 Task: Find connections with filter location Le Moule with filter topic #wellness with filter profile language French with filter current company Assembly Global with filter school Vivekanand Education Society's Institute Of Technology with filter industry Physicians with filter service category Immigration Law with filter keywords title Professor
Action: Mouse pressed left at (305, 231)
Screenshot: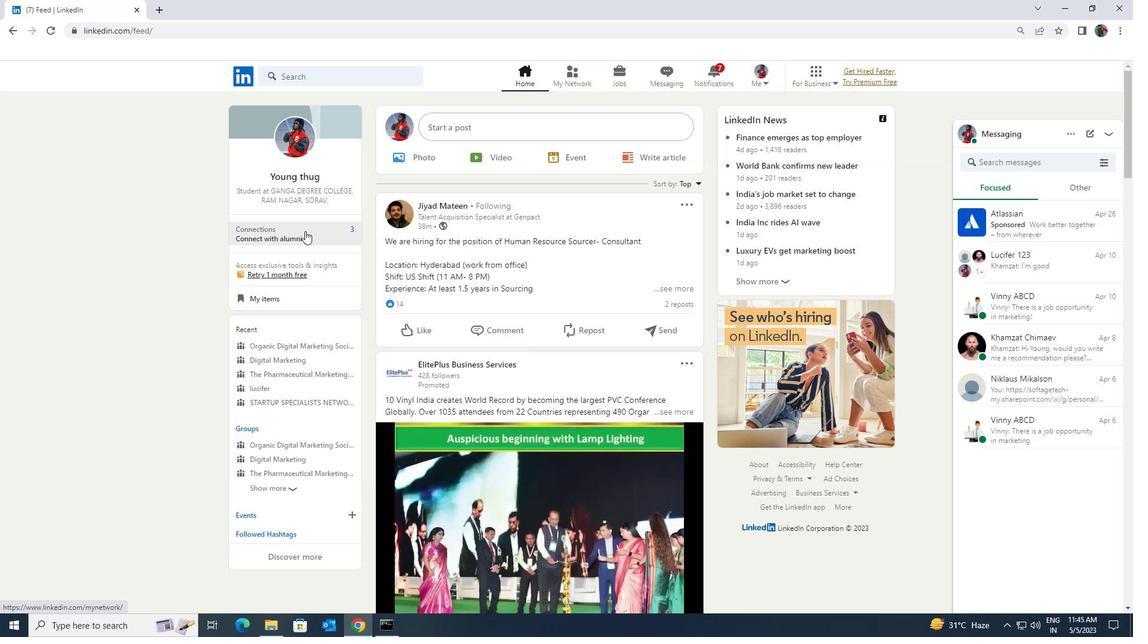 
Action: Mouse moved to (315, 133)
Screenshot: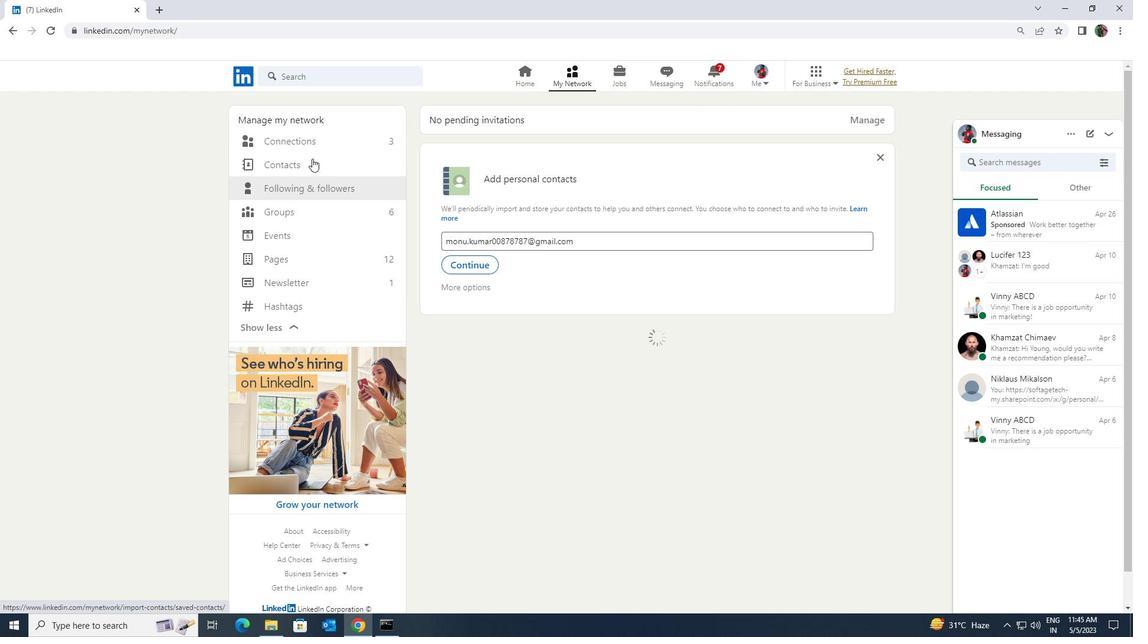 
Action: Mouse pressed left at (315, 133)
Screenshot: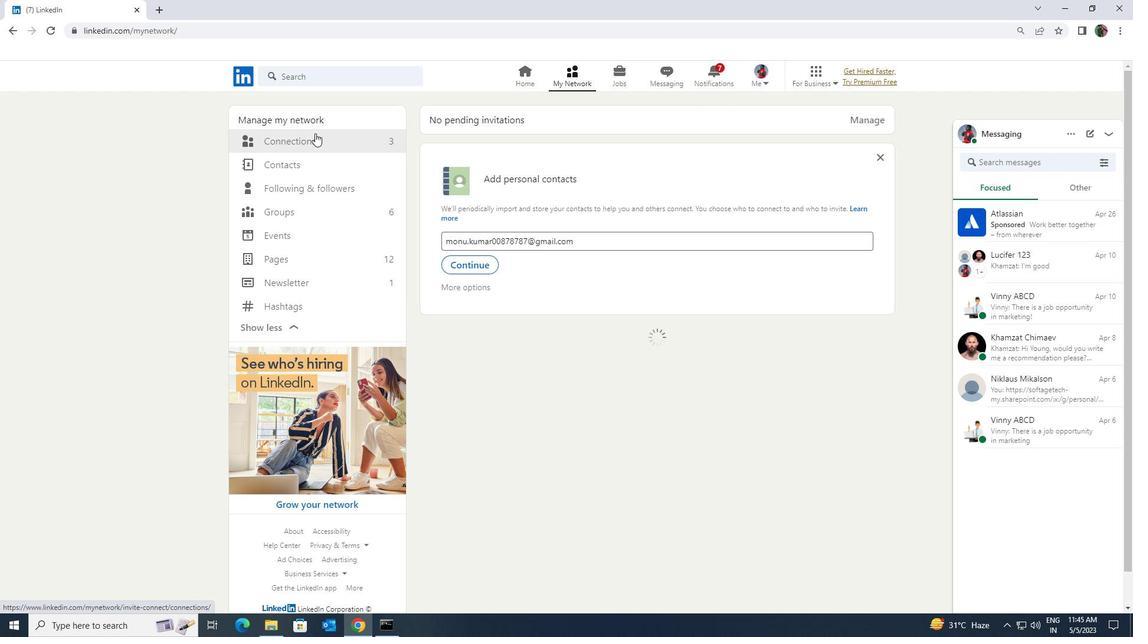 
Action: Mouse moved to (317, 139)
Screenshot: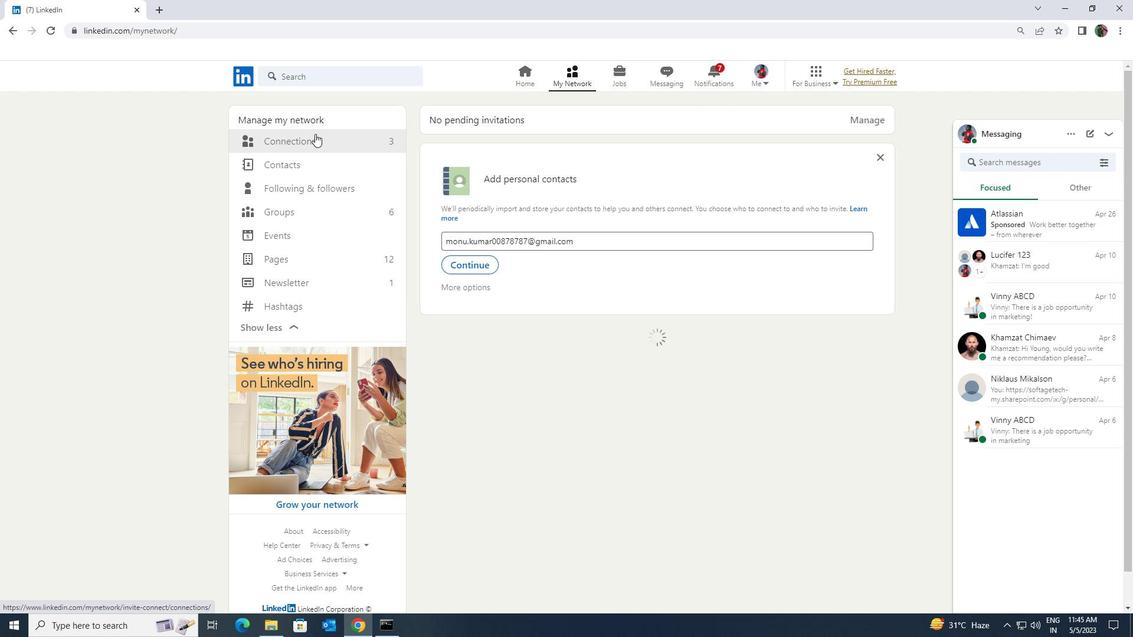 
Action: Mouse pressed left at (317, 139)
Screenshot: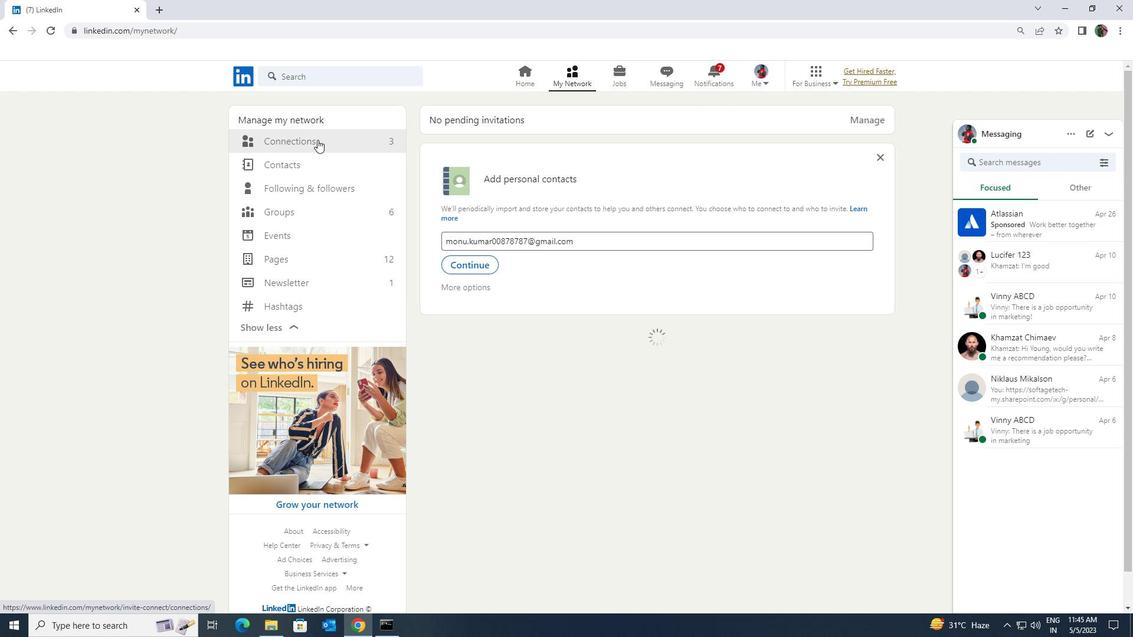 
Action: Mouse pressed left at (317, 139)
Screenshot: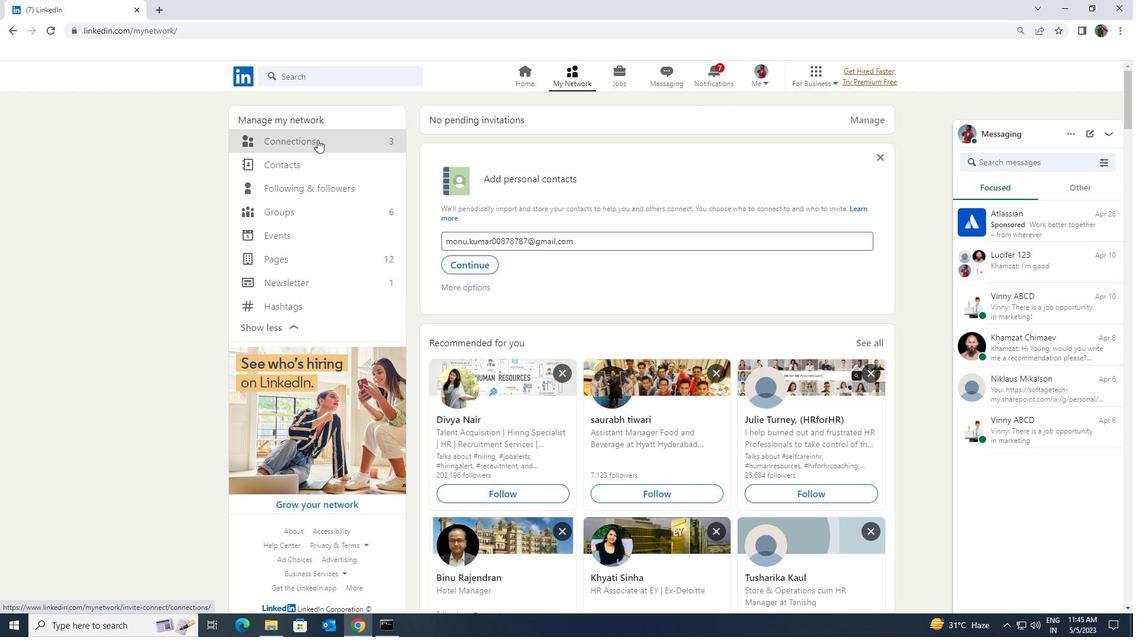 
Action: Mouse moved to (641, 144)
Screenshot: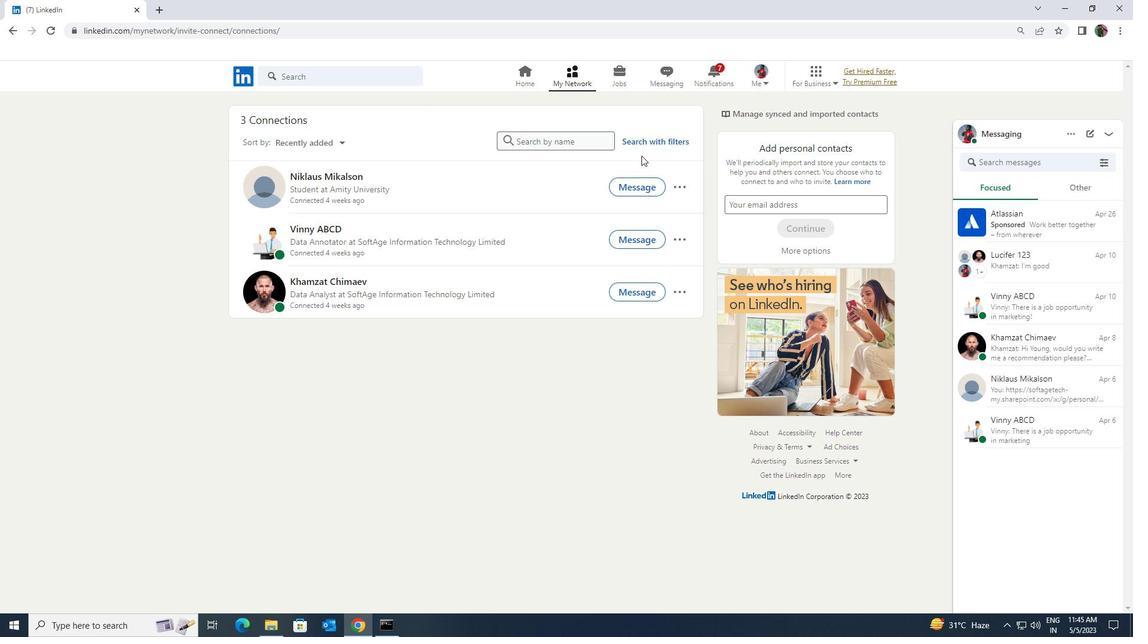 
Action: Mouse pressed left at (641, 144)
Screenshot: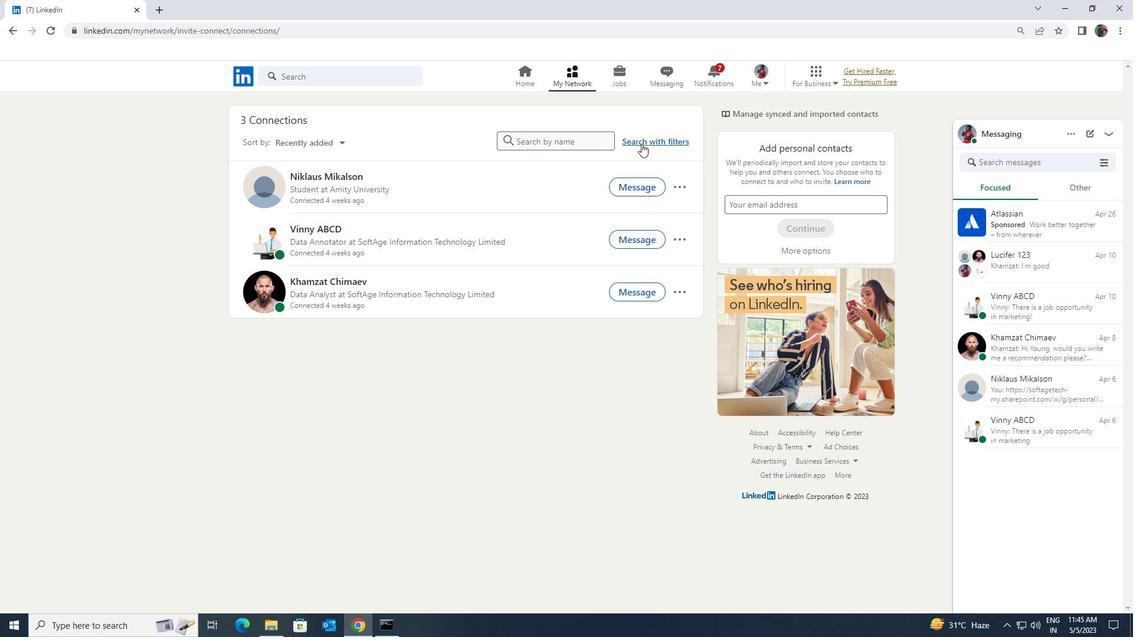 
Action: Mouse moved to (595, 114)
Screenshot: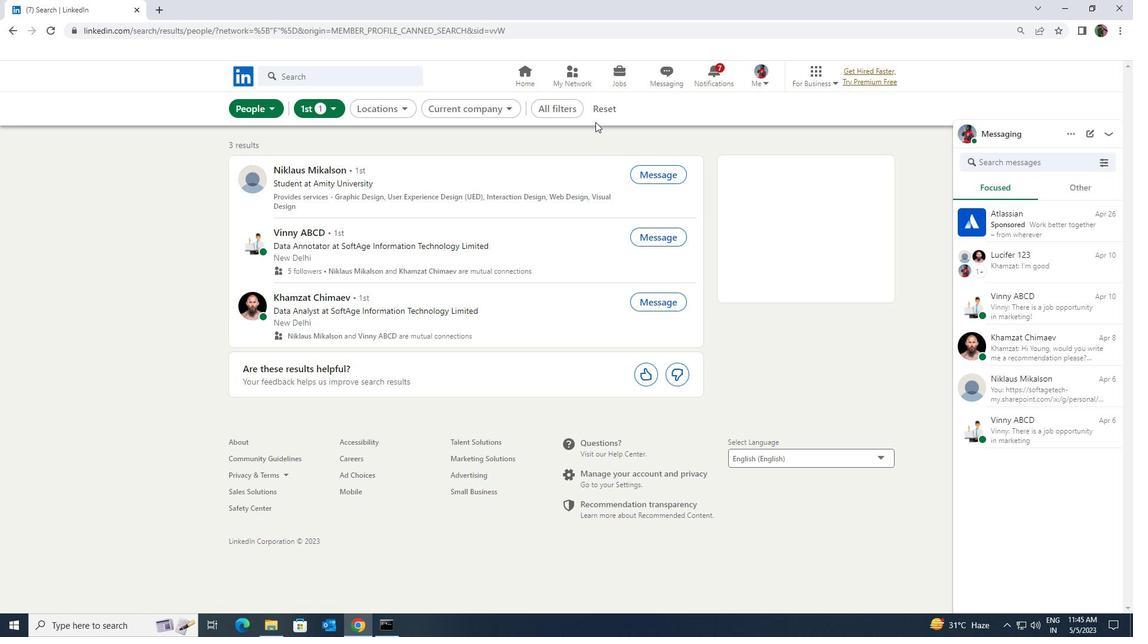 
Action: Mouse pressed left at (595, 114)
Screenshot: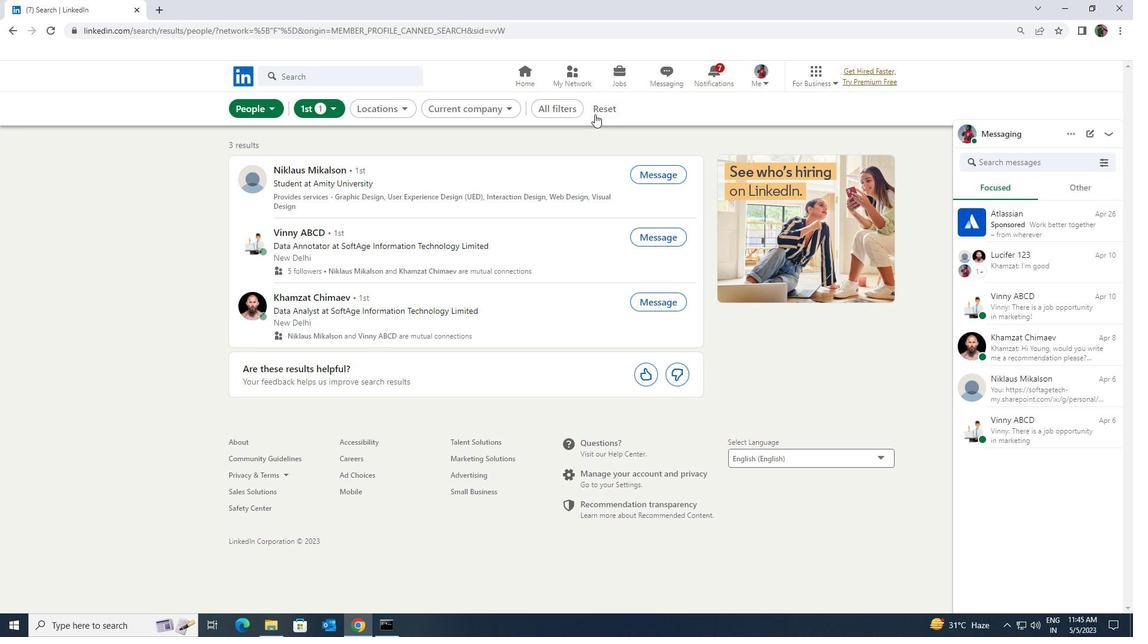 
Action: Mouse moved to (585, 112)
Screenshot: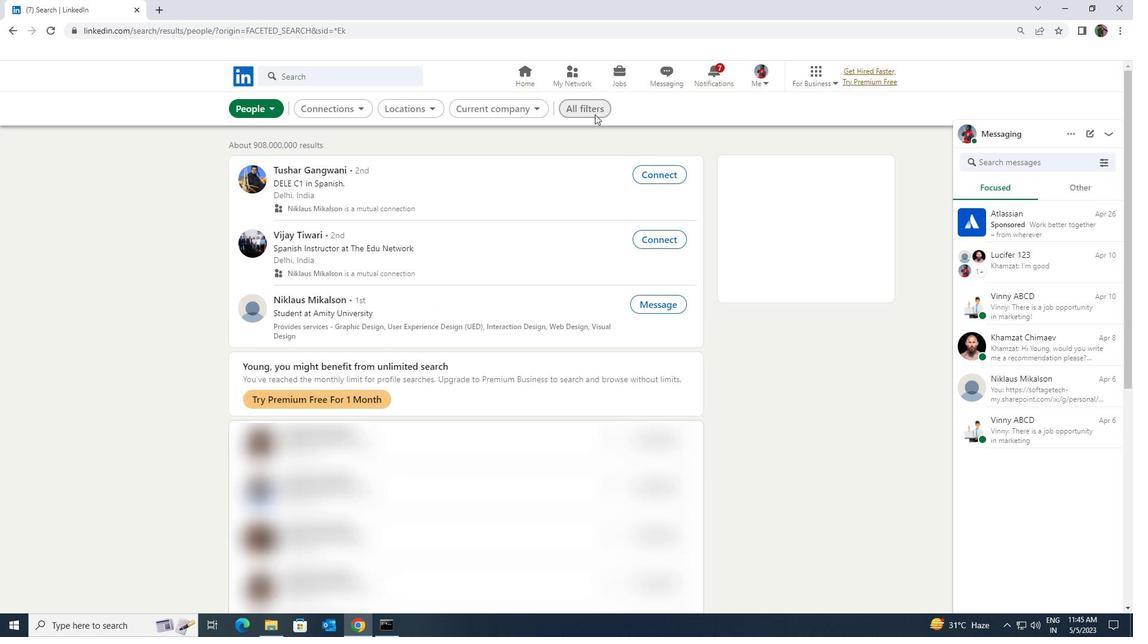 
Action: Mouse pressed left at (585, 112)
Screenshot: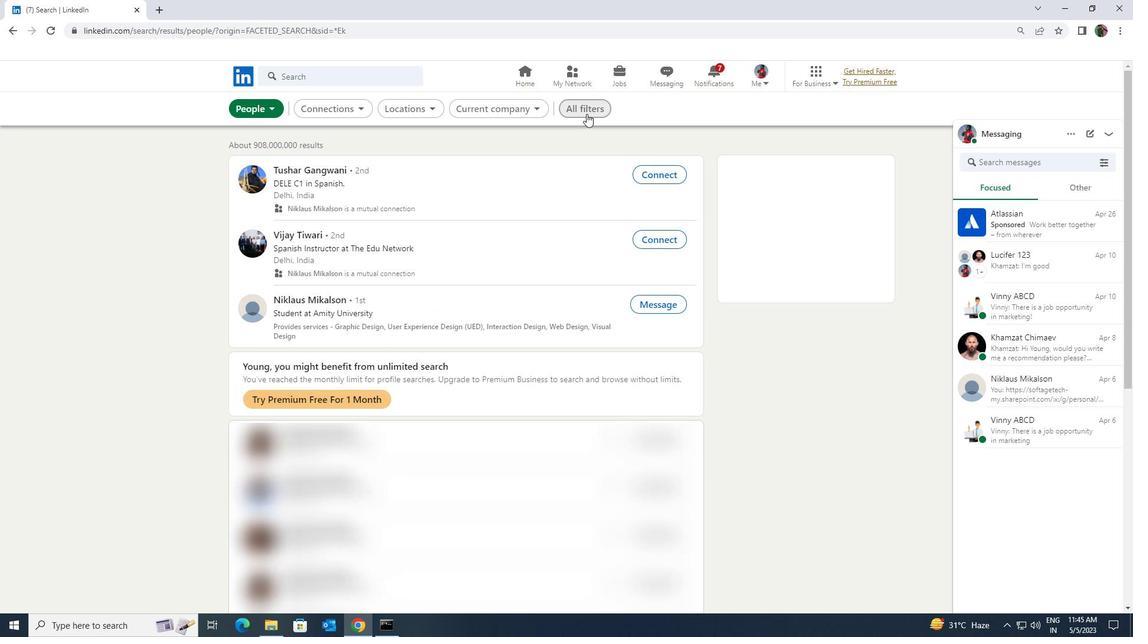 
Action: Mouse moved to (1022, 455)
Screenshot: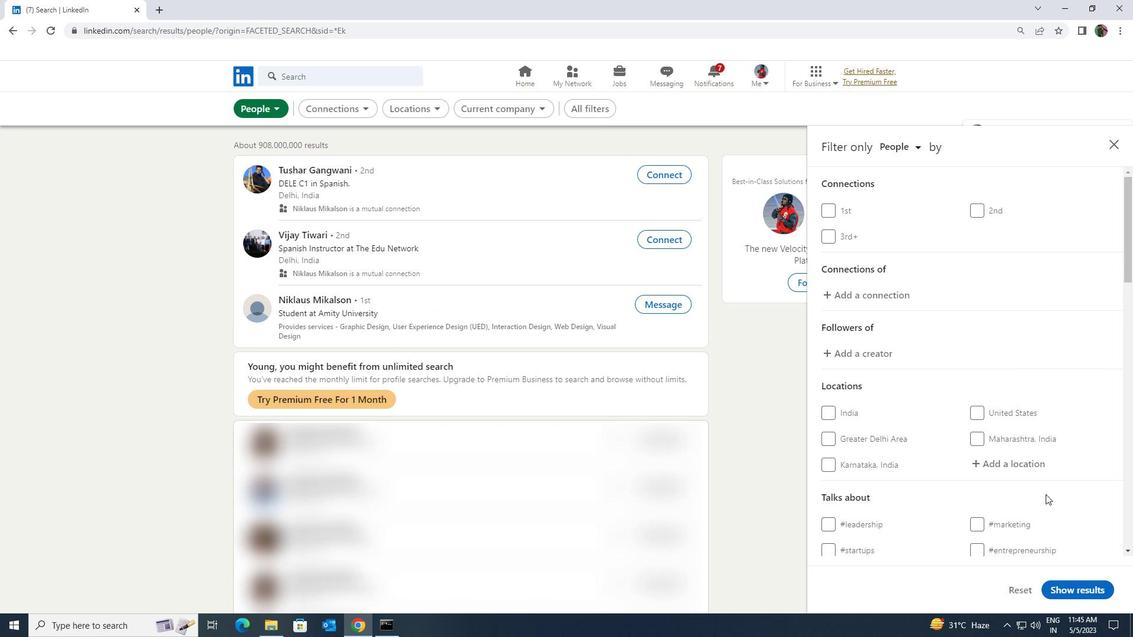 
Action: Mouse pressed left at (1022, 455)
Screenshot: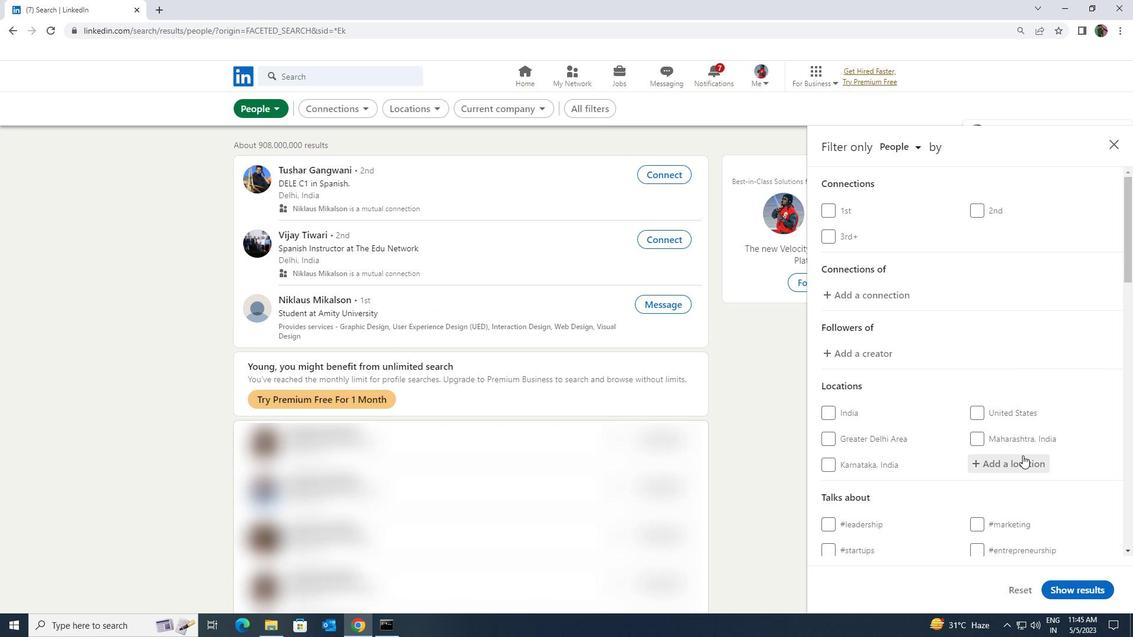 
Action: Mouse moved to (1021, 456)
Screenshot: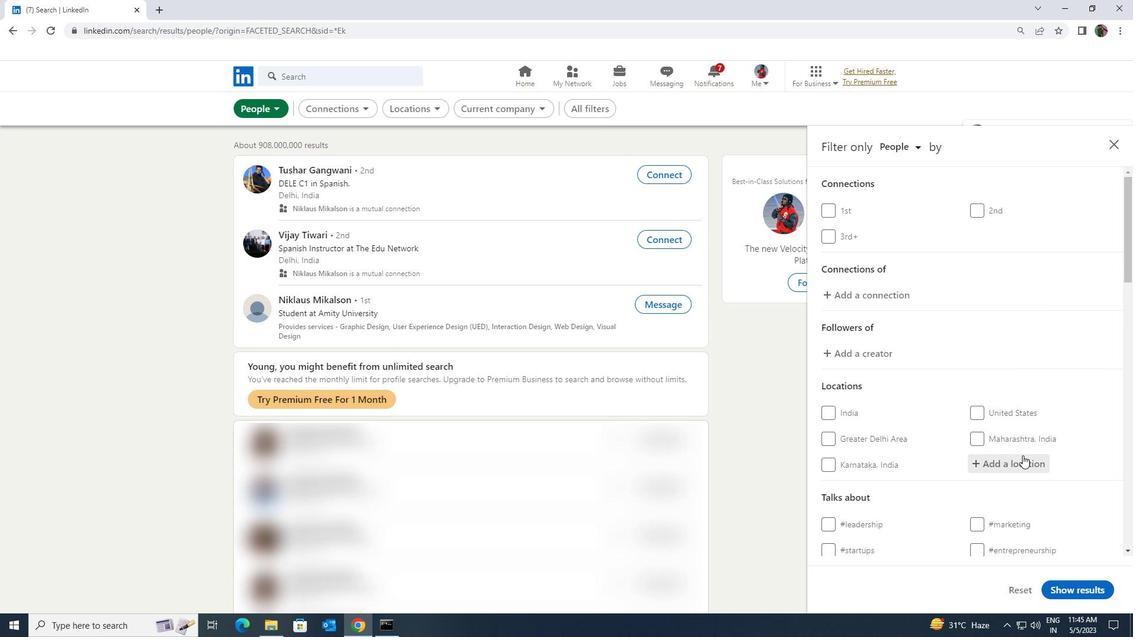 
Action: Key pressed <Key.shift>LR<Key.backspace>E<Key.space><Key.shift>MOUL
Screenshot: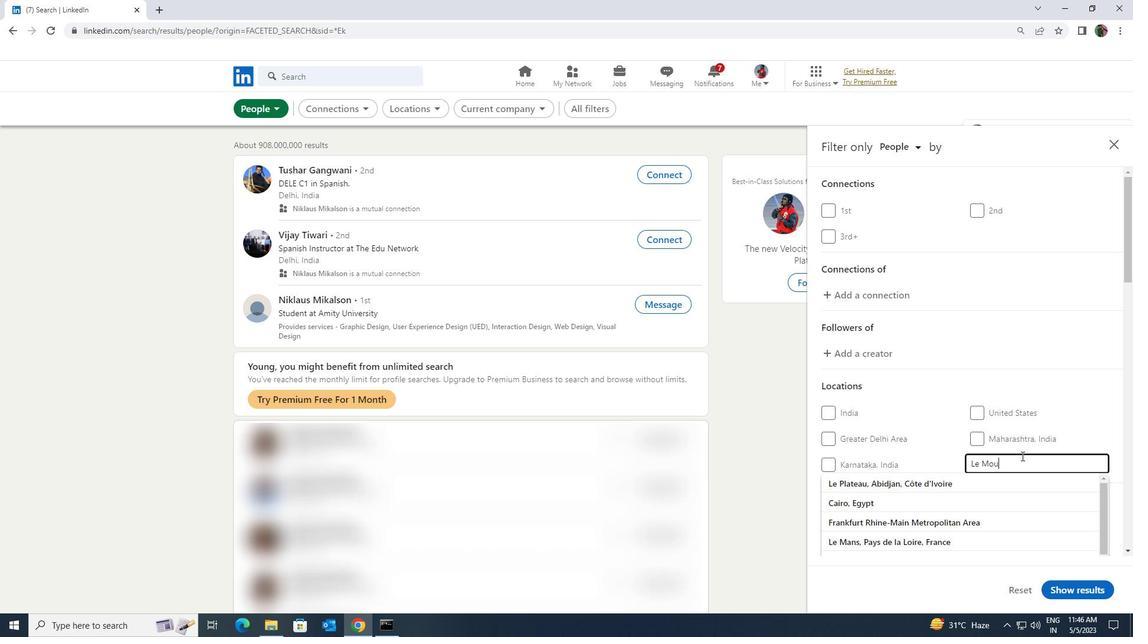 
Action: Mouse moved to (1008, 476)
Screenshot: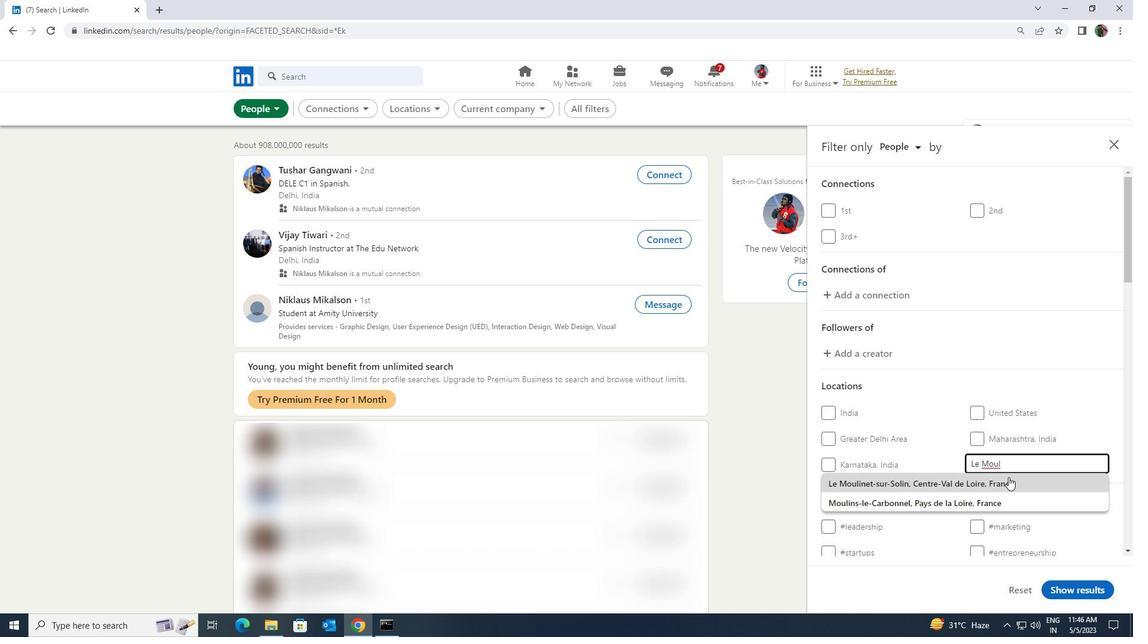 
Action: Key pressed E
Screenshot: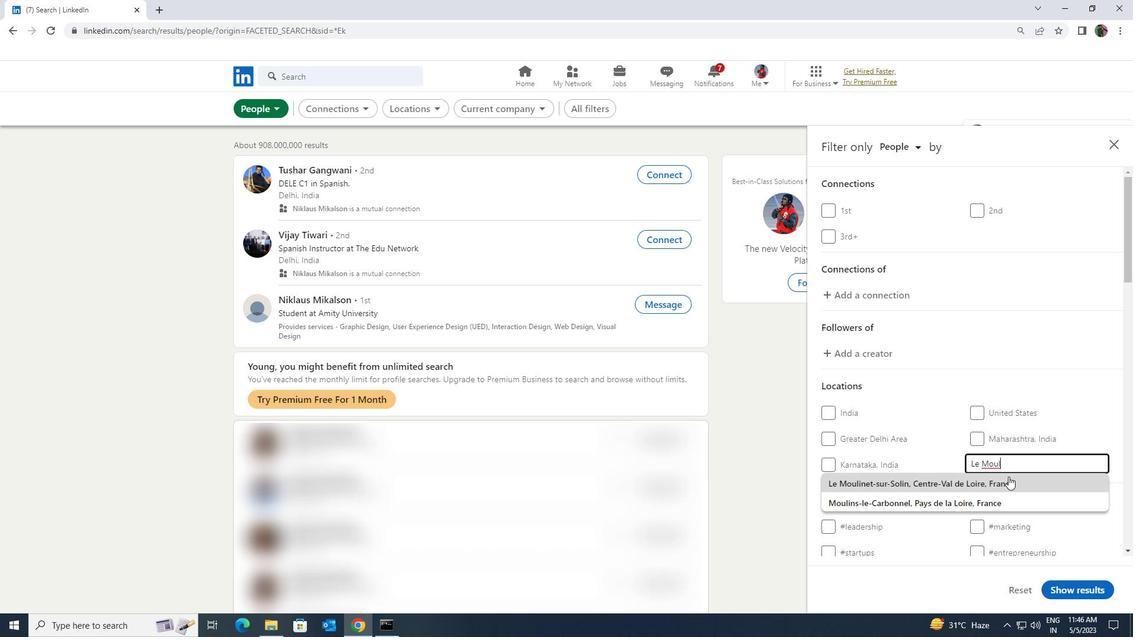 
Action: Mouse moved to (1010, 472)
Screenshot: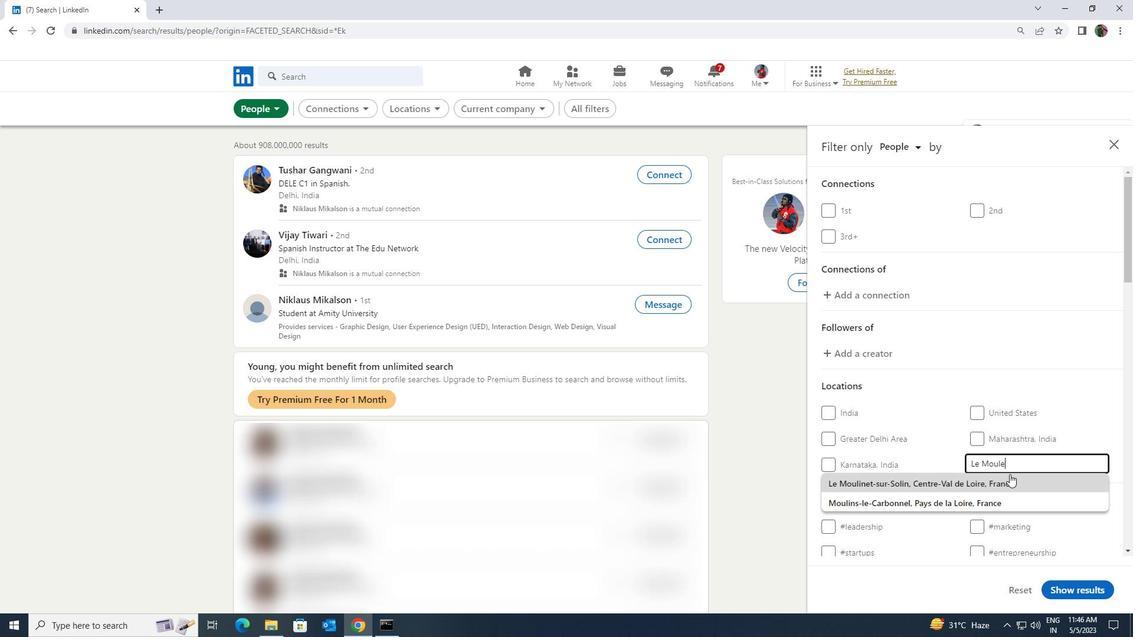 
Action: Mouse scrolled (1010, 472) with delta (0, 0)
Screenshot: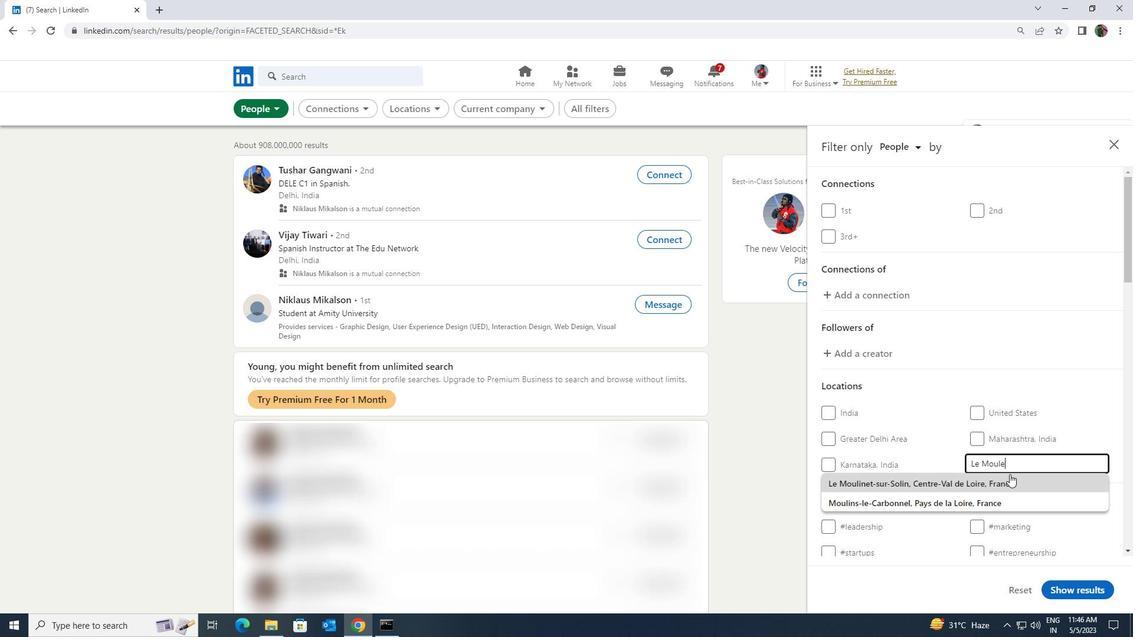 
Action: Mouse moved to (1010, 474)
Screenshot: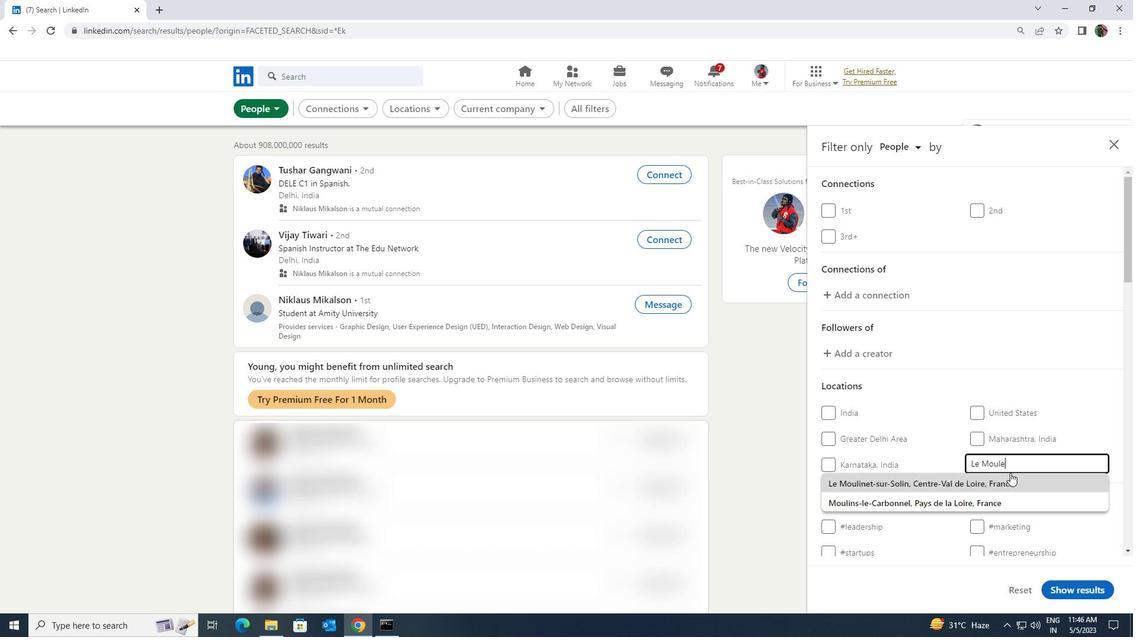 
Action: Mouse scrolled (1010, 473) with delta (0, 0)
Screenshot: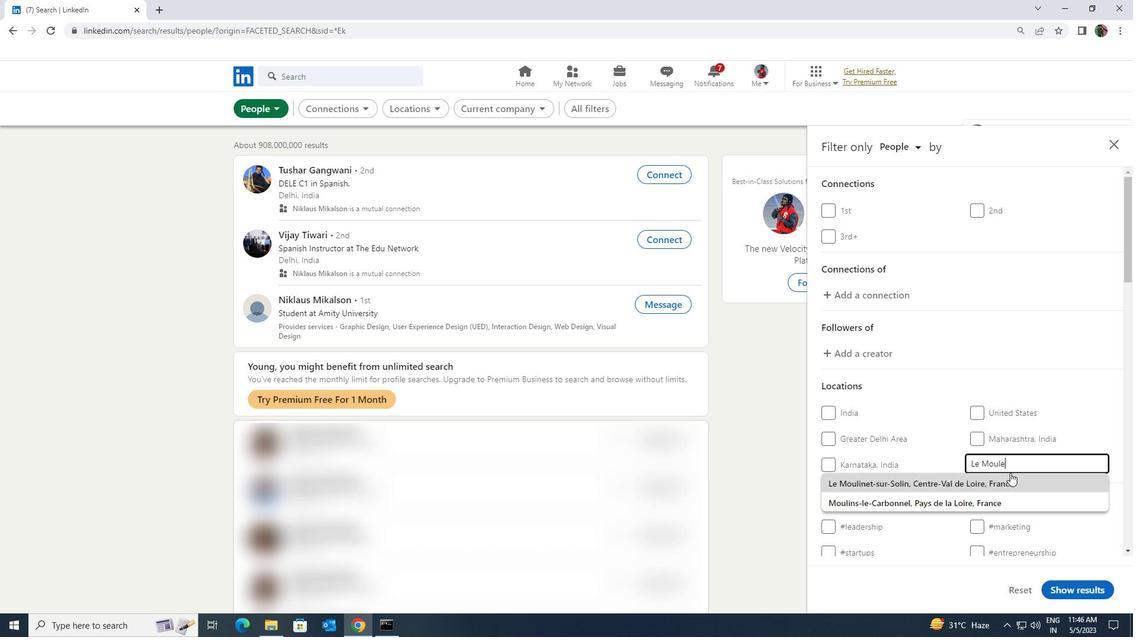 
Action: Mouse moved to (1011, 469)
Screenshot: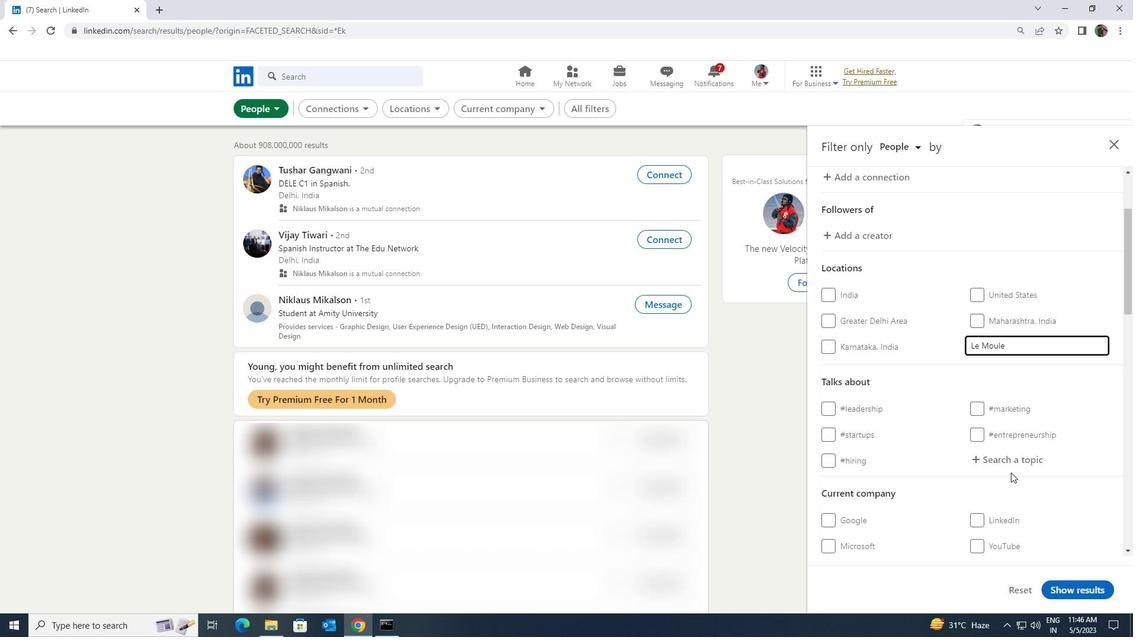 
Action: Mouse pressed left at (1011, 469)
Screenshot: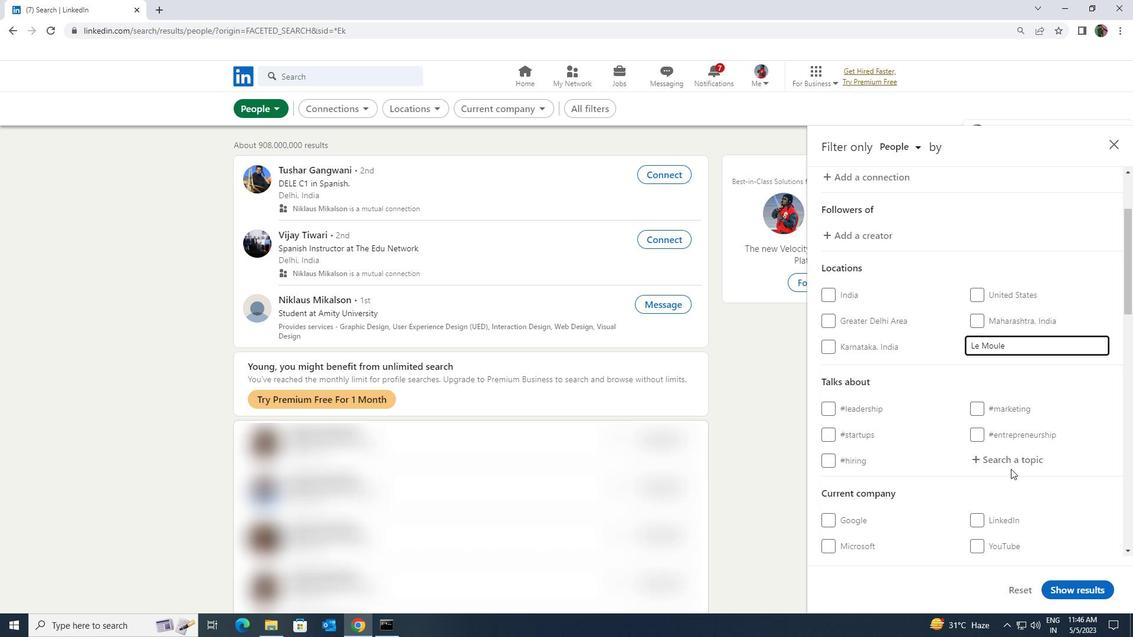 
Action: Mouse moved to (1010, 462)
Screenshot: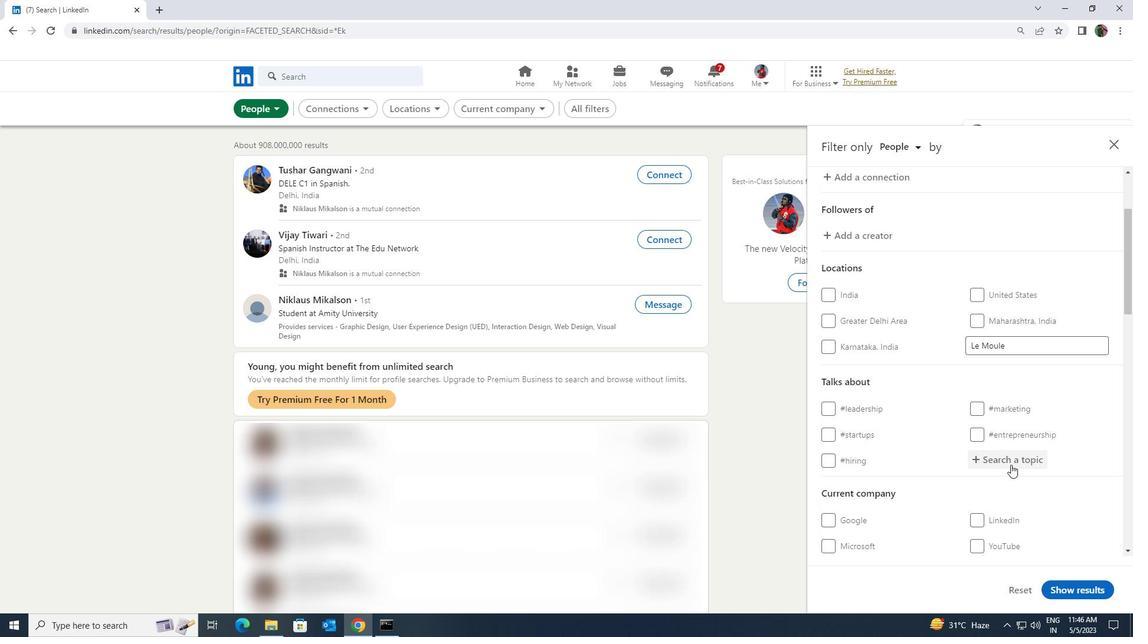 
Action: Mouse pressed left at (1010, 462)
Screenshot: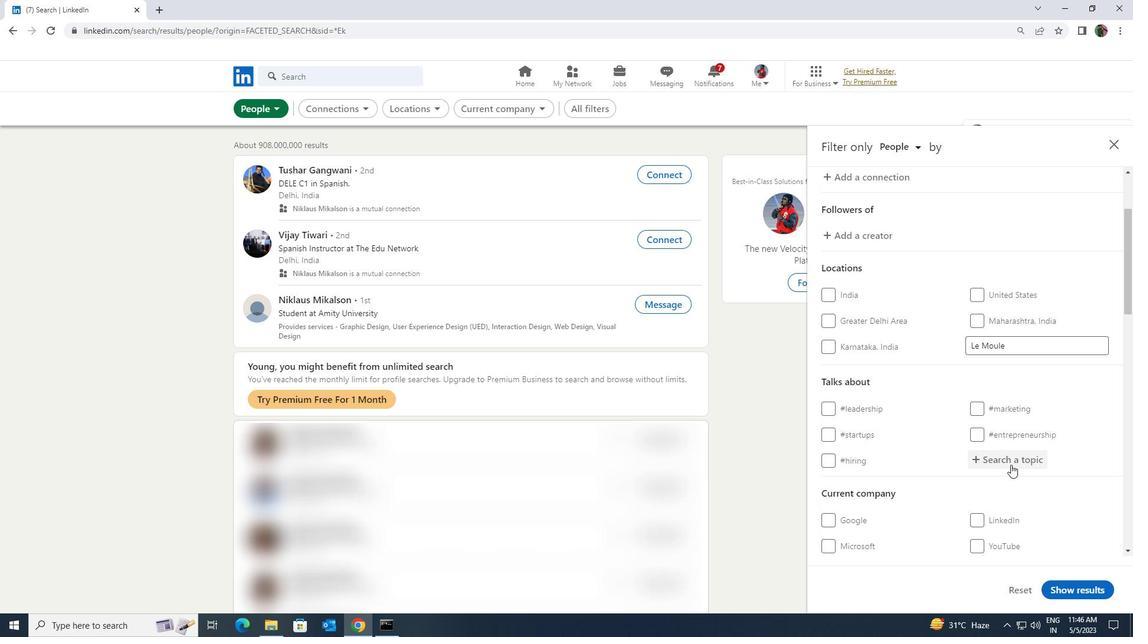 
Action: Mouse moved to (1010, 462)
Screenshot: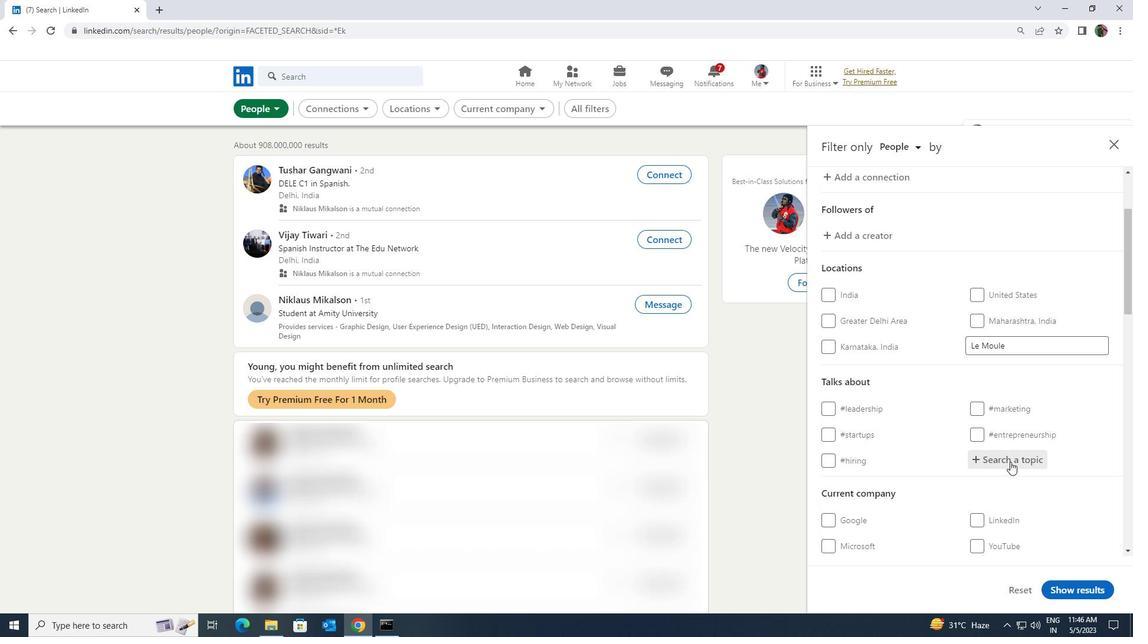 
Action: Key pressed <Key.shift><Key.shift><Key.shift><Key.shift><Key.shift><Key.shift><Key.shift><Key.shift><Key.shift>WELLNESS
Screenshot: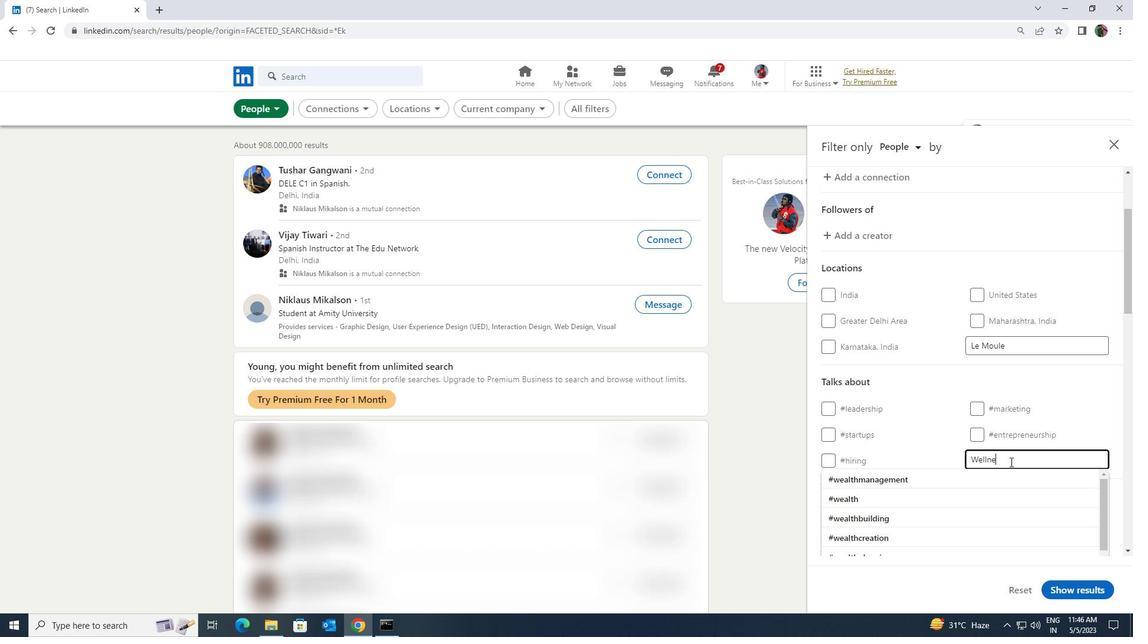 
Action: Mouse moved to (994, 473)
Screenshot: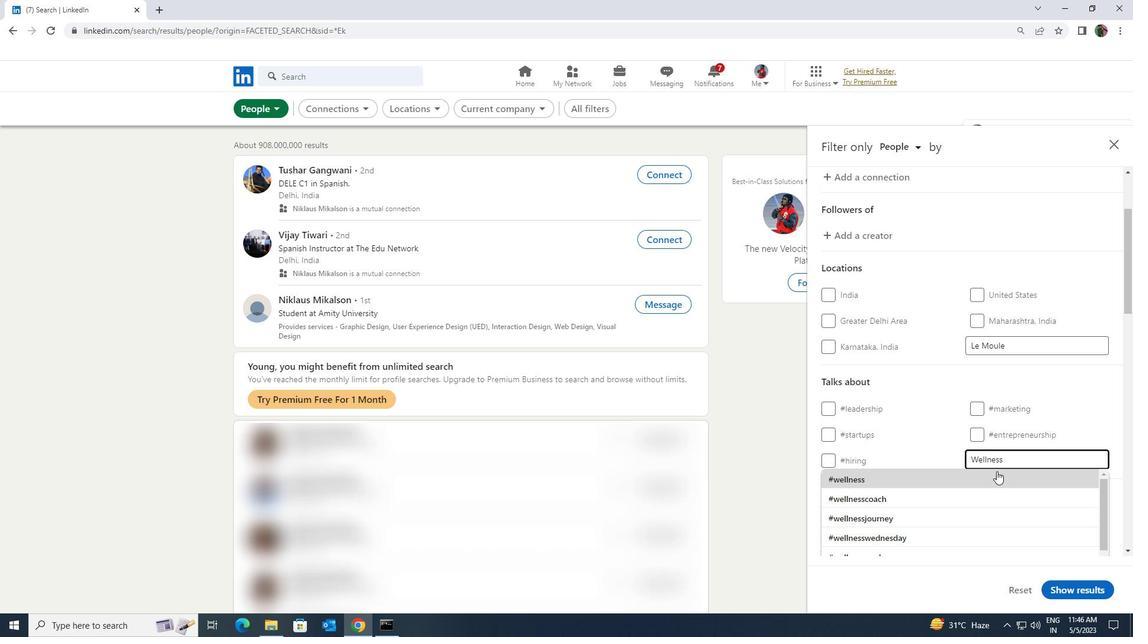 
Action: Mouse pressed left at (994, 473)
Screenshot: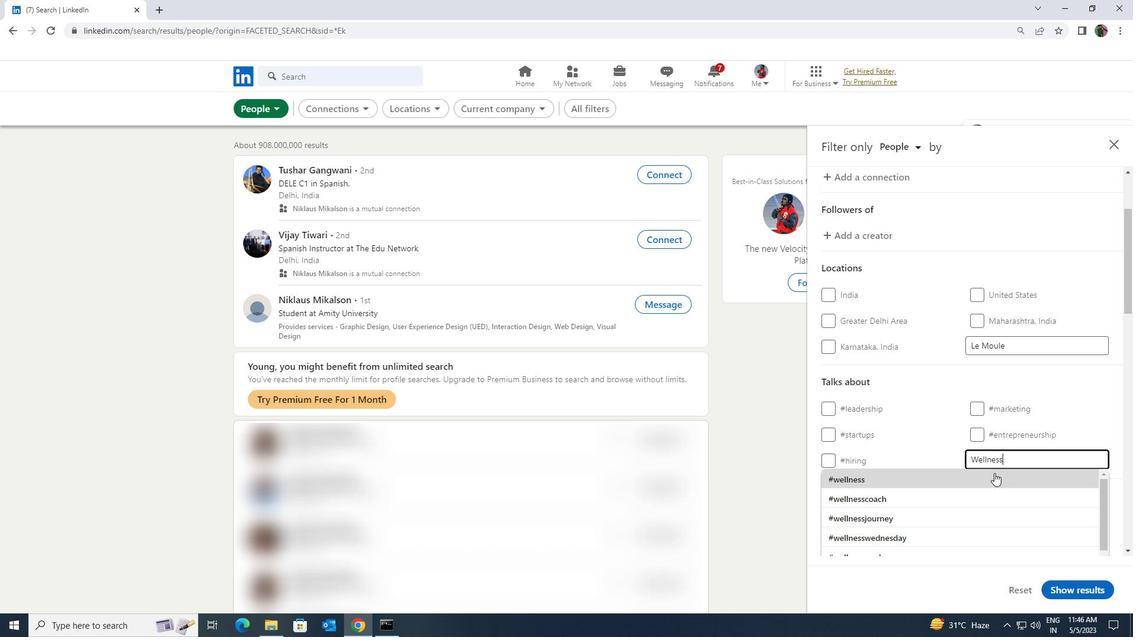 
Action: Mouse moved to (994, 474)
Screenshot: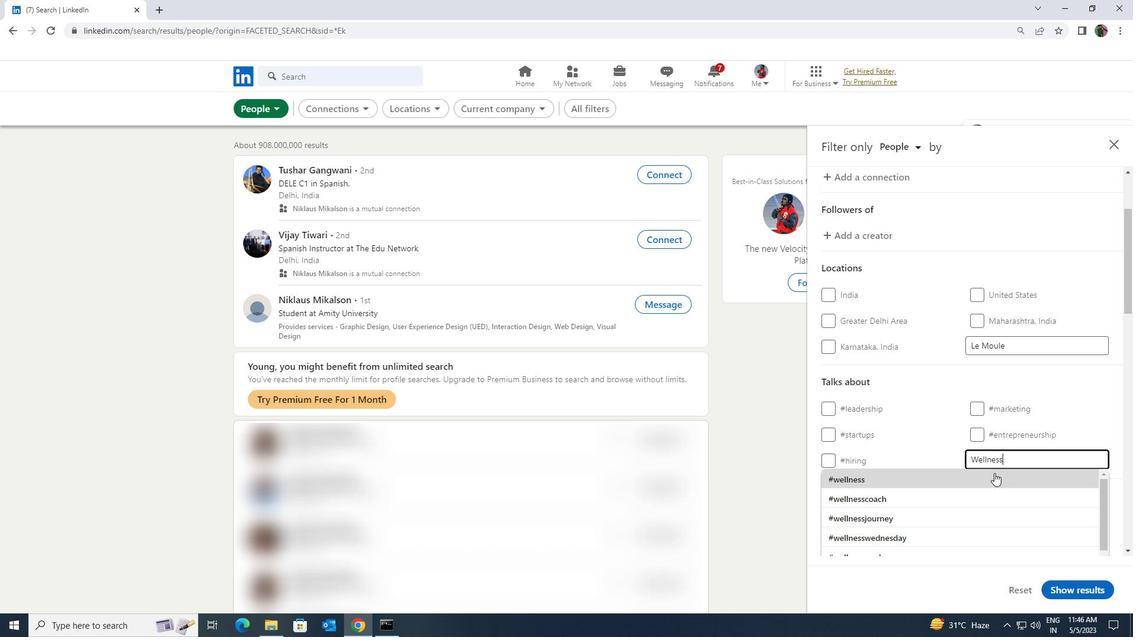 
Action: Mouse scrolled (994, 473) with delta (0, 0)
Screenshot: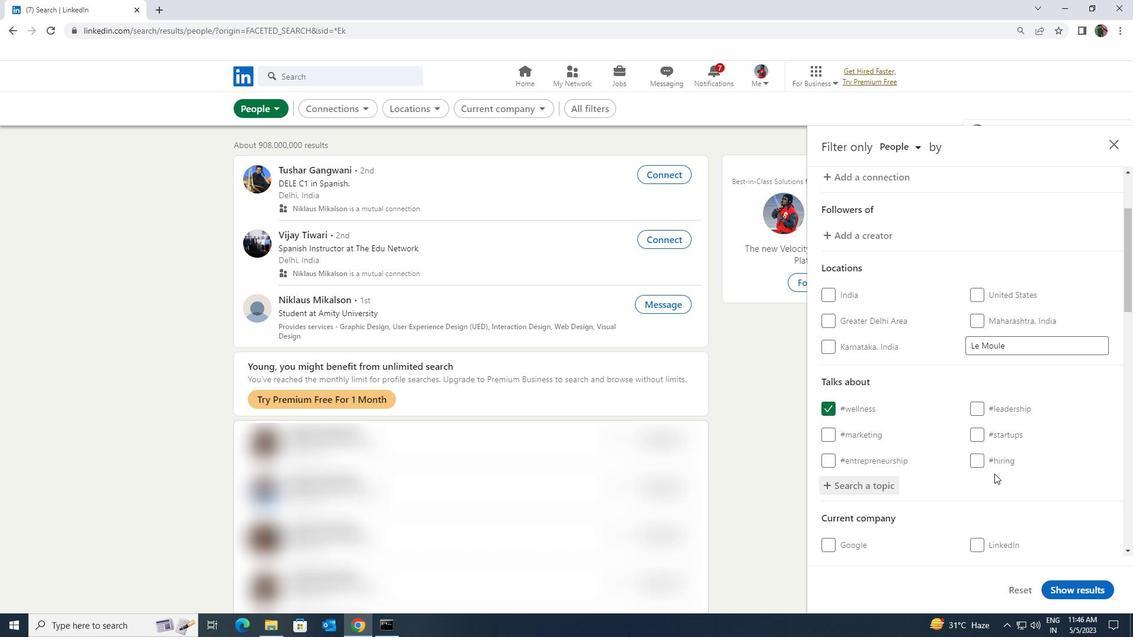 
Action: Mouse scrolled (994, 473) with delta (0, 0)
Screenshot: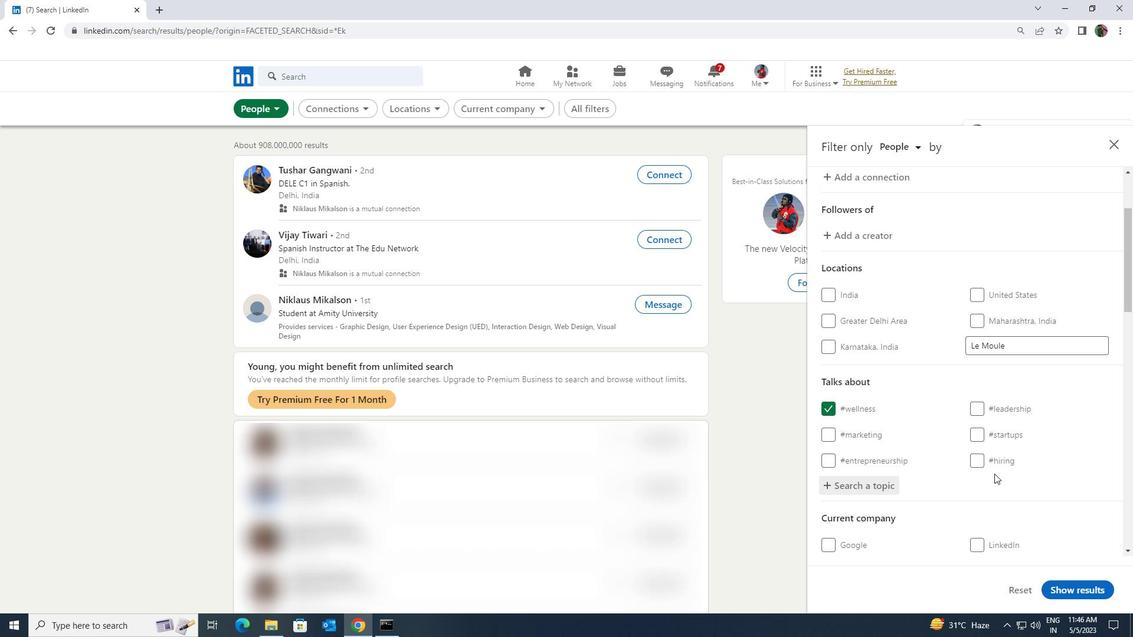 
Action: Mouse scrolled (994, 473) with delta (0, 0)
Screenshot: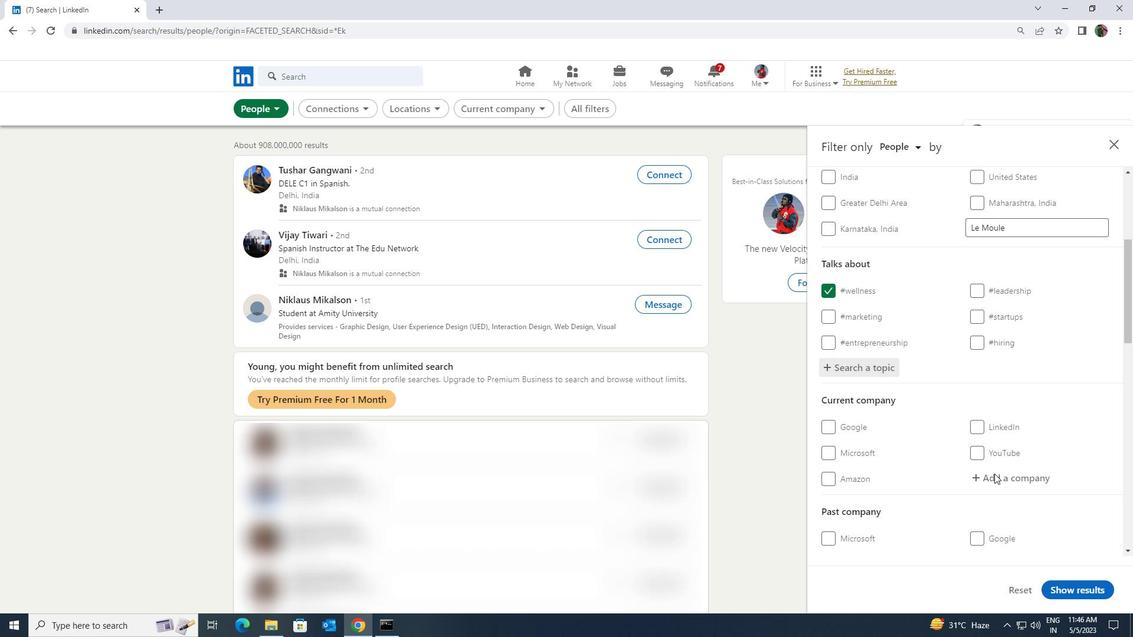 
Action: Mouse scrolled (994, 473) with delta (0, 0)
Screenshot: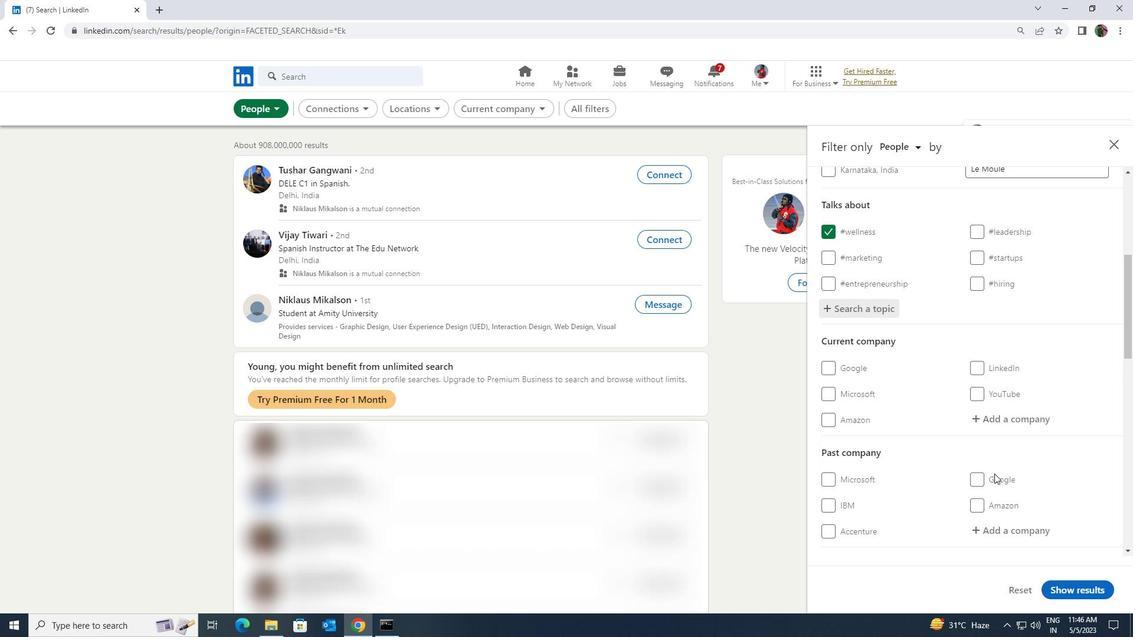 
Action: Mouse scrolled (994, 473) with delta (0, 0)
Screenshot: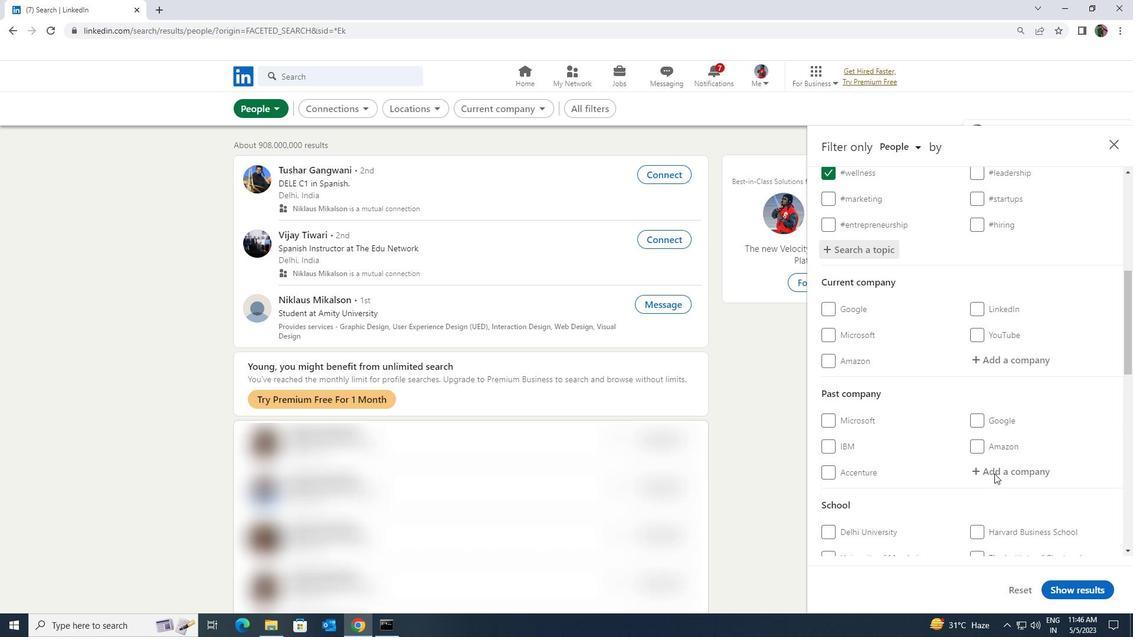 
Action: Mouse scrolled (994, 473) with delta (0, 0)
Screenshot: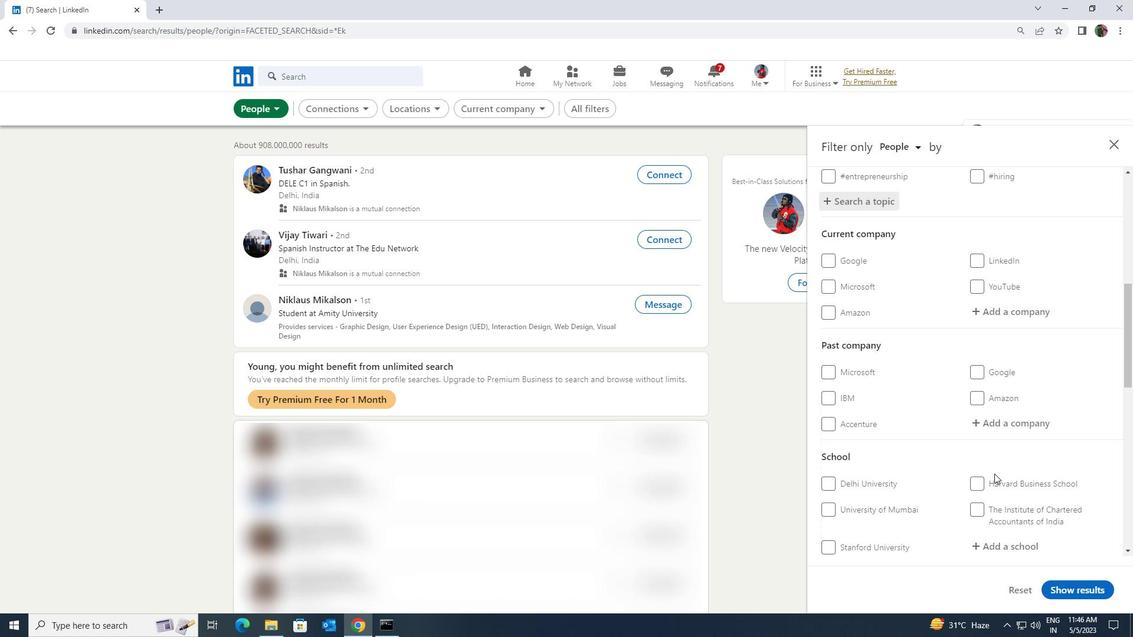 
Action: Mouse scrolled (994, 473) with delta (0, 0)
Screenshot: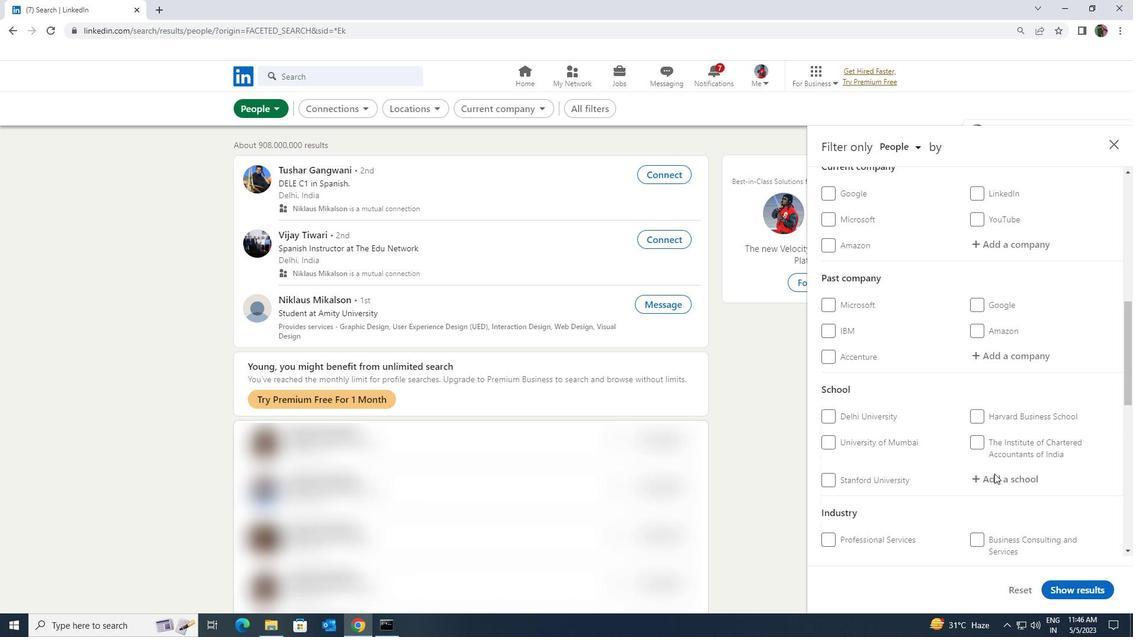 
Action: Mouse scrolled (994, 473) with delta (0, 0)
Screenshot: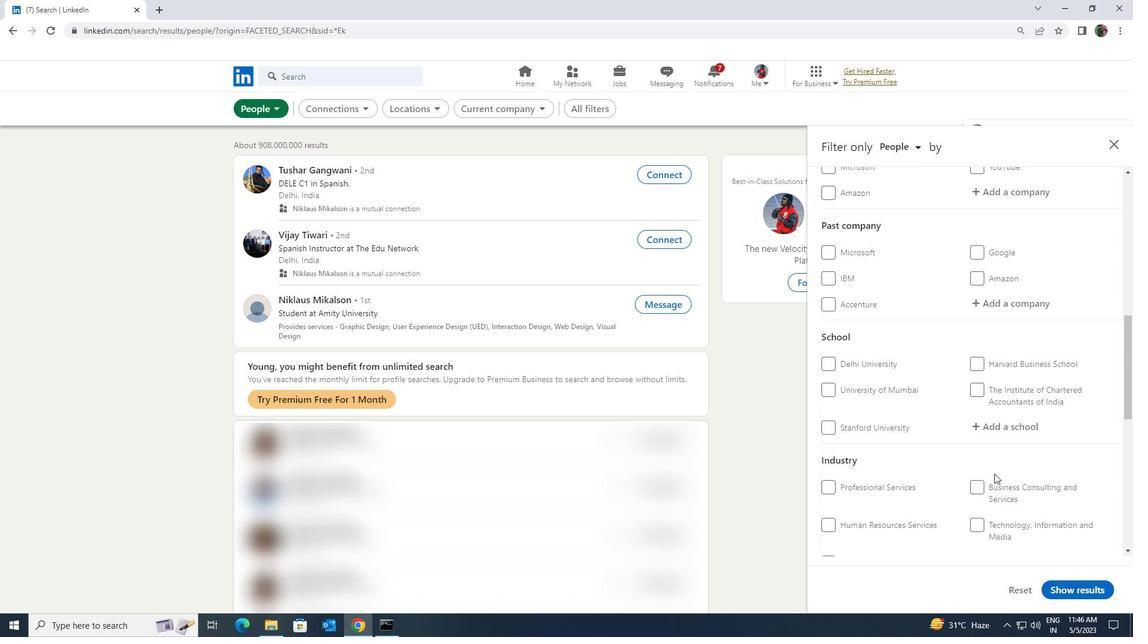 
Action: Mouse scrolled (994, 473) with delta (0, 0)
Screenshot: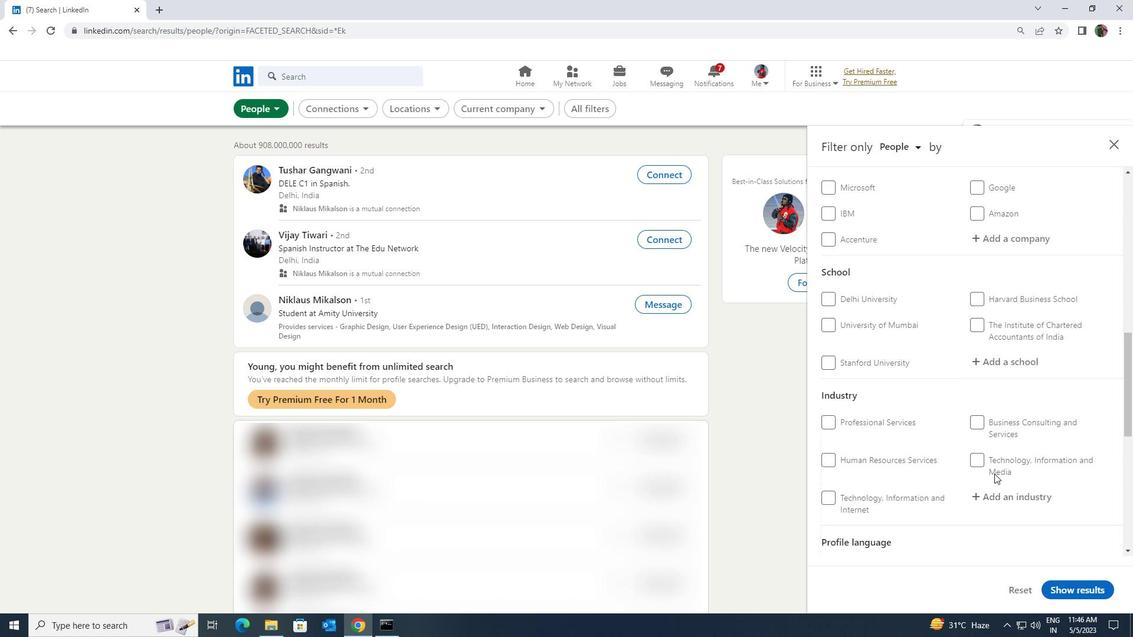 
Action: Mouse moved to (984, 502)
Screenshot: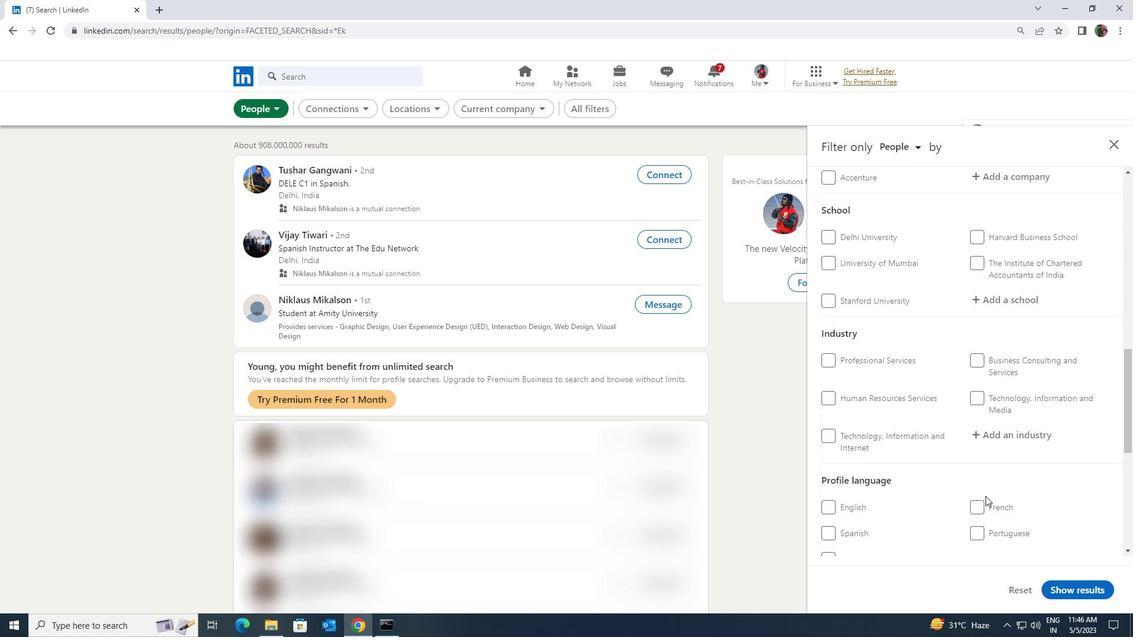 
Action: Mouse pressed left at (984, 502)
Screenshot: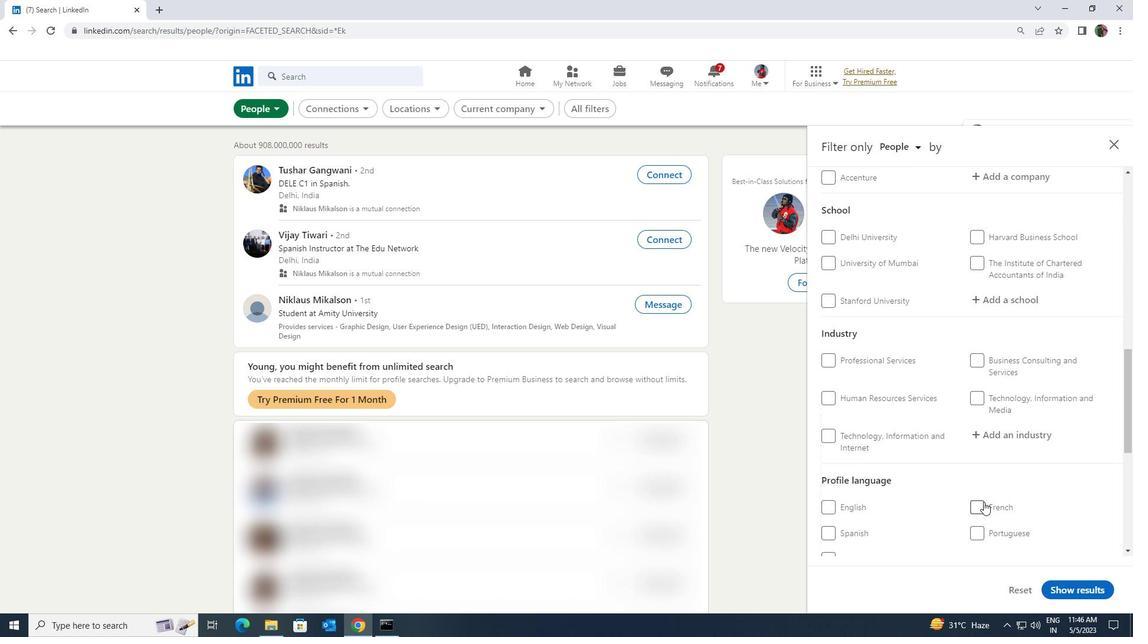 
Action: Mouse moved to (984, 497)
Screenshot: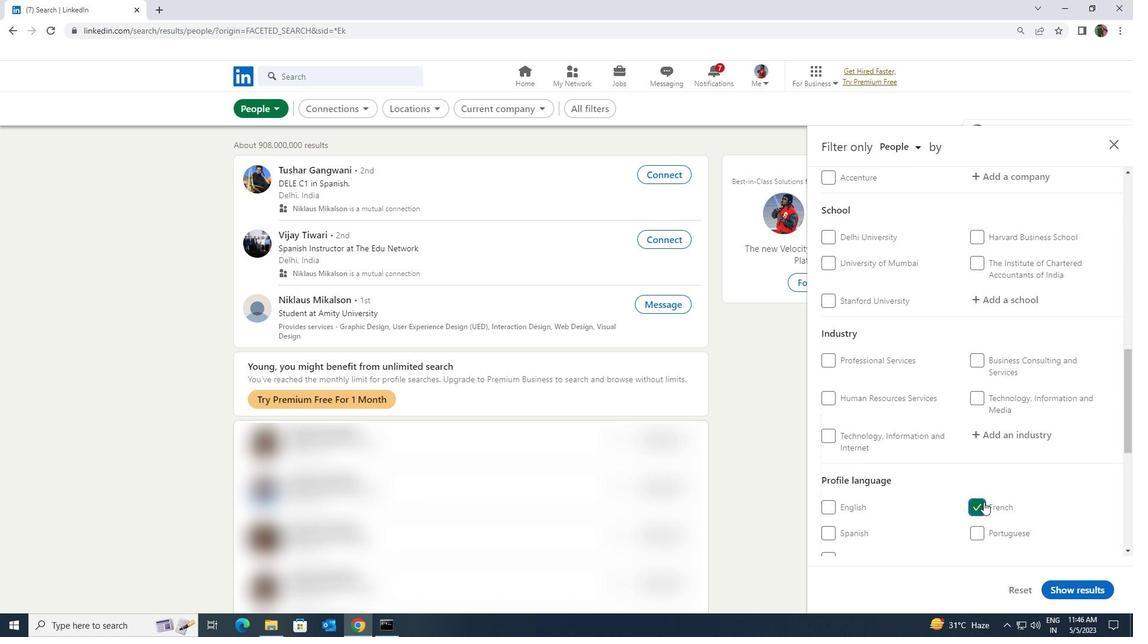 
Action: Mouse scrolled (984, 497) with delta (0, 0)
Screenshot: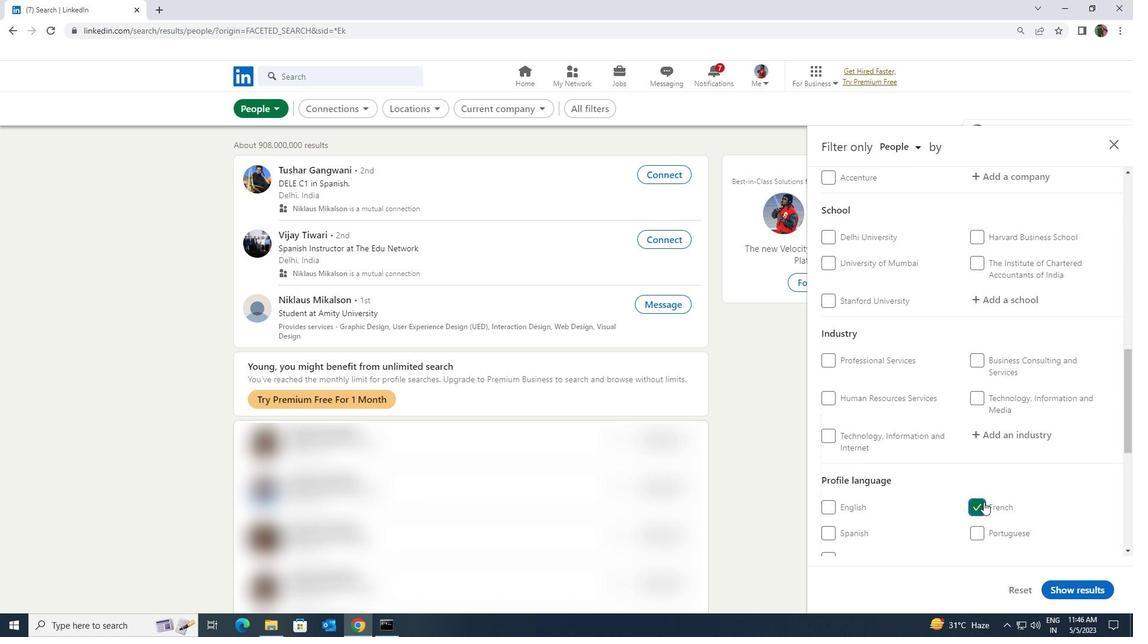 
Action: Mouse moved to (984, 494)
Screenshot: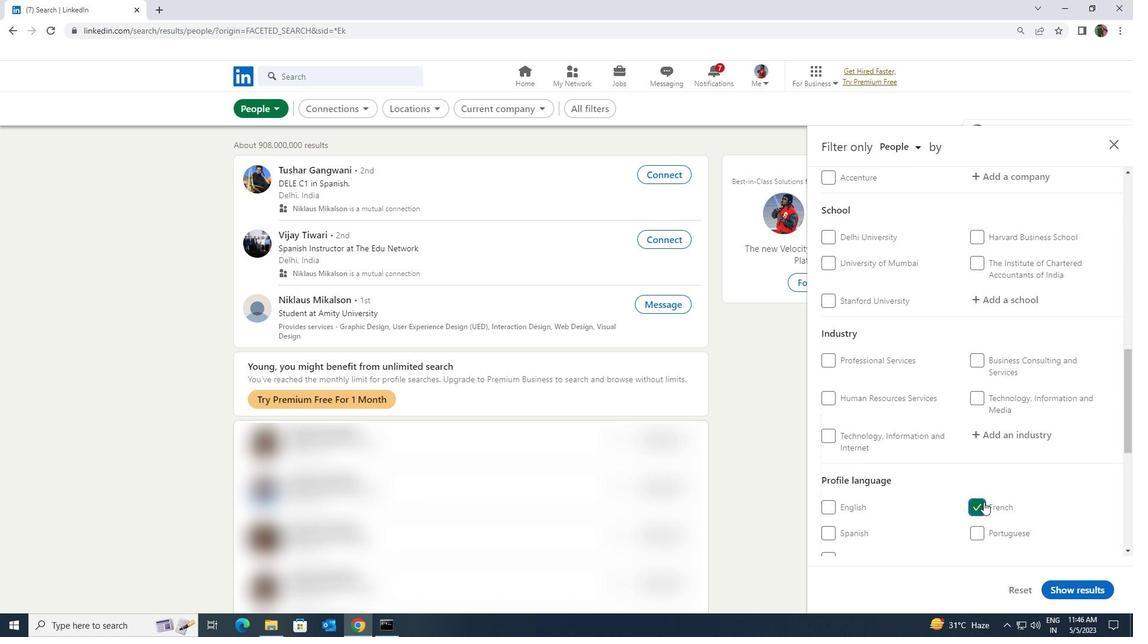 
Action: Mouse scrolled (984, 495) with delta (0, 0)
Screenshot: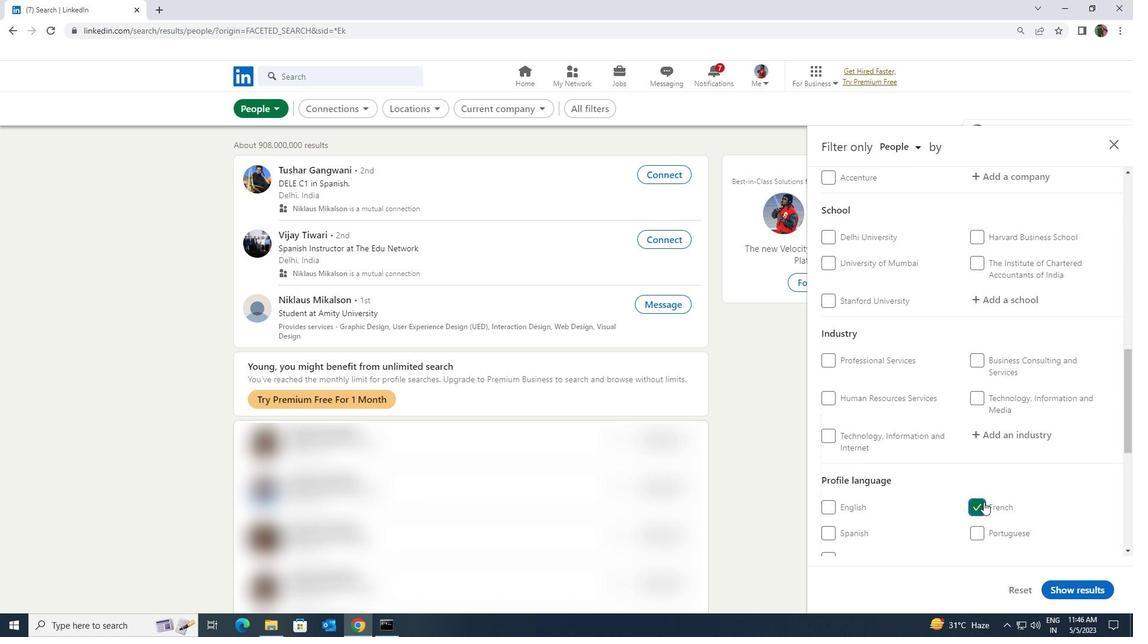 
Action: Mouse scrolled (984, 495) with delta (0, 0)
Screenshot: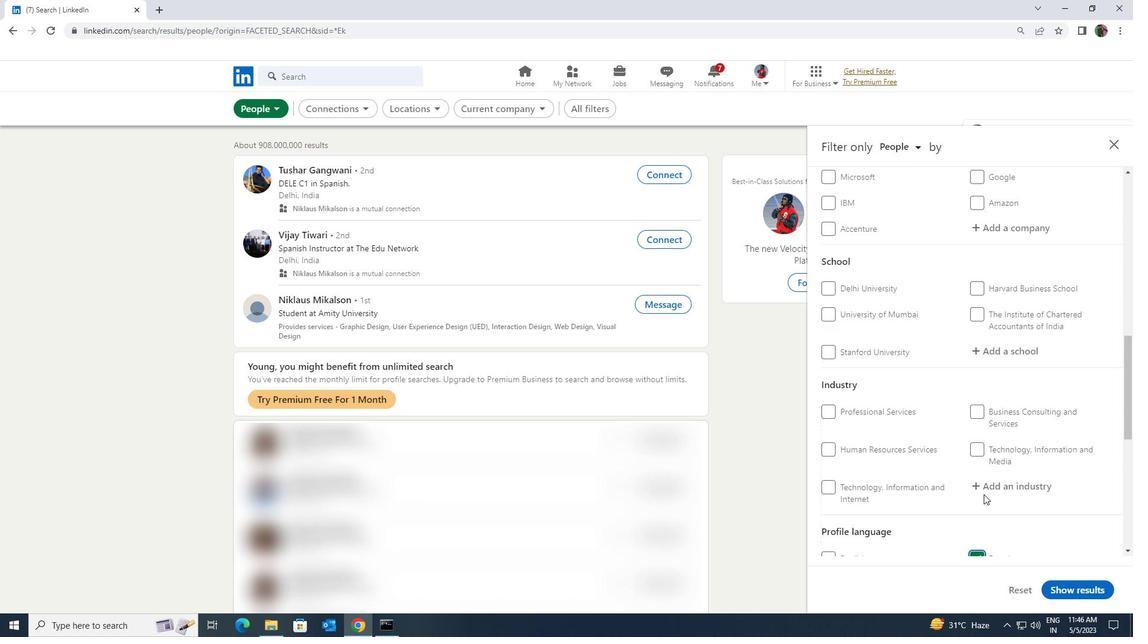 
Action: Mouse scrolled (984, 495) with delta (0, 0)
Screenshot: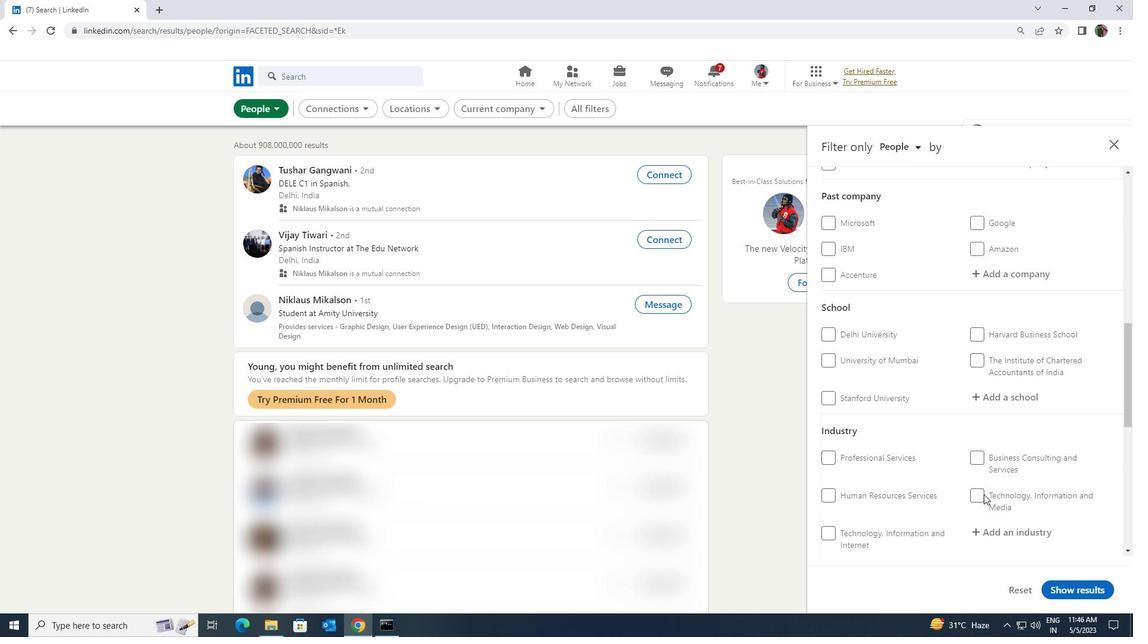 
Action: Mouse moved to (984, 494)
Screenshot: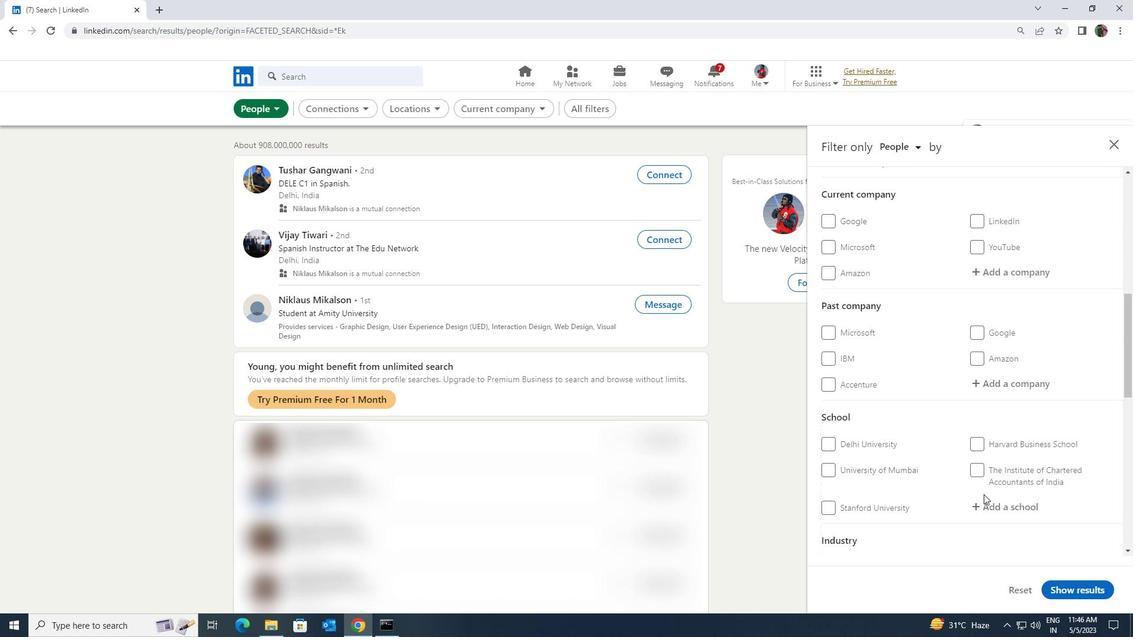 
Action: Mouse scrolled (984, 494) with delta (0, 0)
Screenshot: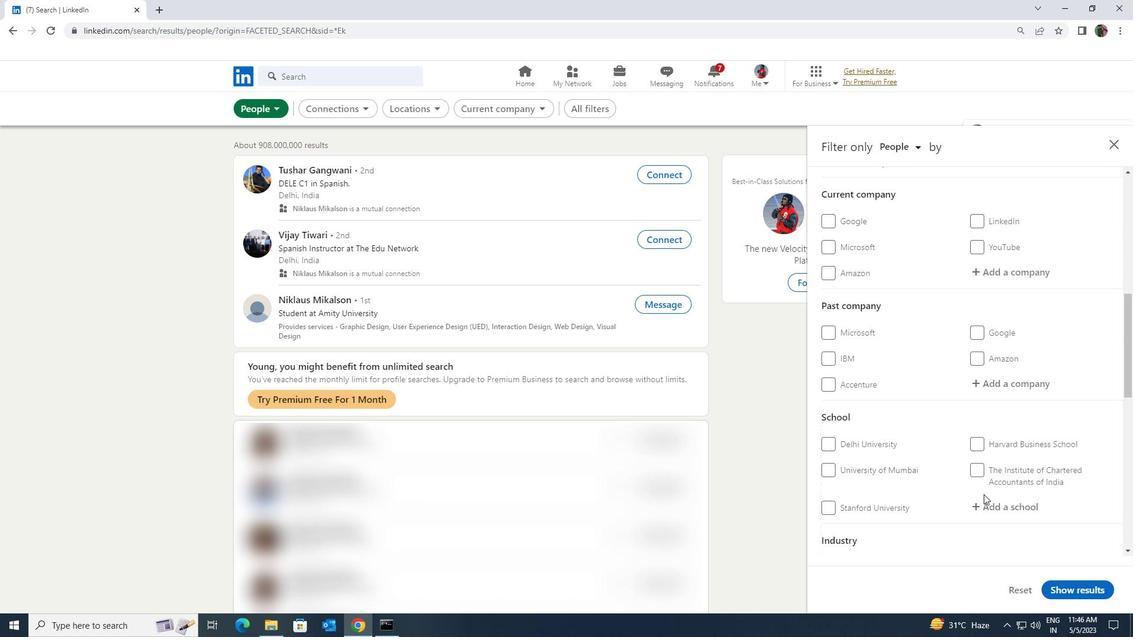 
Action: Mouse scrolled (984, 494) with delta (0, 0)
Screenshot: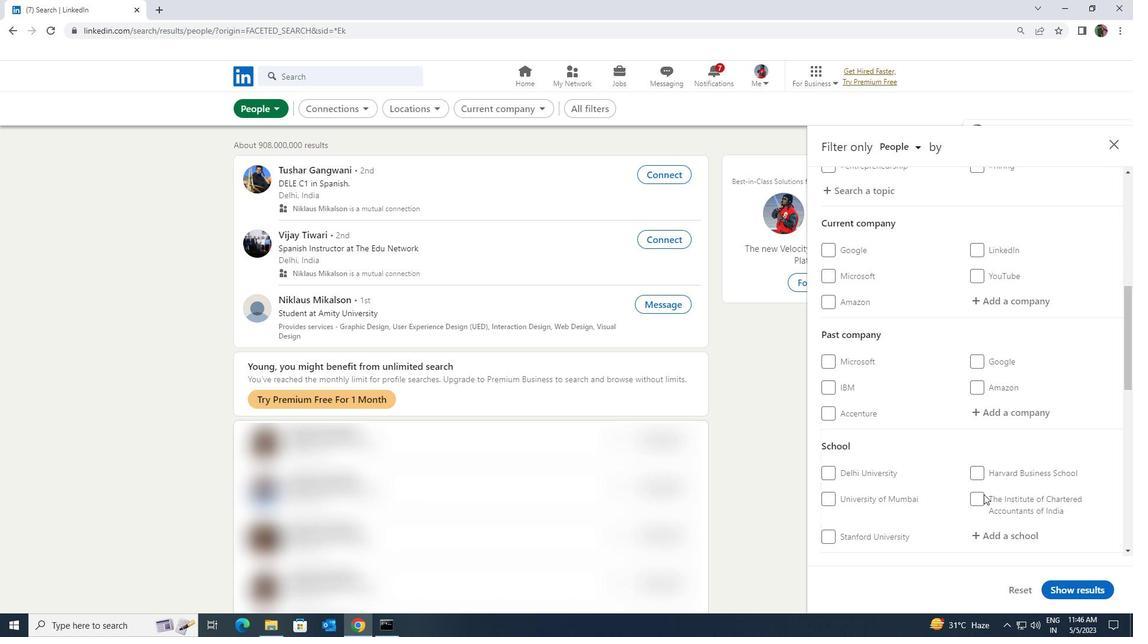 
Action: Mouse moved to (984, 492)
Screenshot: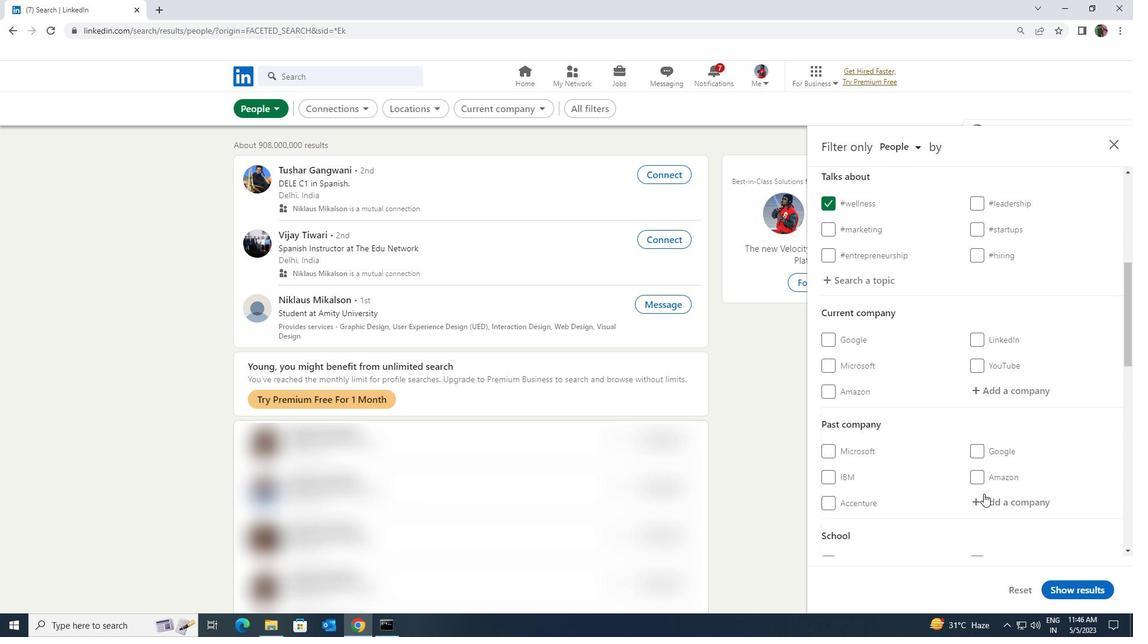 
Action: Mouse scrolled (984, 493) with delta (0, 0)
Screenshot: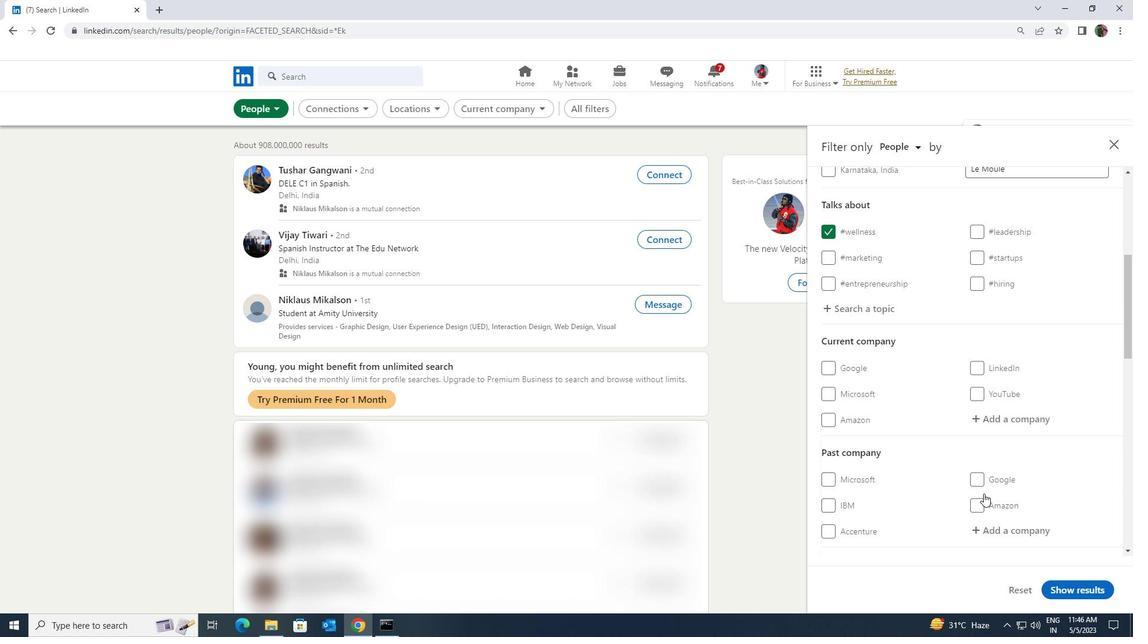 
Action: Mouse moved to (984, 483)
Screenshot: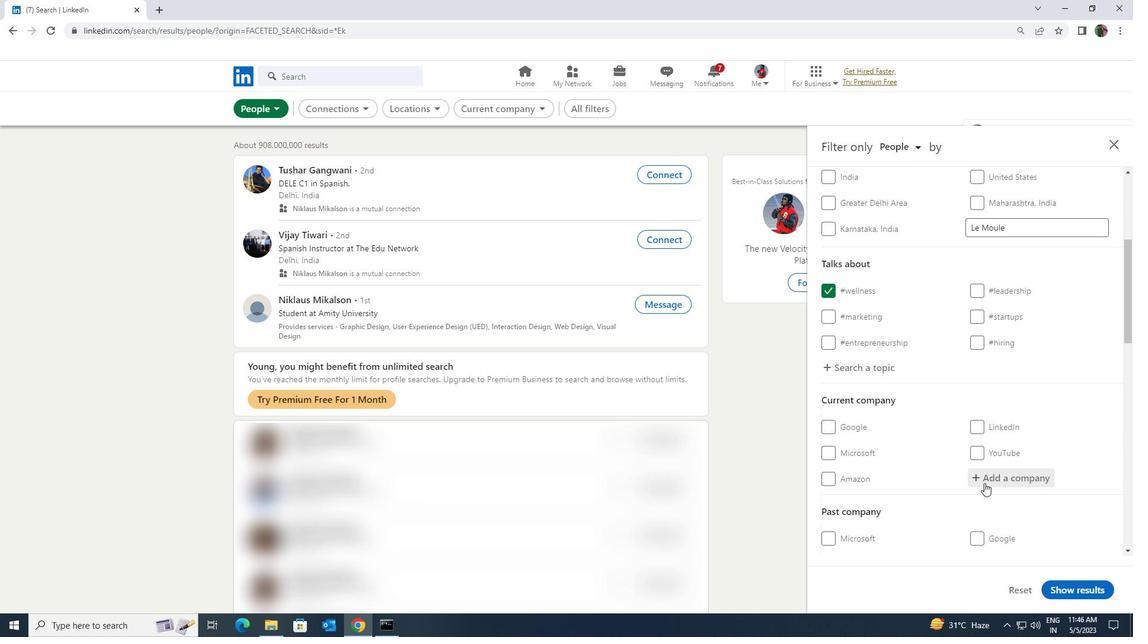 
Action: Mouse pressed left at (984, 483)
Screenshot: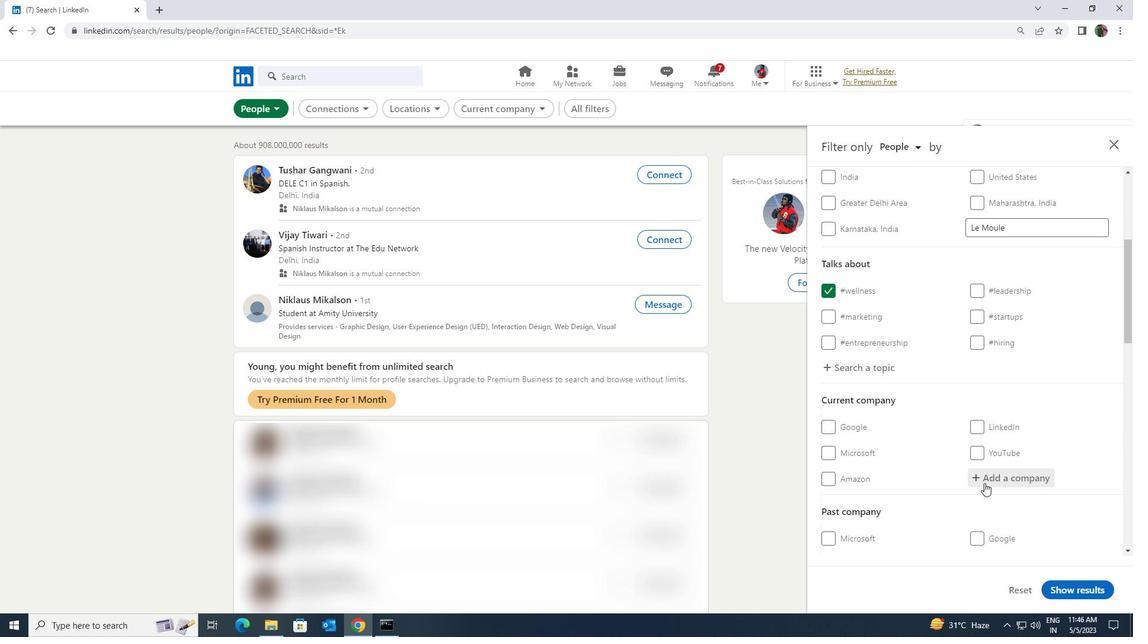 
Action: Key pressed <Key.shift>ASSEM
Screenshot: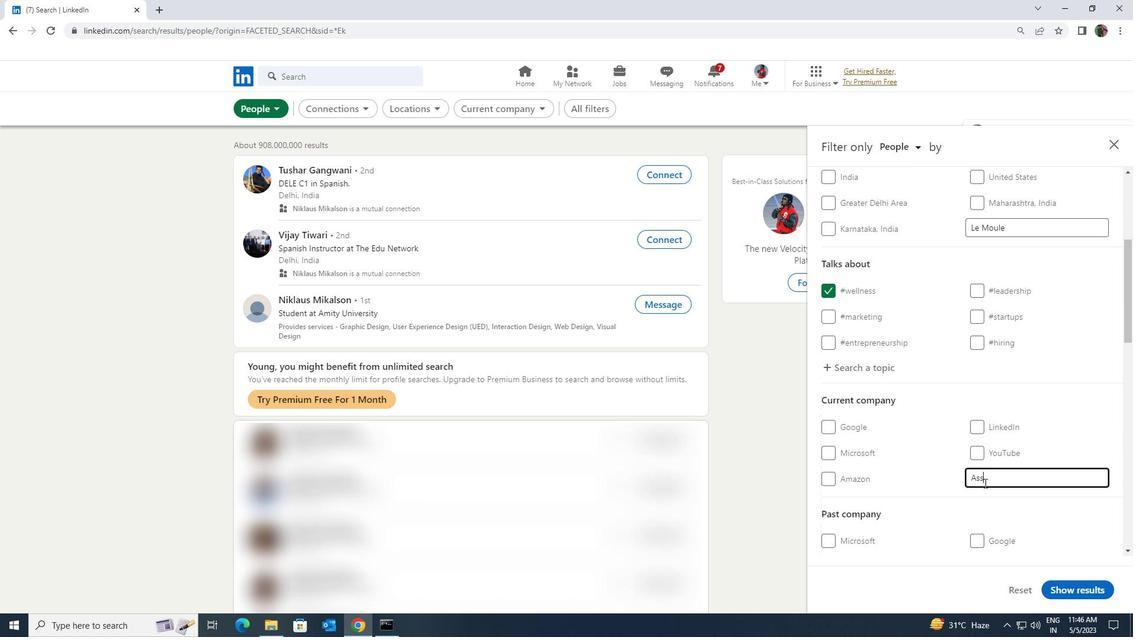 
Action: Mouse moved to (965, 525)
Screenshot: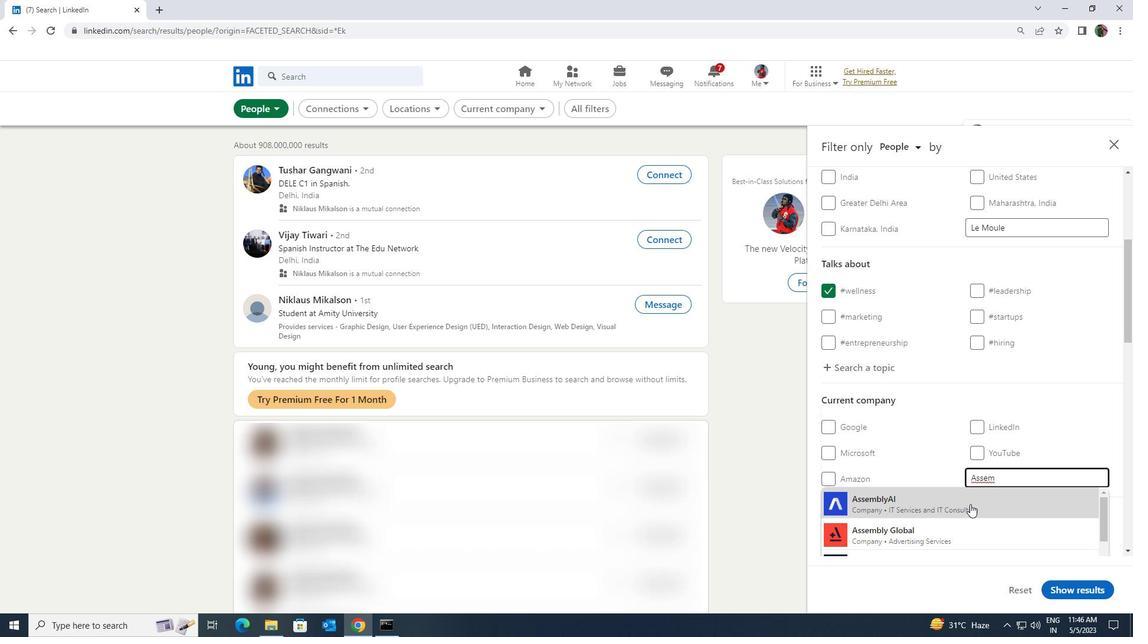 
Action: Mouse pressed left at (965, 525)
Screenshot: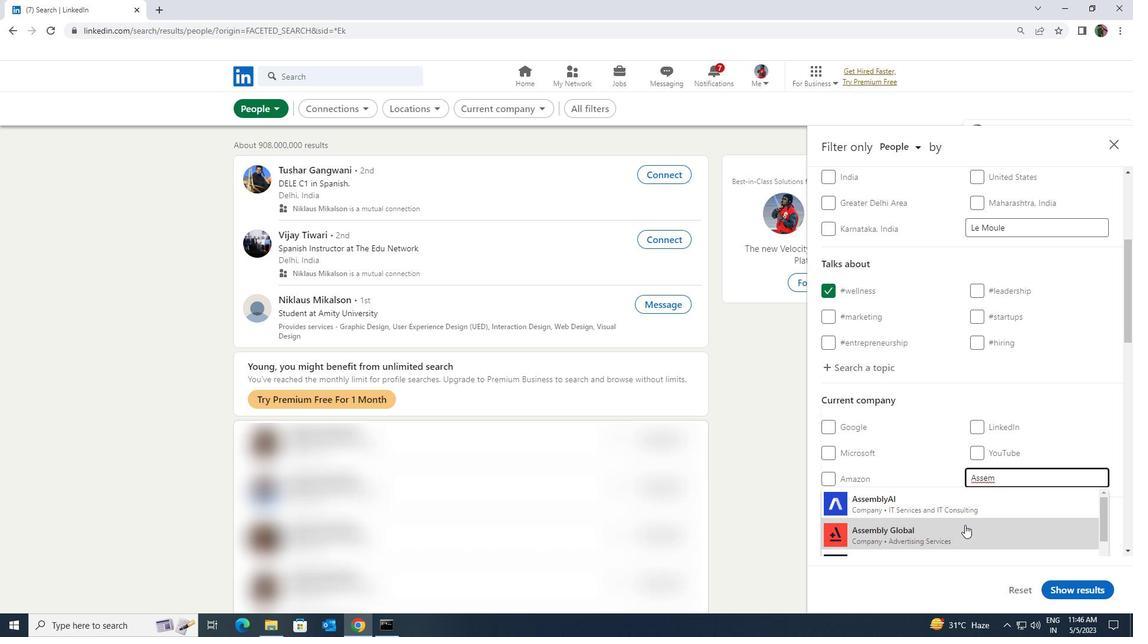 
Action: Mouse moved to (965, 506)
Screenshot: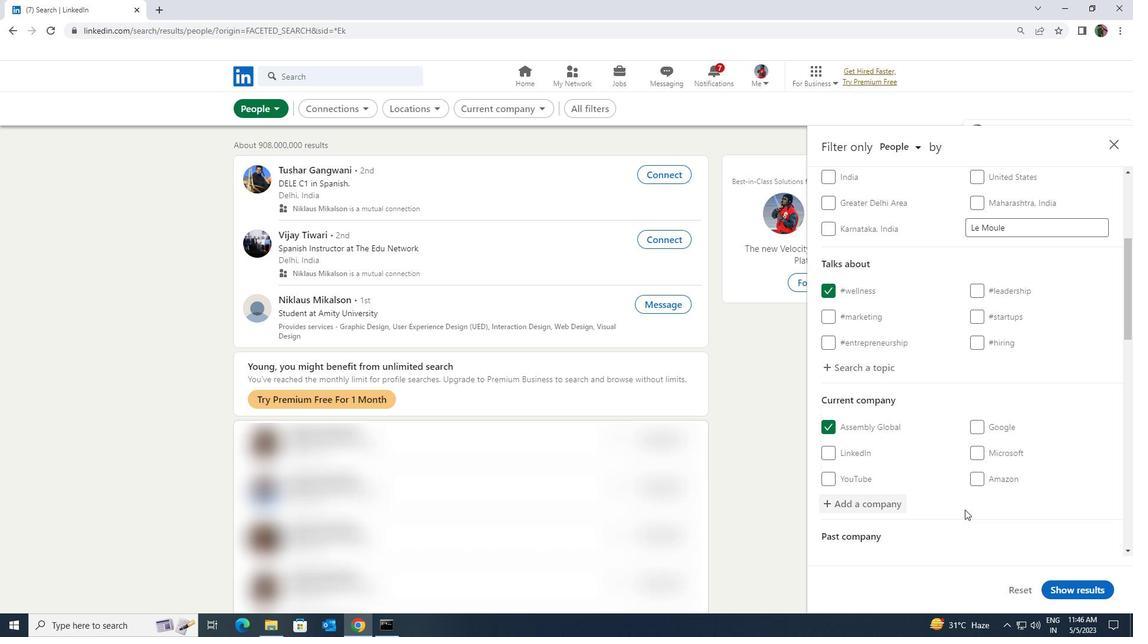 
Action: Mouse scrolled (965, 505) with delta (0, 0)
Screenshot: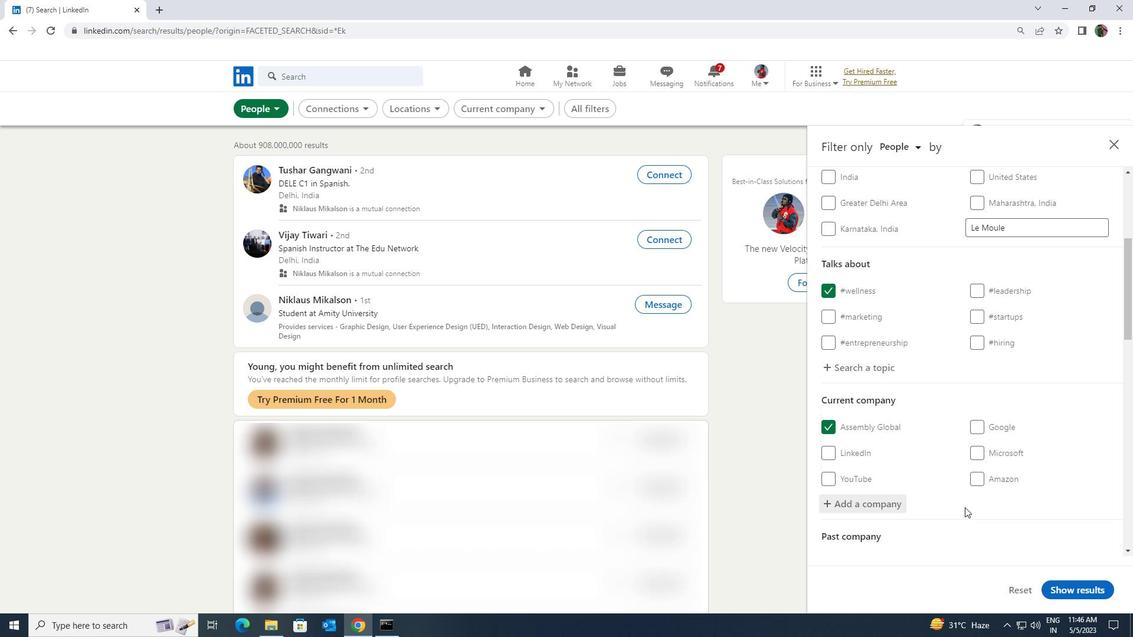 
Action: Mouse scrolled (965, 505) with delta (0, 0)
Screenshot: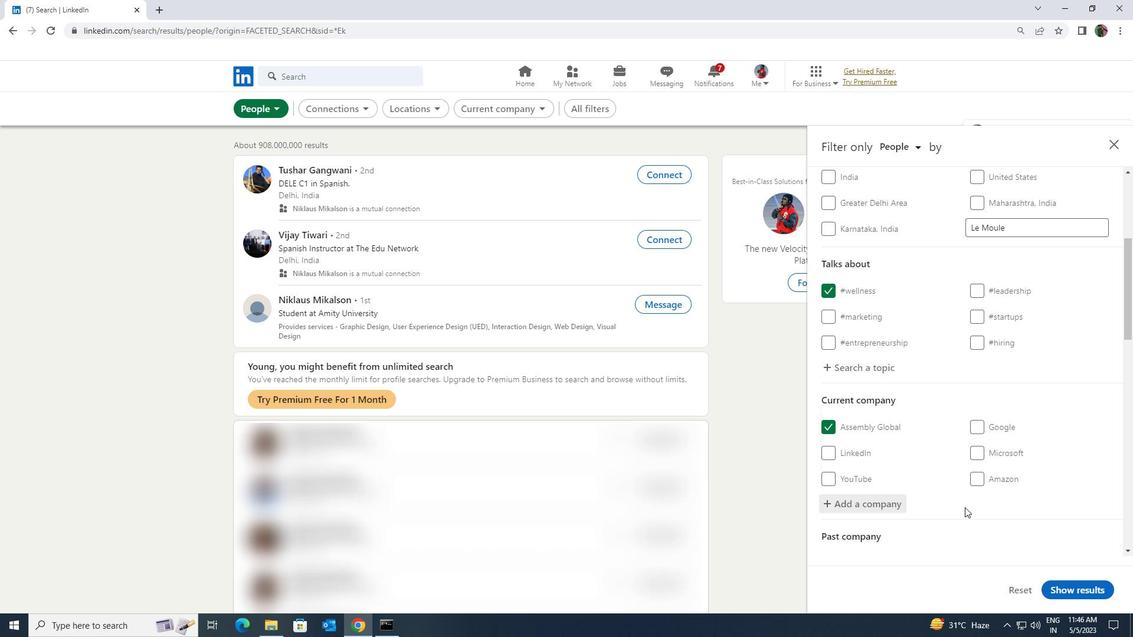 
Action: Mouse moved to (967, 505)
Screenshot: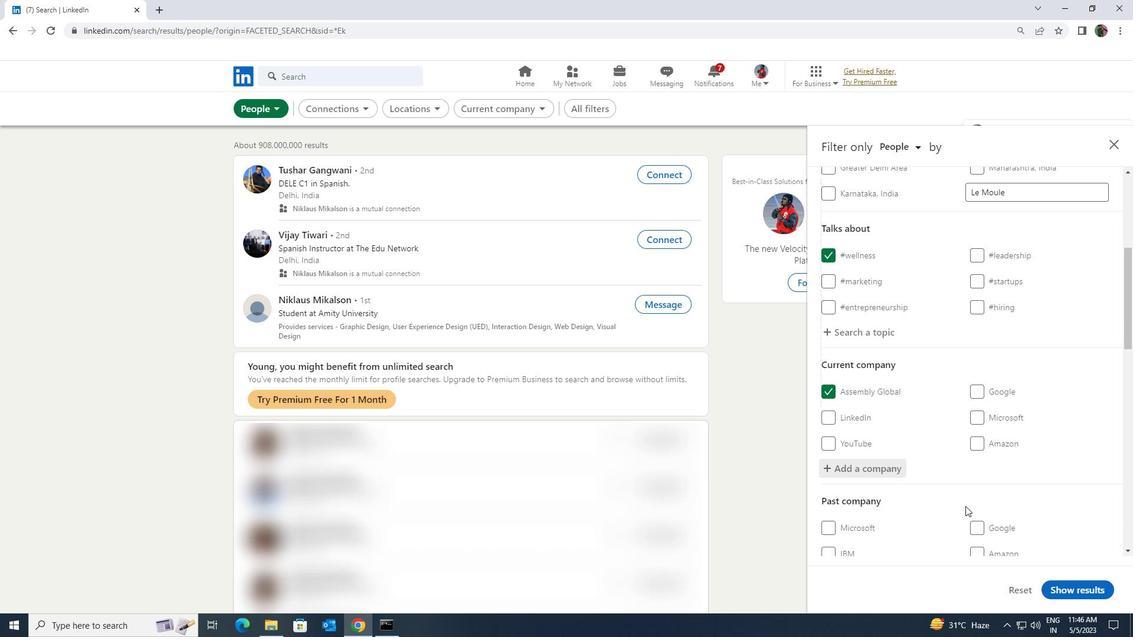 
Action: Mouse scrolled (967, 504) with delta (0, 0)
Screenshot: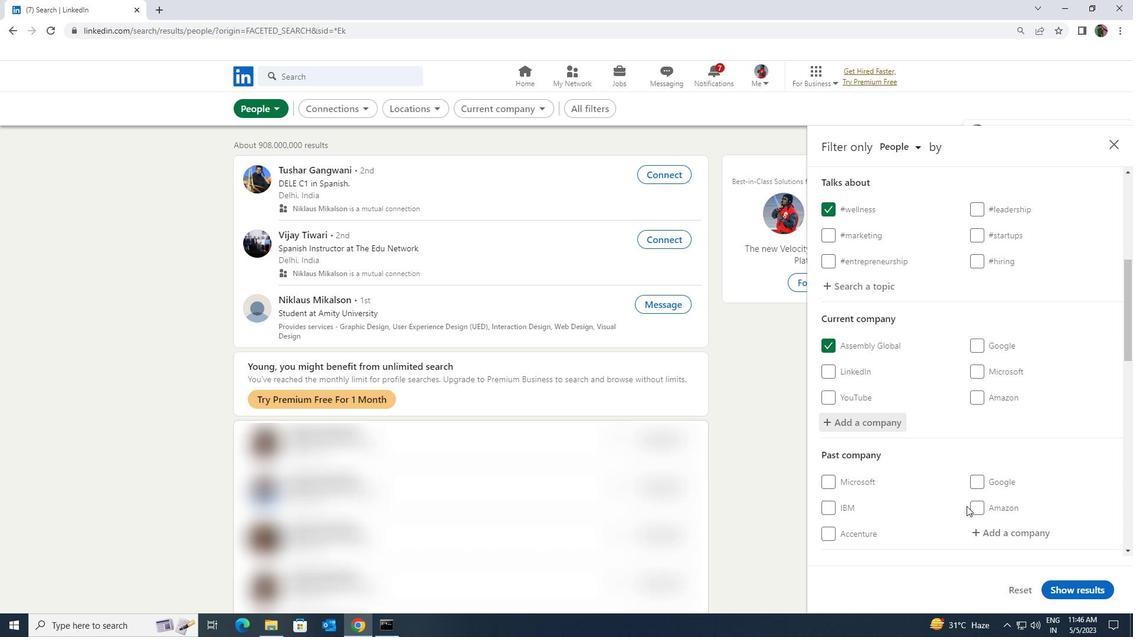 
Action: Mouse scrolled (967, 504) with delta (0, 0)
Screenshot: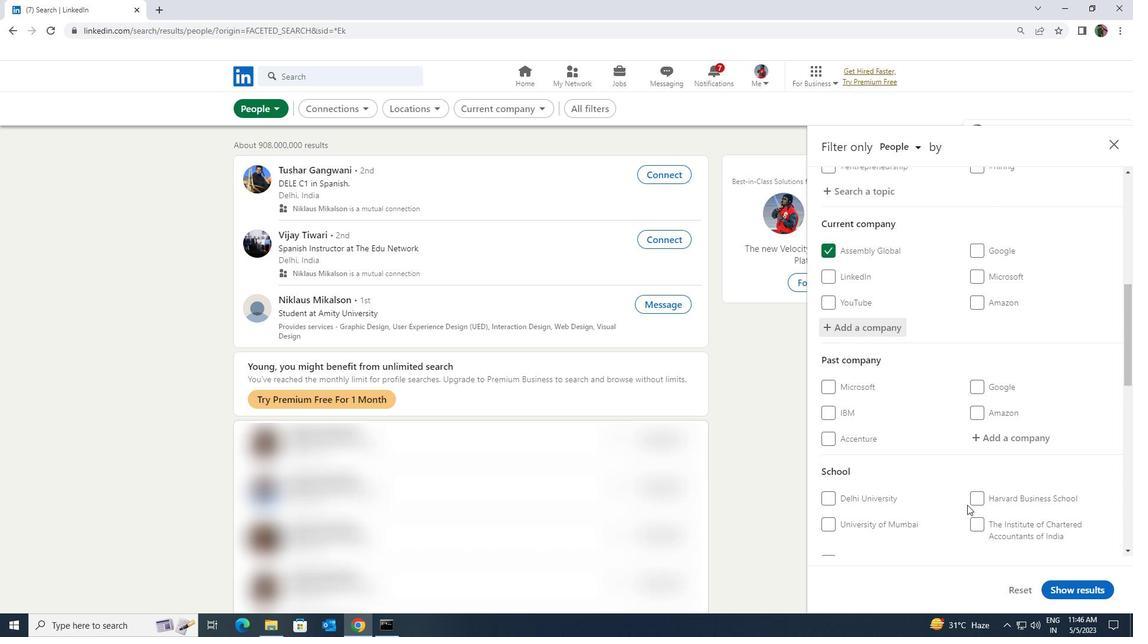 
Action: Mouse moved to (975, 501)
Screenshot: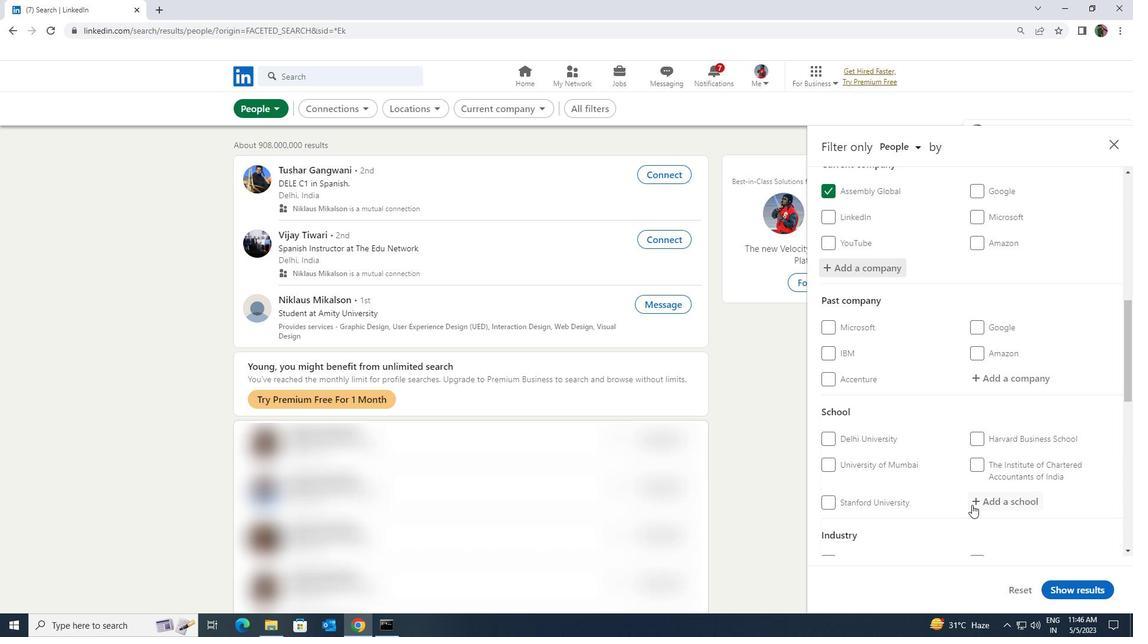 
Action: Mouse pressed left at (975, 501)
Screenshot: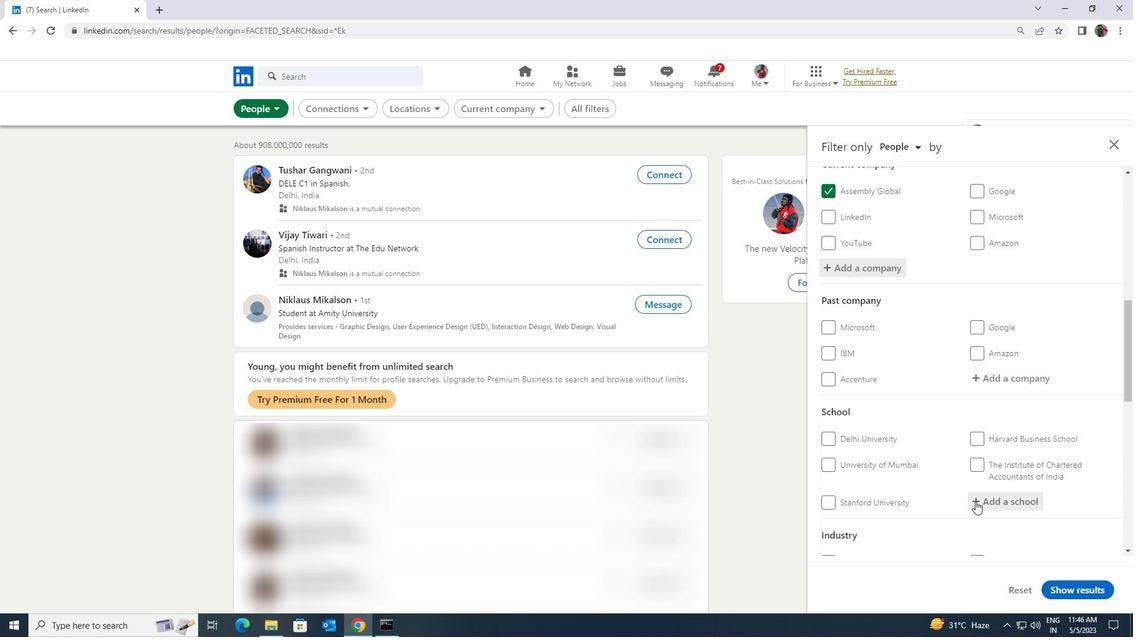 
Action: Mouse moved to (972, 501)
Screenshot: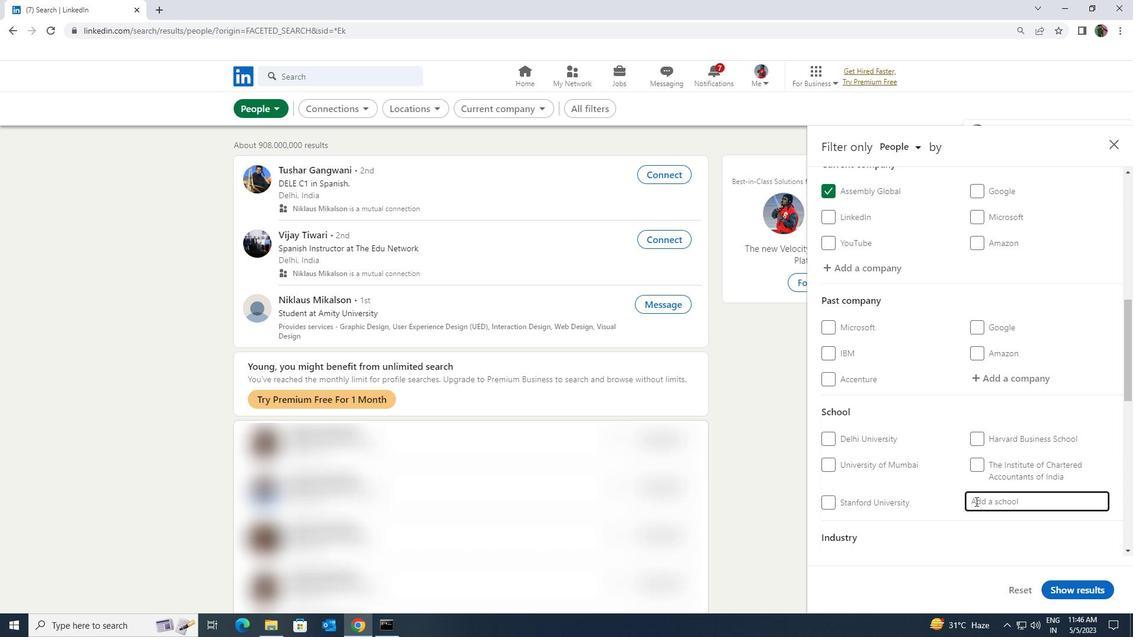 
Action: Key pressed <Key.shift><Key.shift><Key.shift>VIVEKANAN
Screenshot: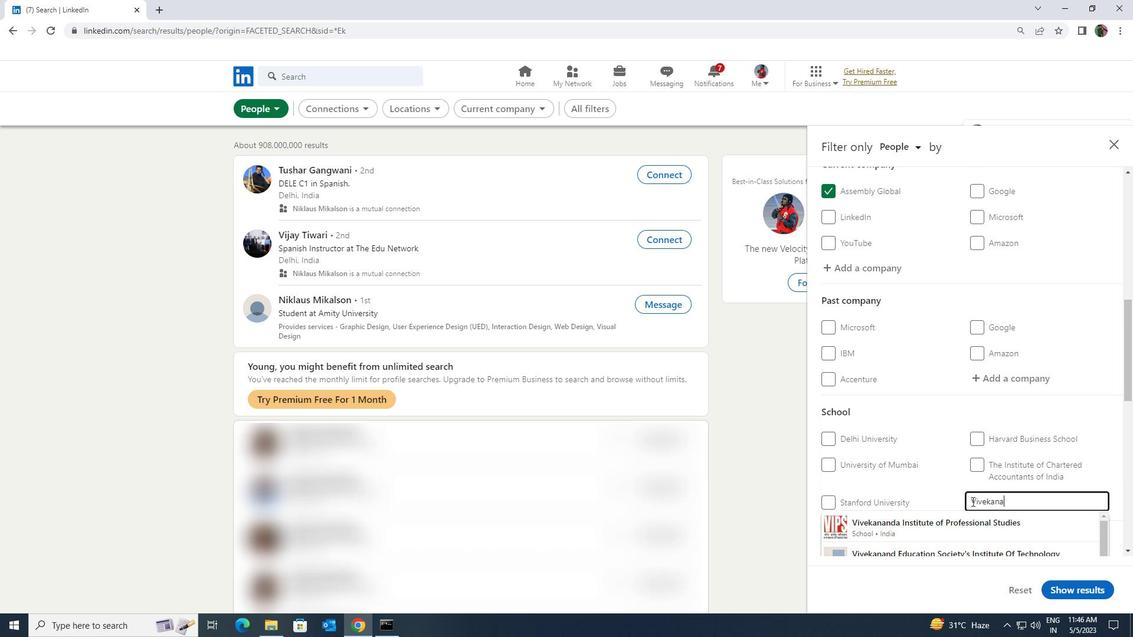 
Action: Mouse moved to (971, 515)
Screenshot: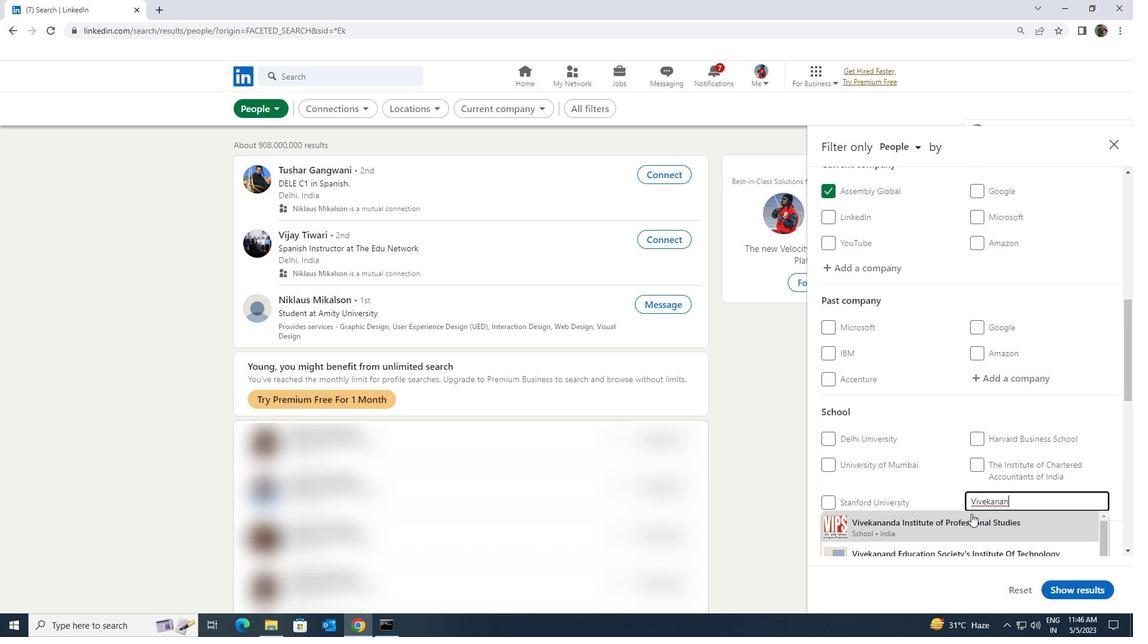 
Action: Mouse scrolled (971, 514) with delta (0, 0)
Screenshot: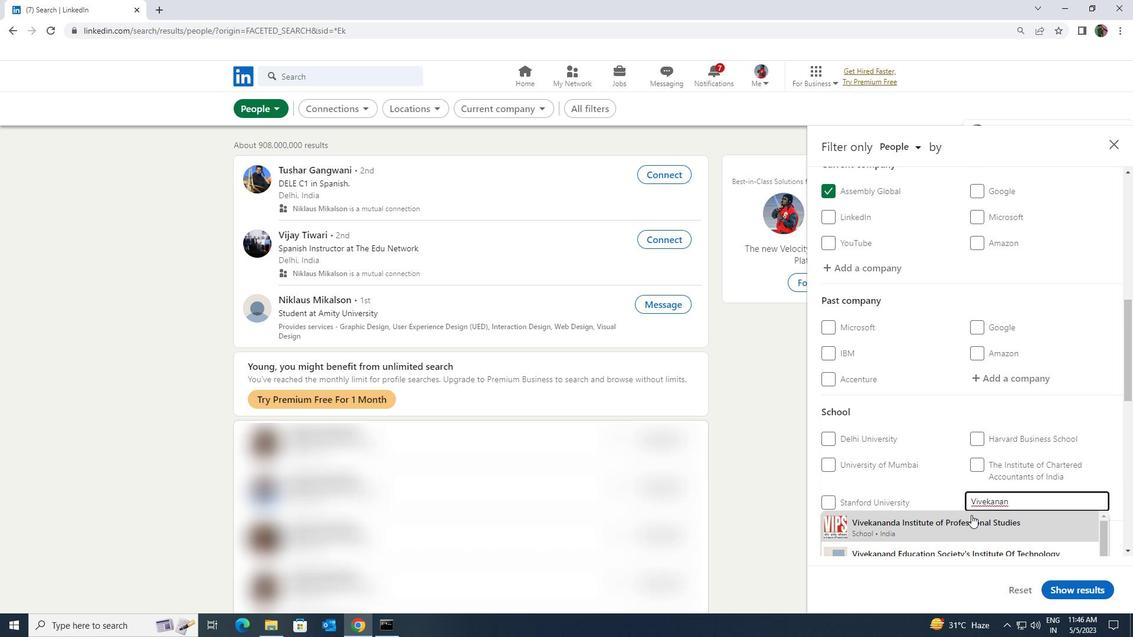 
Action: Mouse moved to (971, 515)
Screenshot: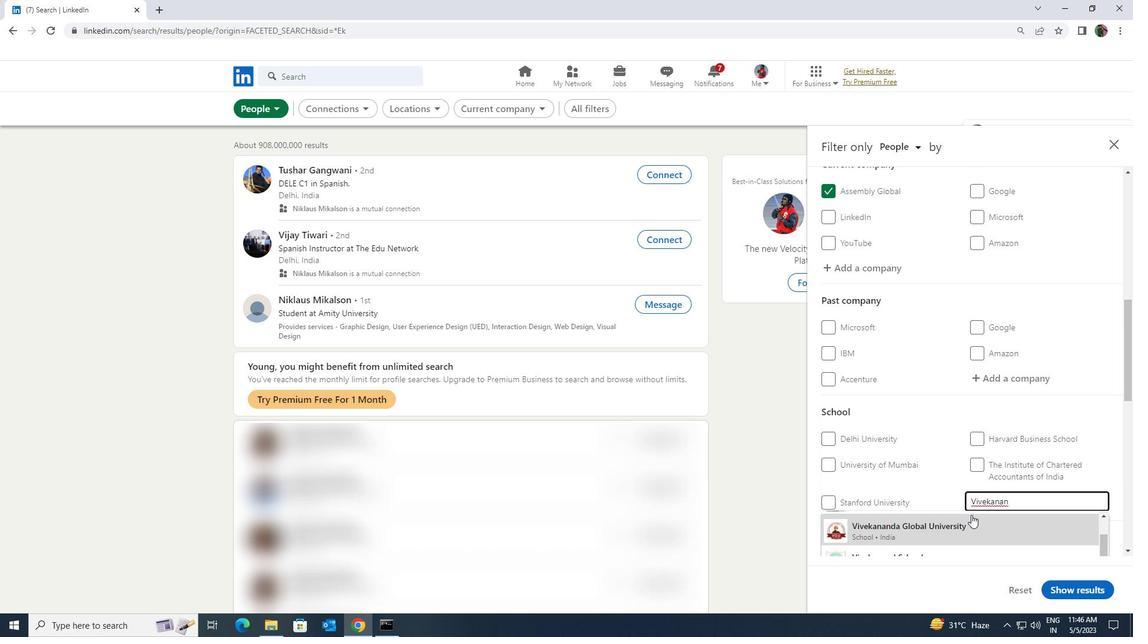 
Action: Mouse scrolled (971, 515) with delta (0, 0)
Screenshot: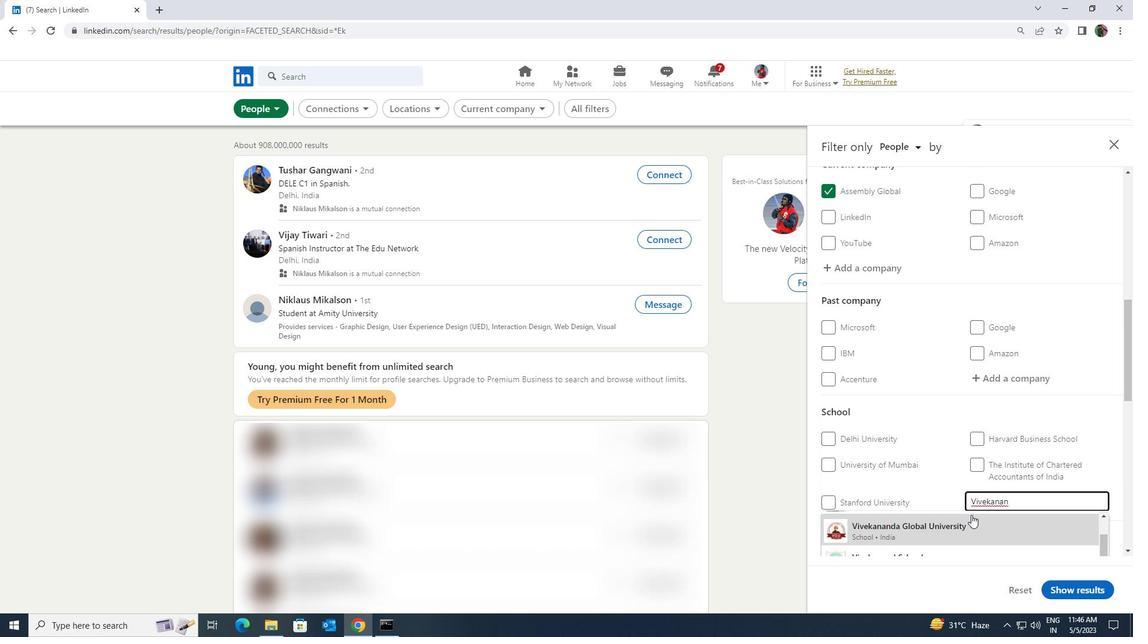 
Action: Mouse moved to (971, 544)
Screenshot: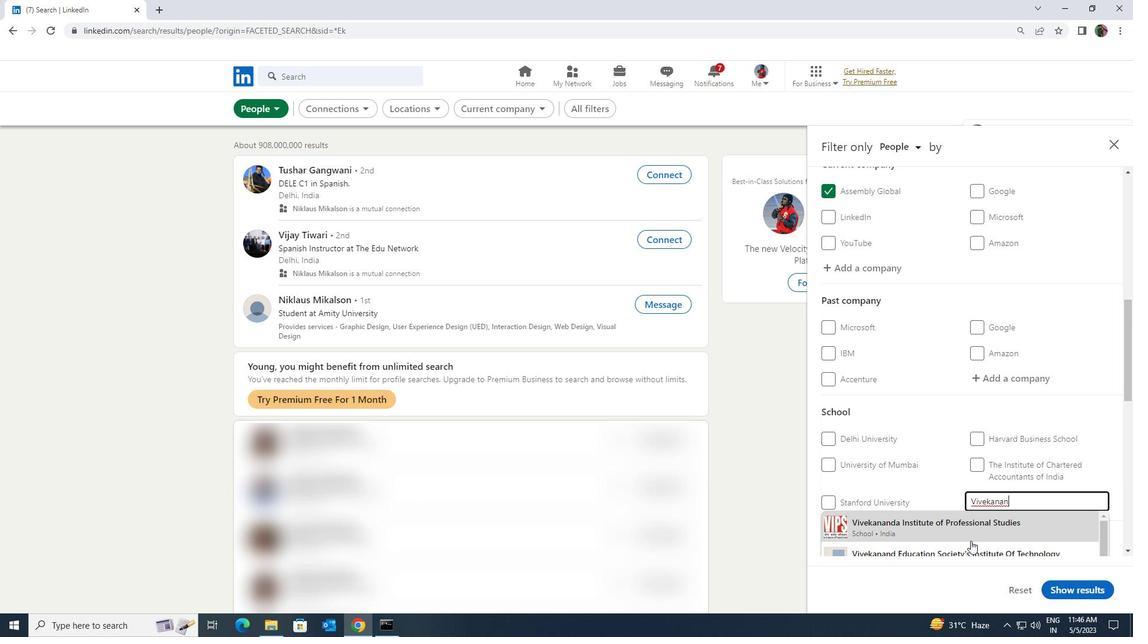 
Action: Mouse pressed left at (971, 544)
Screenshot: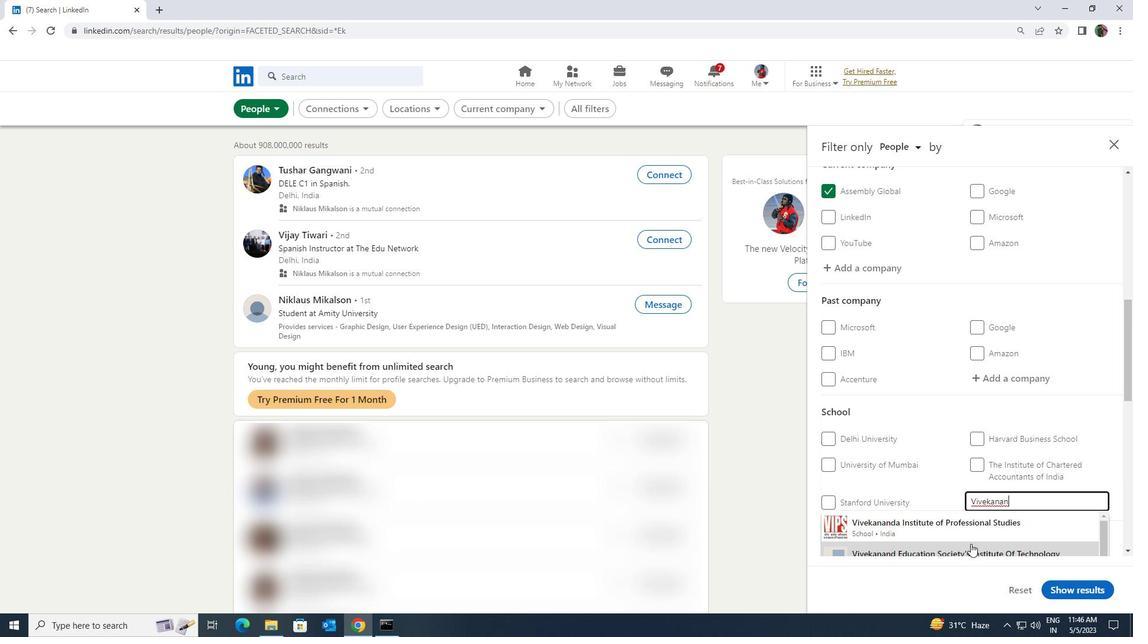 
Action: Mouse moved to (972, 538)
Screenshot: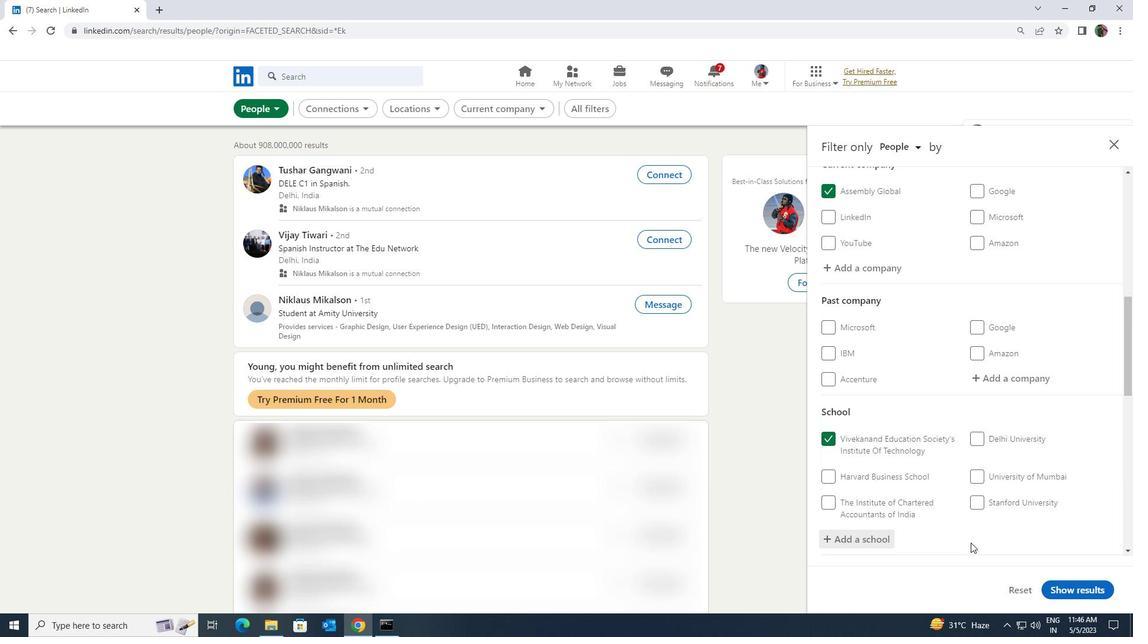 
Action: Mouse scrolled (972, 537) with delta (0, 0)
Screenshot: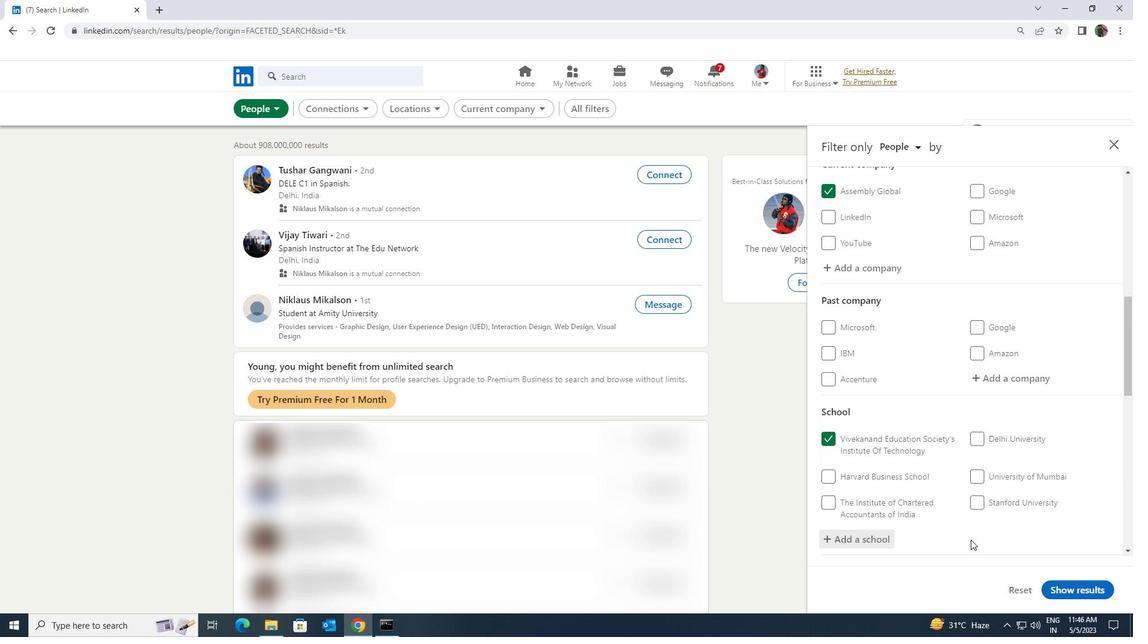 
Action: Mouse moved to (973, 537)
Screenshot: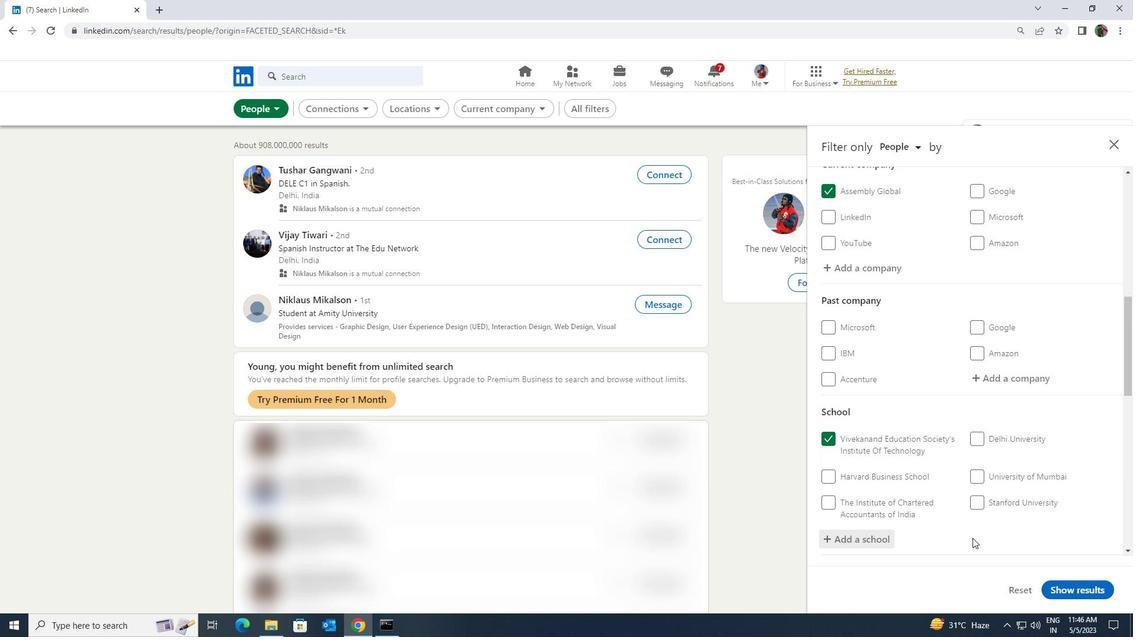 
Action: Mouse scrolled (973, 536) with delta (0, 0)
Screenshot: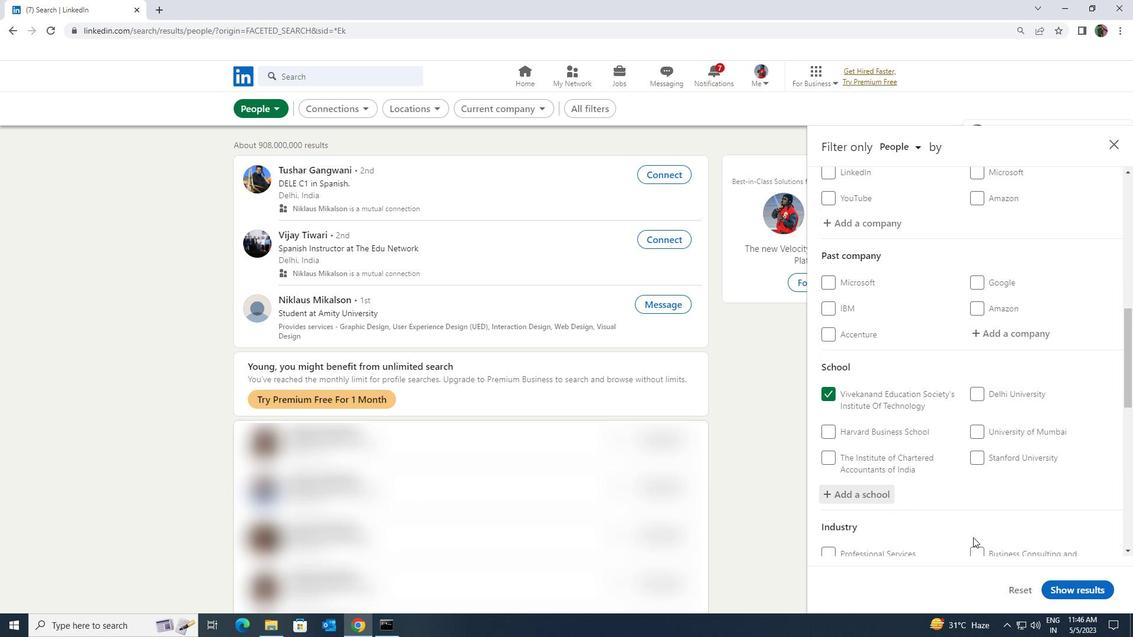 
Action: Mouse moved to (973, 536)
Screenshot: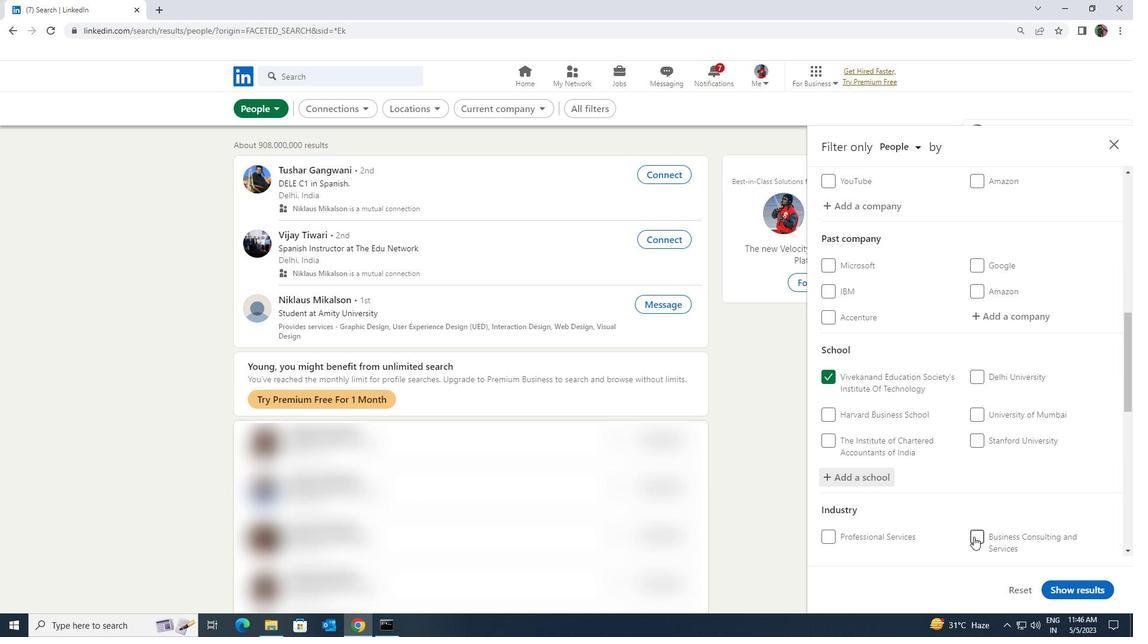 
Action: Mouse scrolled (973, 535) with delta (0, 0)
Screenshot: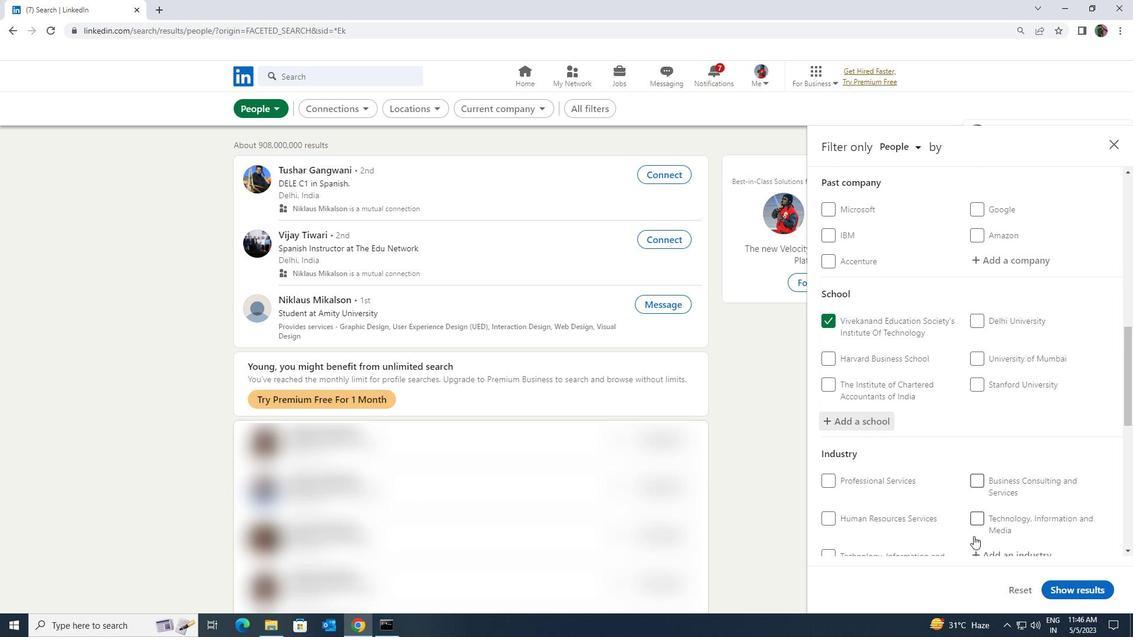 
Action: Mouse moved to (985, 495)
Screenshot: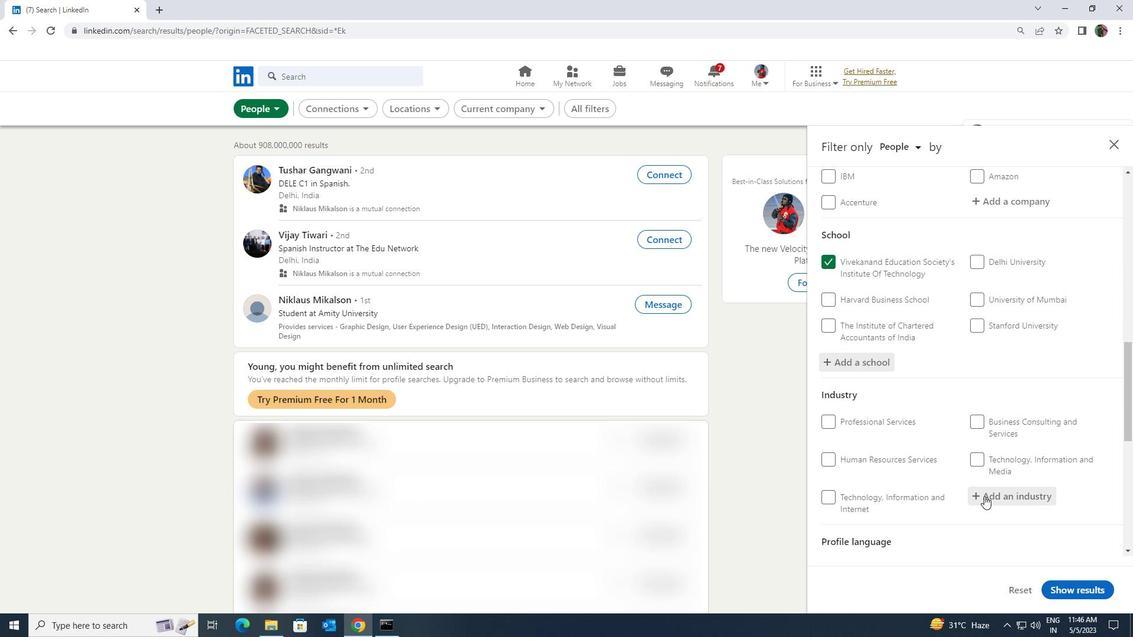 
Action: Mouse pressed left at (985, 495)
Screenshot: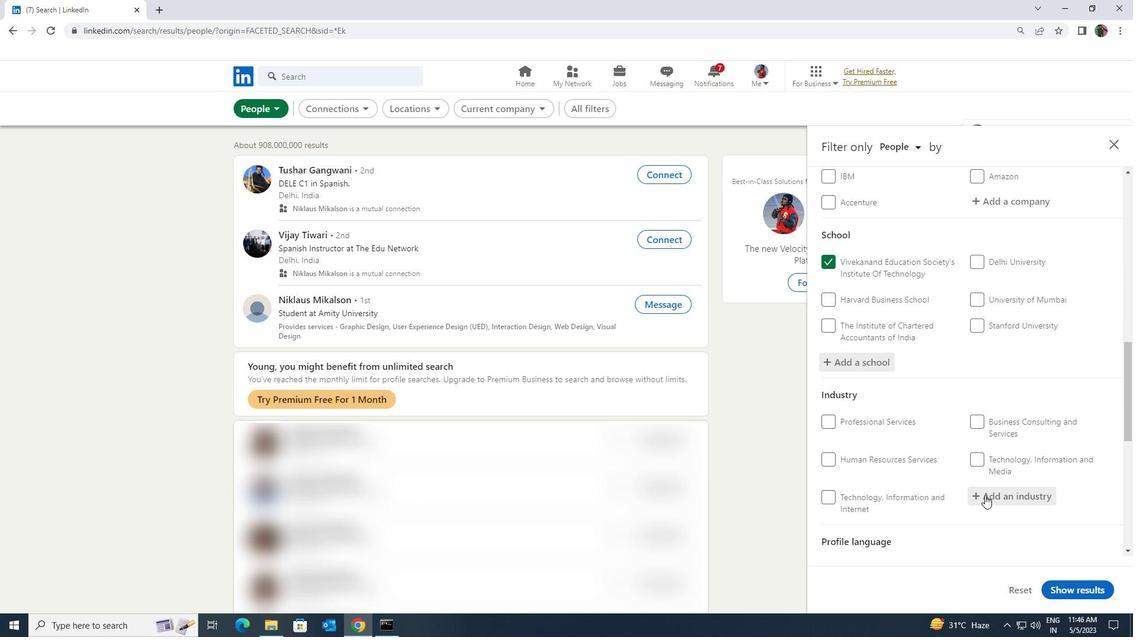 
Action: Key pressed <Key.shift><Key.shift><Key.shift><Key.shift><Key.shift><Key.shift><Key.shift><Key.shift>PG<Key.backspace>HYSICI
Screenshot: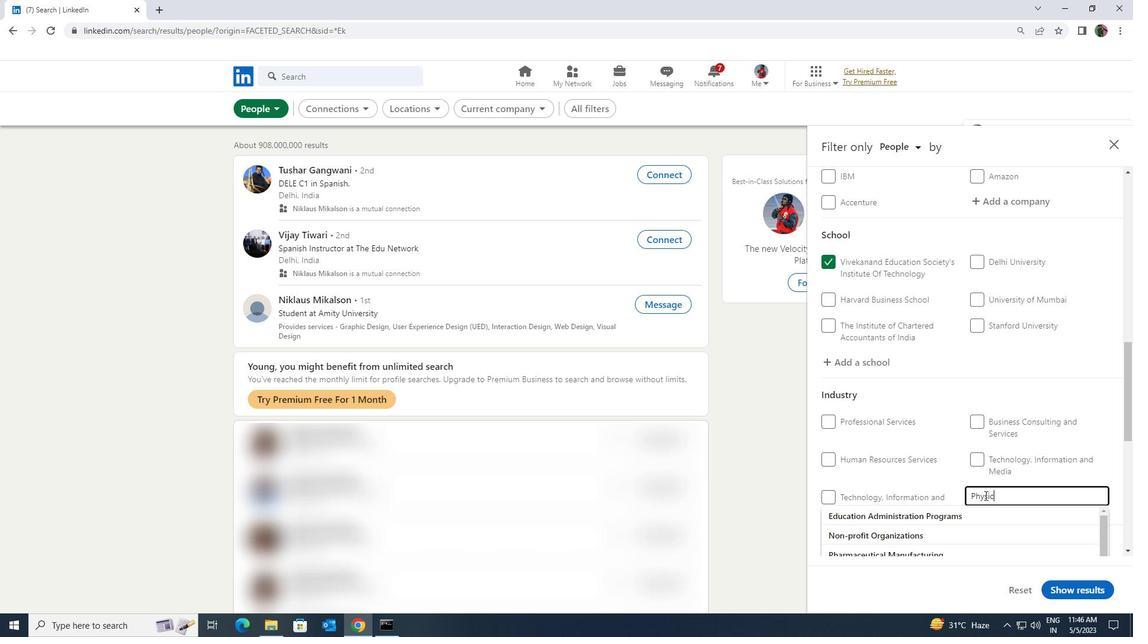 
Action: Mouse moved to (967, 520)
Screenshot: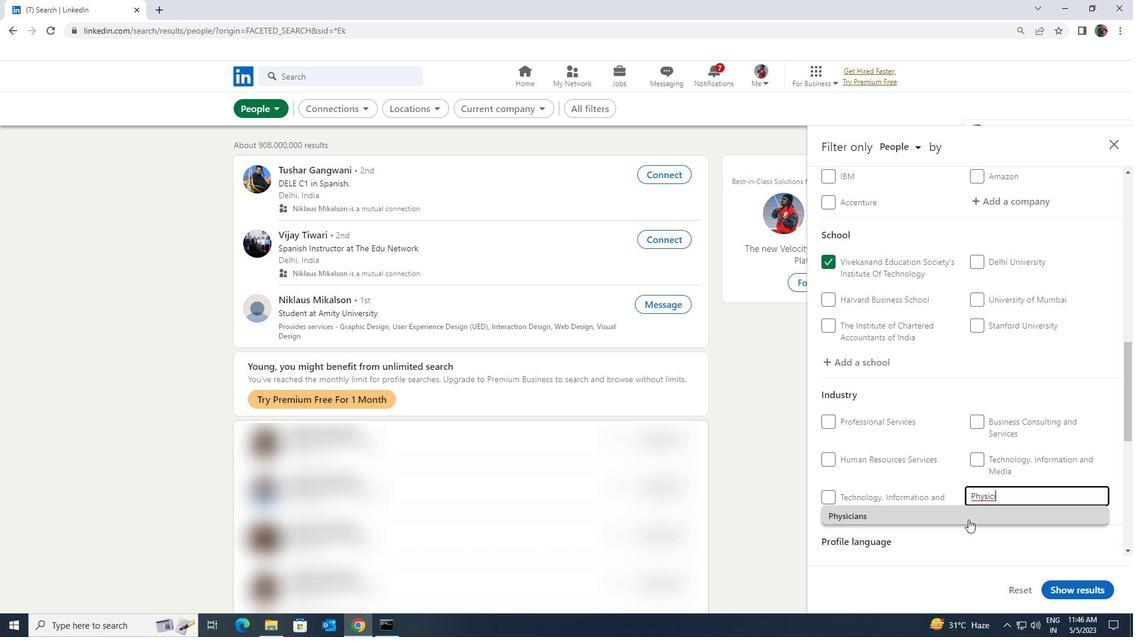 
Action: Mouse pressed left at (967, 520)
Screenshot: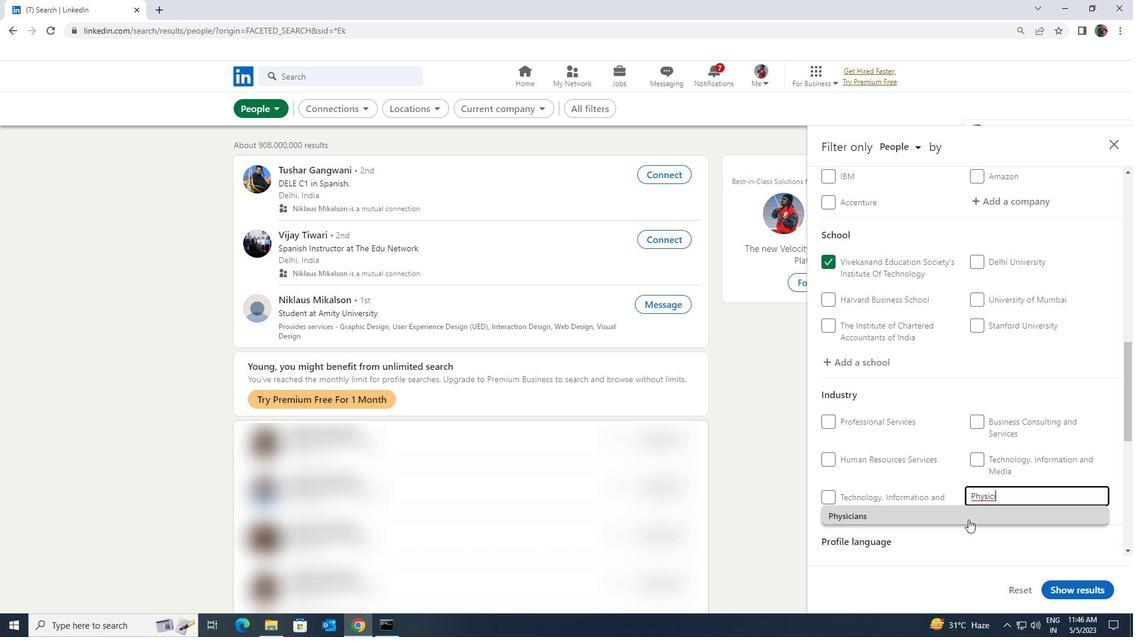 
Action: Mouse moved to (955, 520)
Screenshot: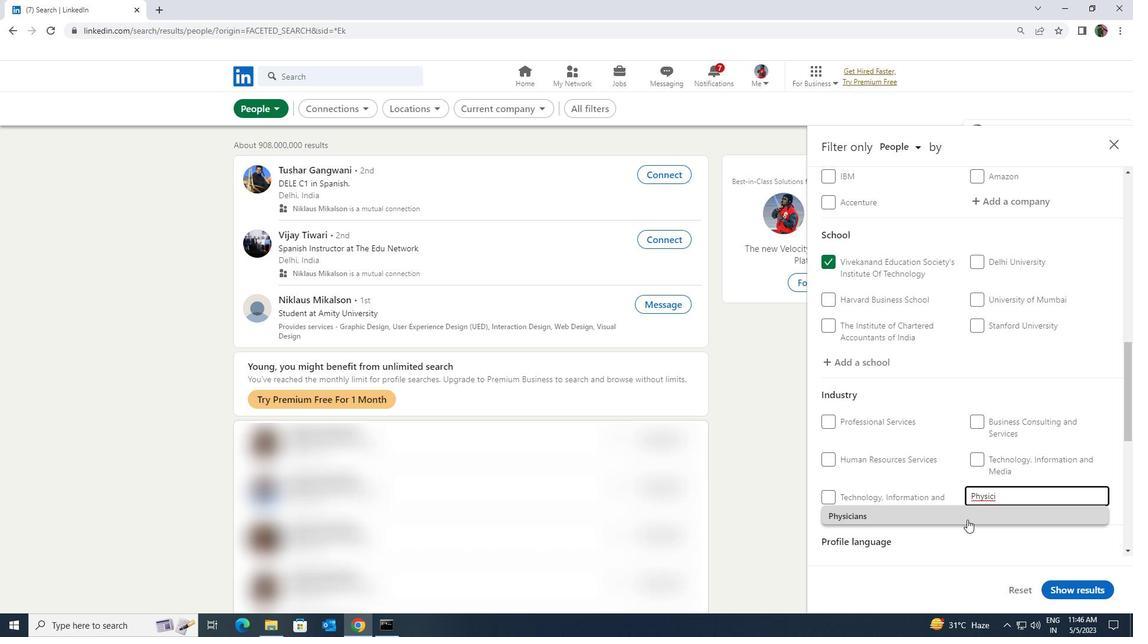 
Action: Mouse scrolled (955, 519) with delta (0, 0)
Screenshot: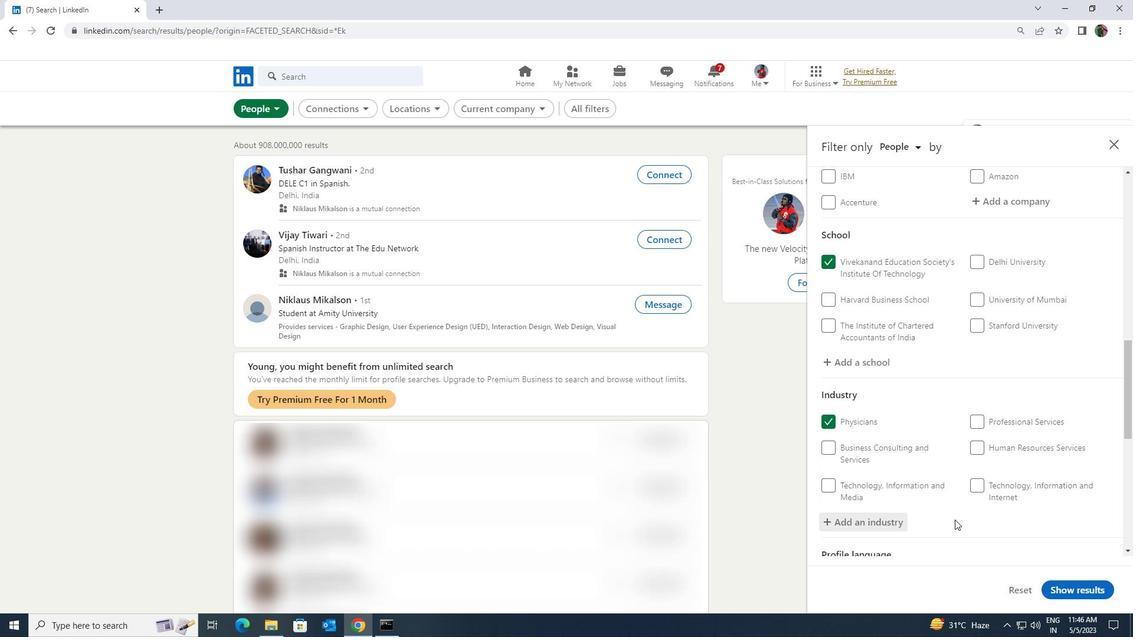
Action: Mouse scrolled (955, 519) with delta (0, 0)
Screenshot: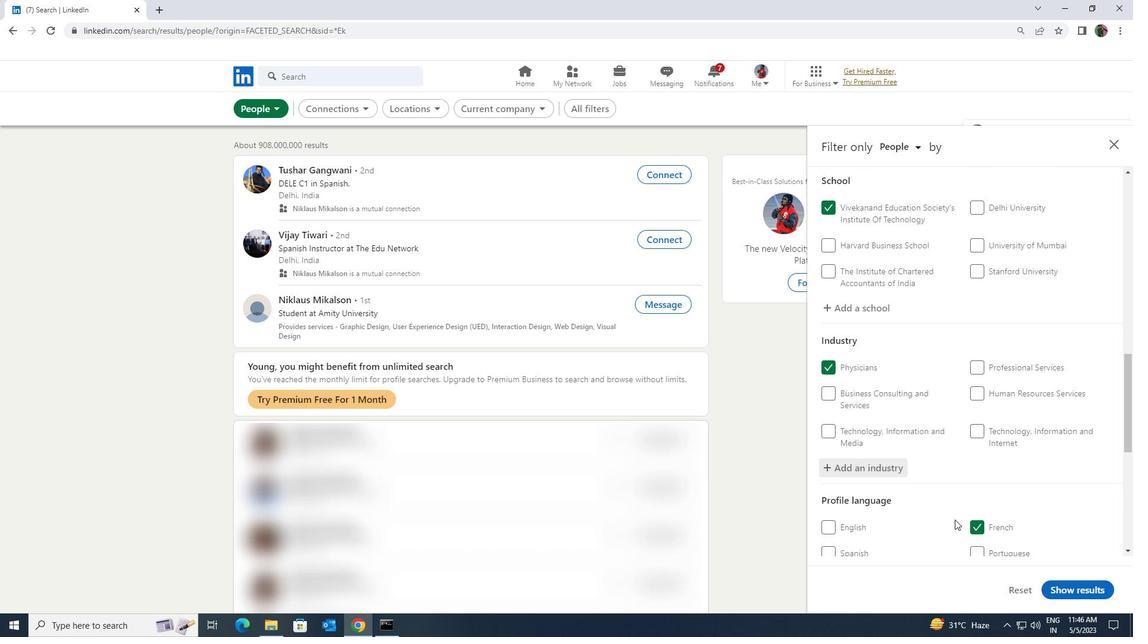 
Action: Mouse scrolled (955, 519) with delta (0, 0)
Screenshot: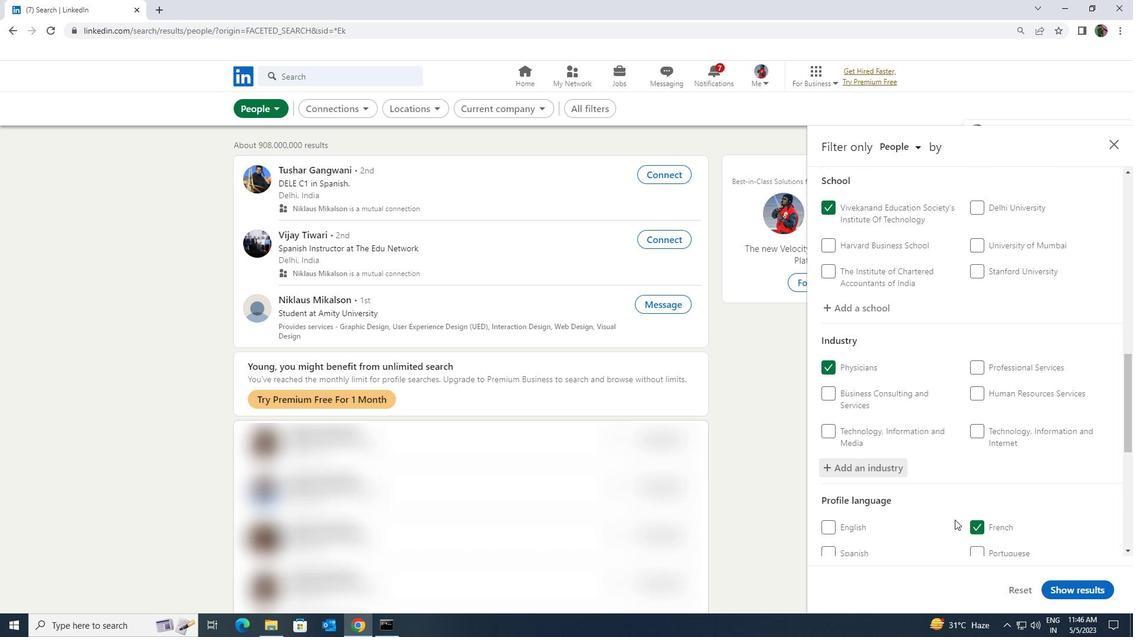 
Action: Mouse scrolled (955, 519) with delta (0, 0)
Screenshot: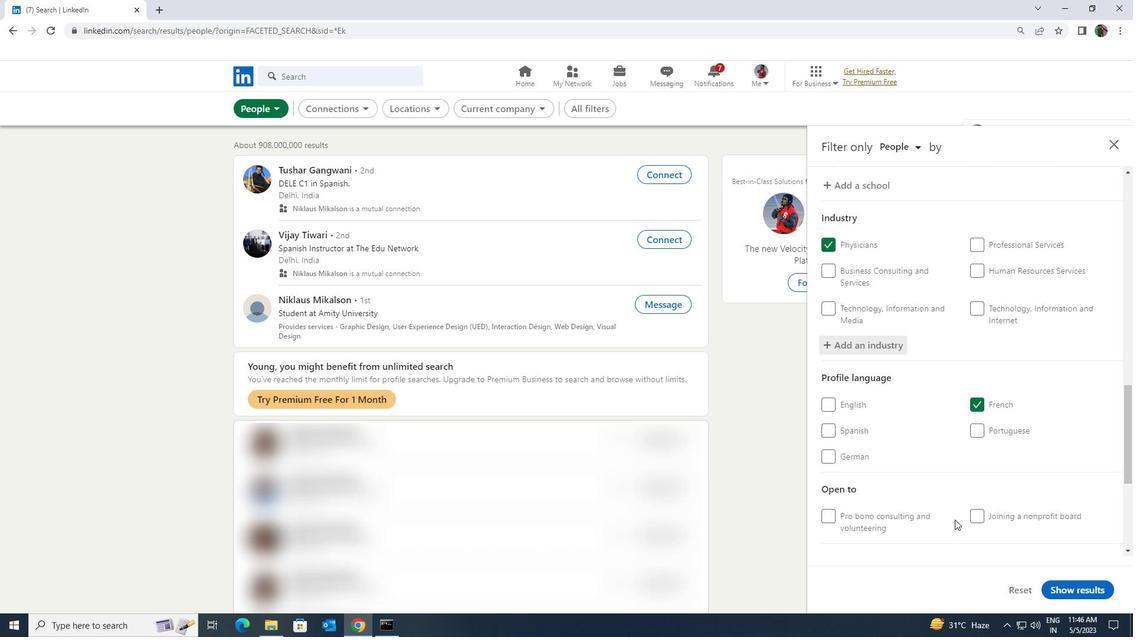 
Action: Mouse scrolled (955, 519) with delta (0, 0)
Screenshot: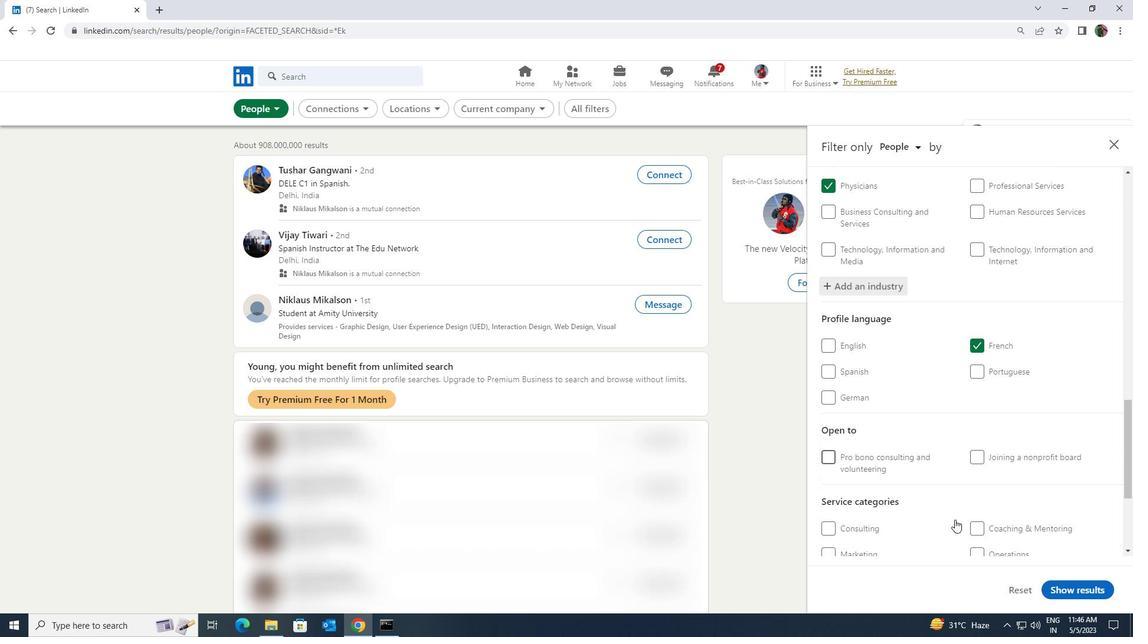 
Action: Mouse scrolled (955, 519) with delta (0, 0)
Screenshot: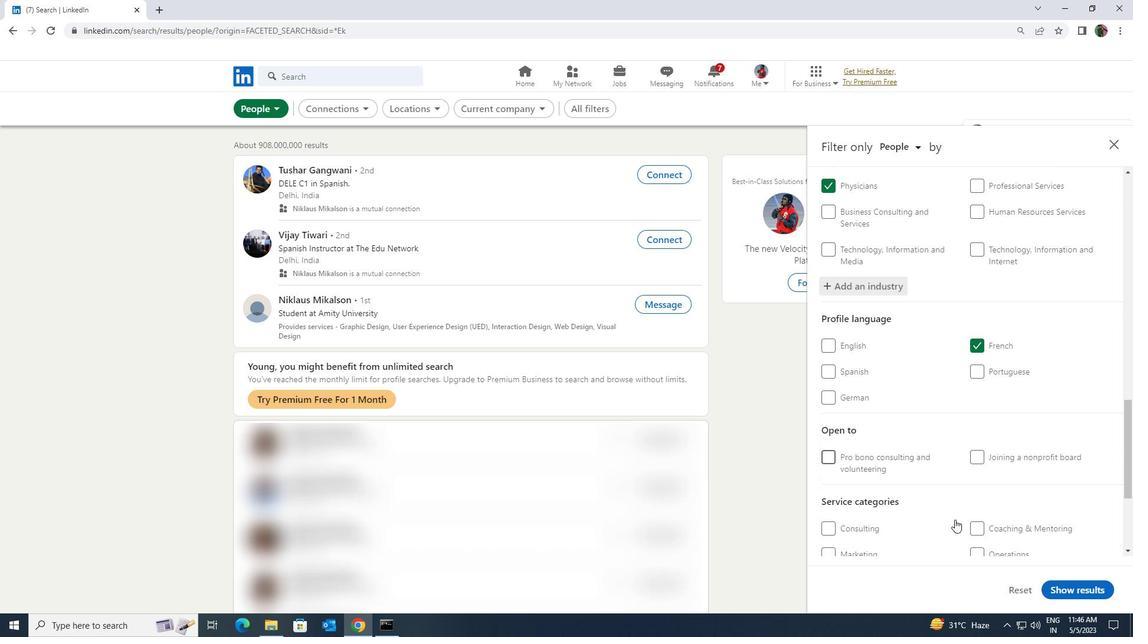 
Action: Mouse moved to (980, 468)
Screenshot: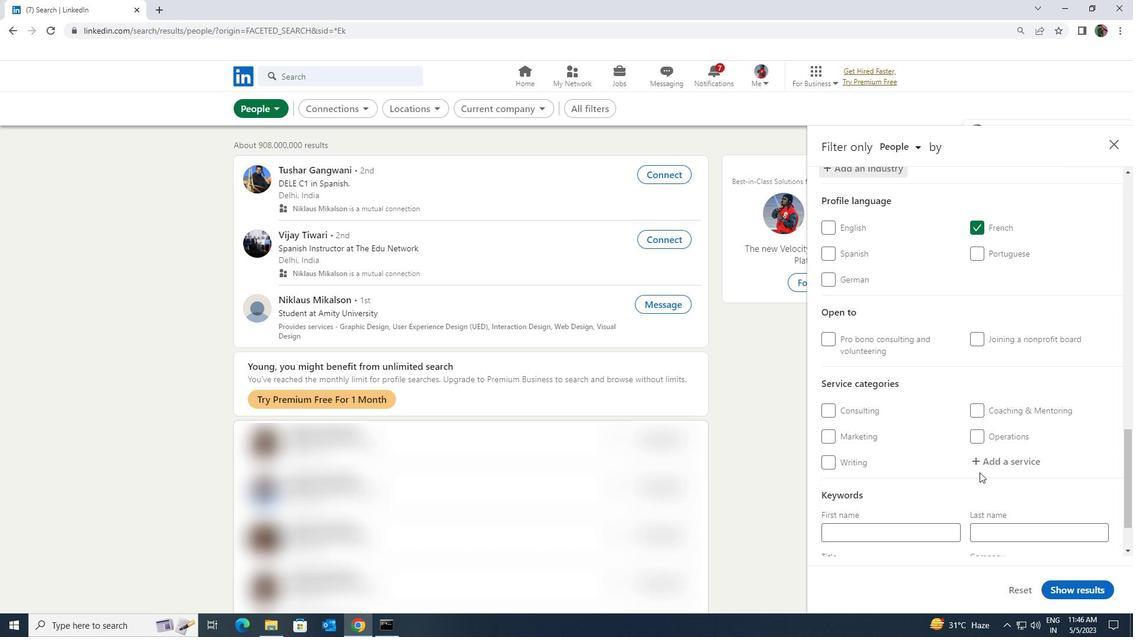 
Action: Mouse pressed left at (980, 468)
Screenshot: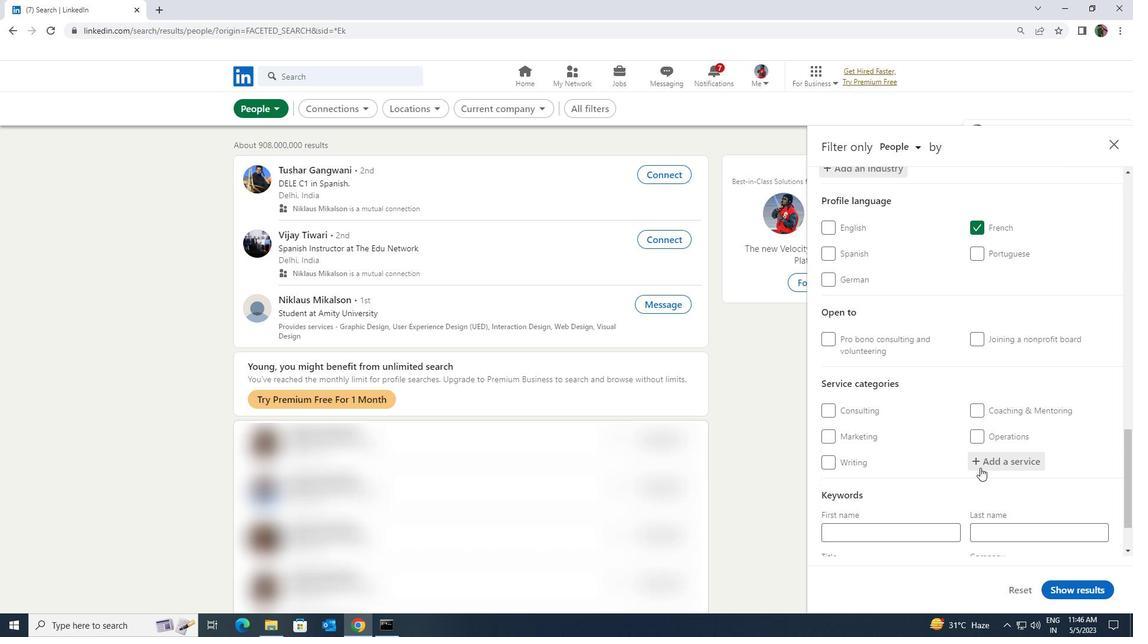 
Action: Key pressed <Key.shift><Key.shift><Key.shift>IMM
Screenshot: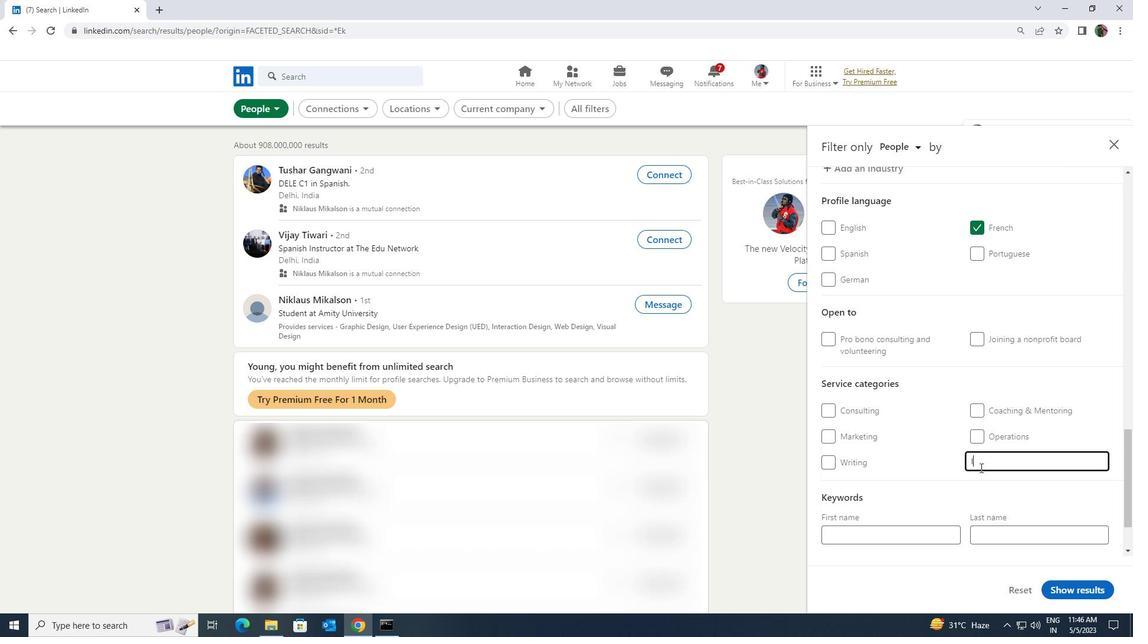
Action: Mouse moved to (976, 476)
Screenshot: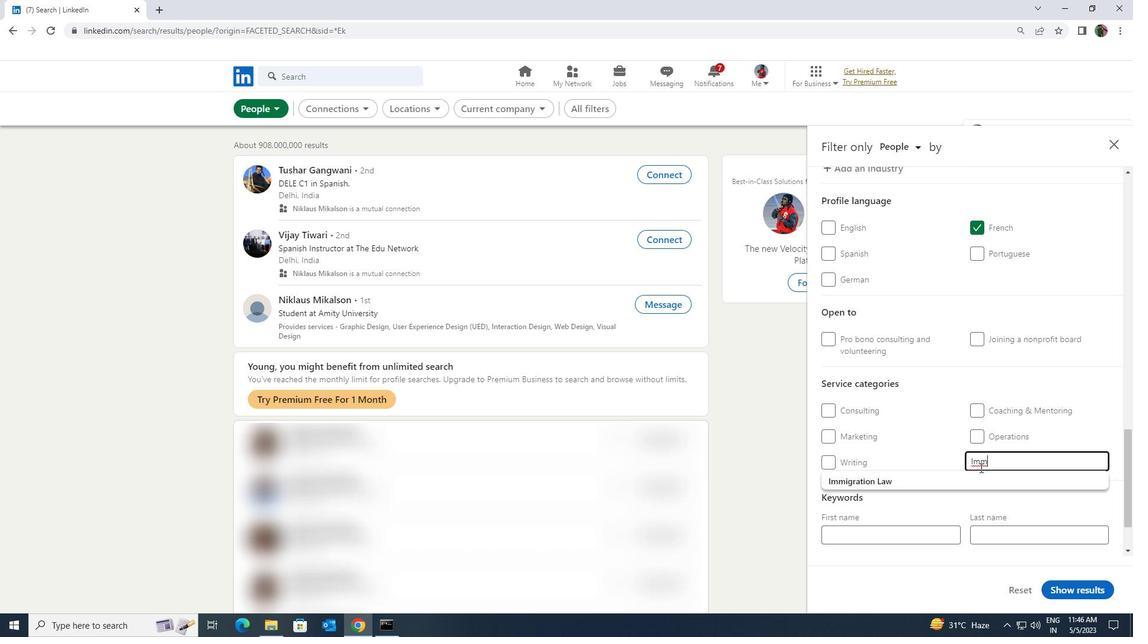 
Action: Mouse pressed left at (976, 476)
Screenshot: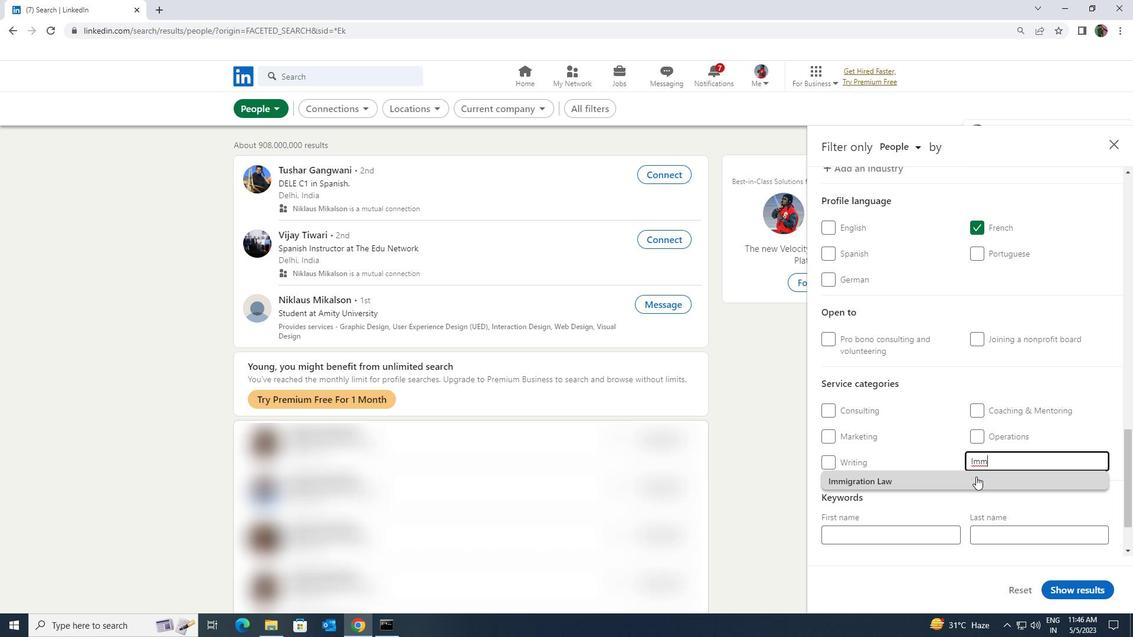 
Action: Mouse scrolled (976, 476) with delta (0, 0)
Screenshot: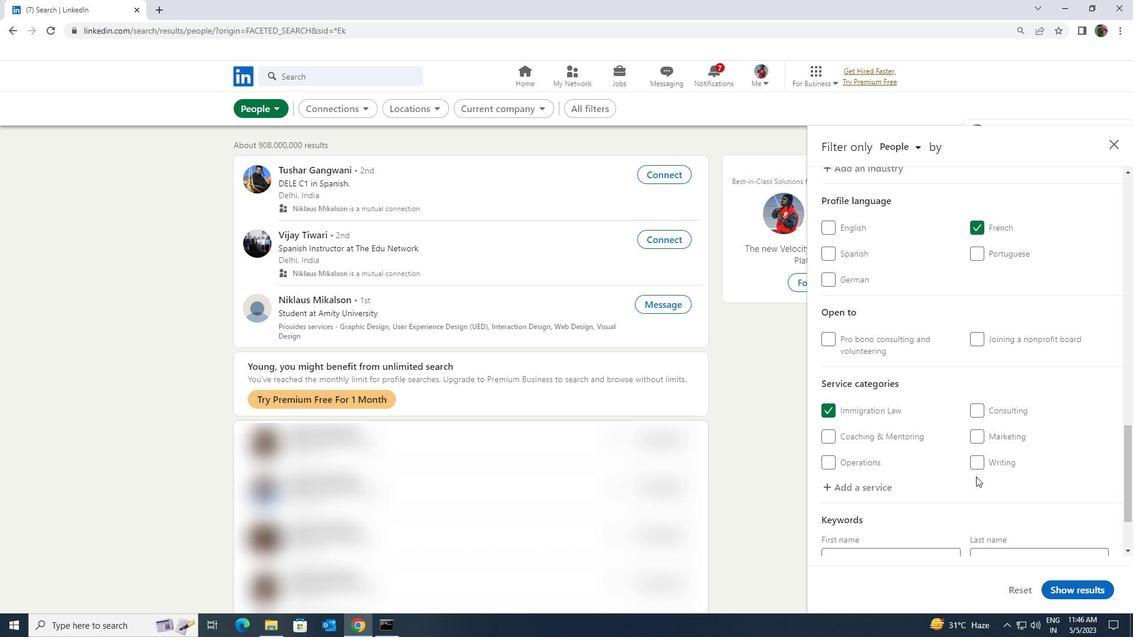 
Action: Mouse scrolled (976, 476) with delta (0, 0)
Screenshot: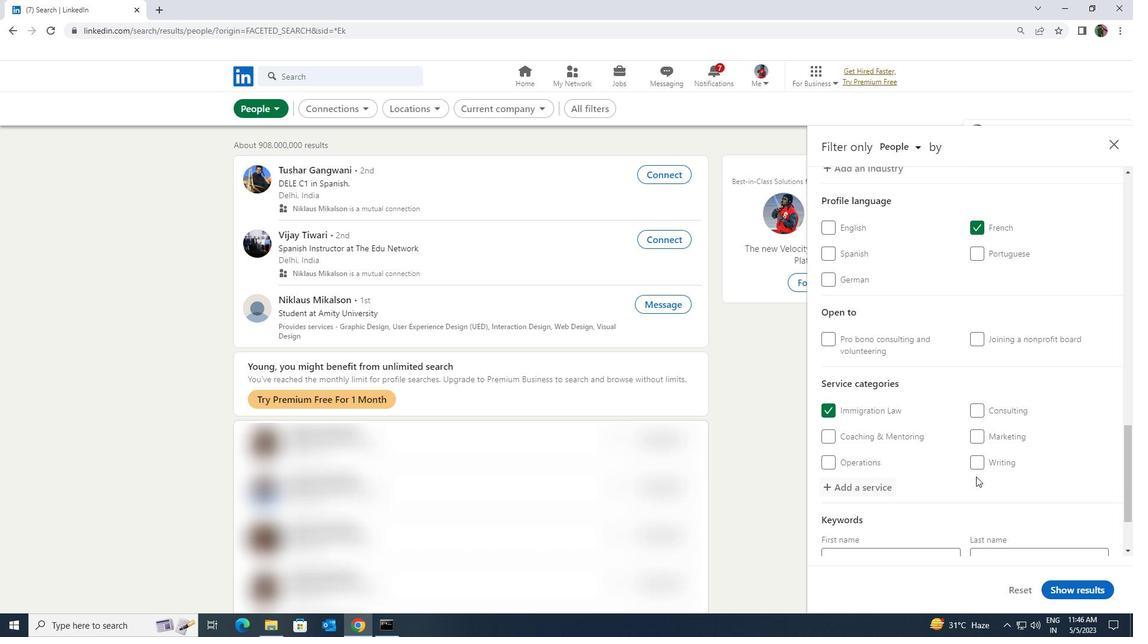 
Action: Mouse scrolled (976, 476) with delta (0, 0)
Screenshot: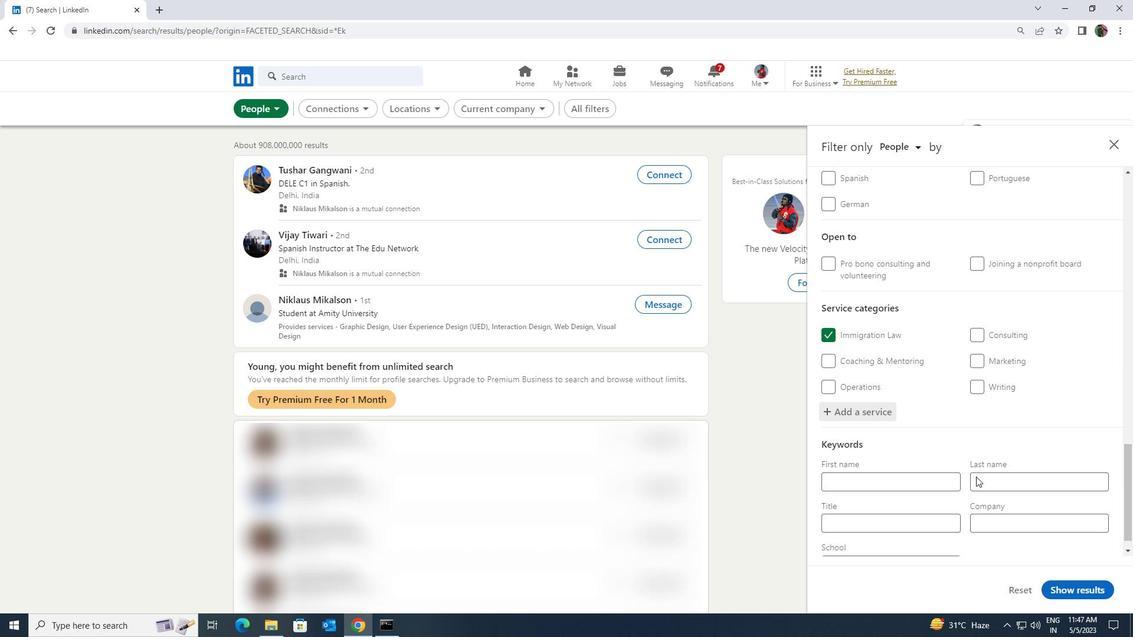 
Action: Mouse moved to (952, 502)
Screenshot: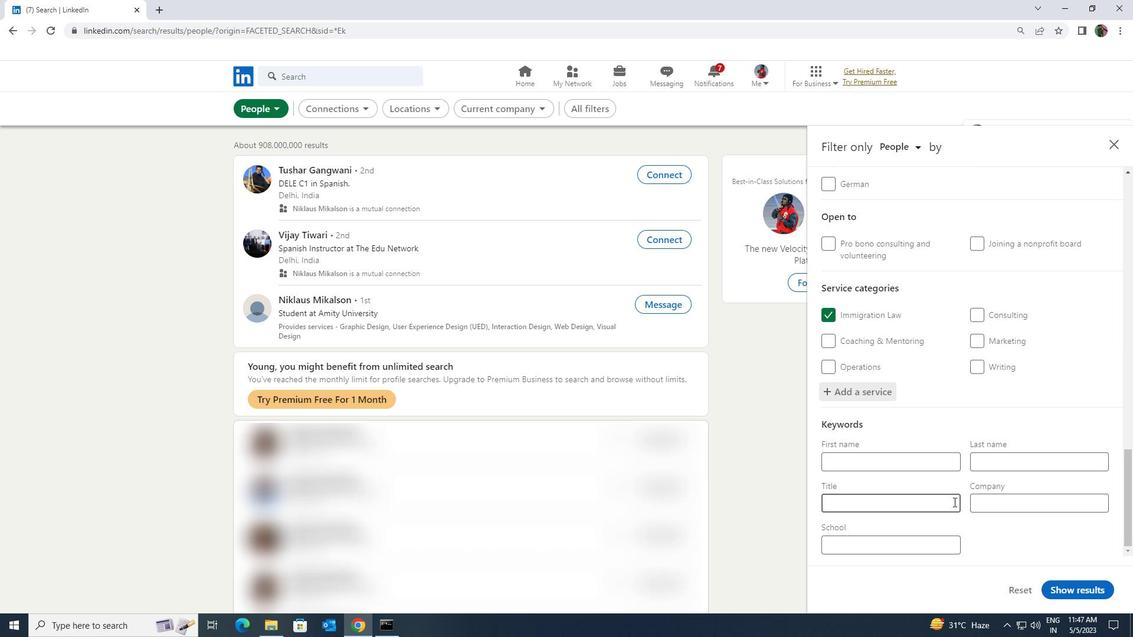 
Action: Mouse pressed left at (952, 502)
Screenshot: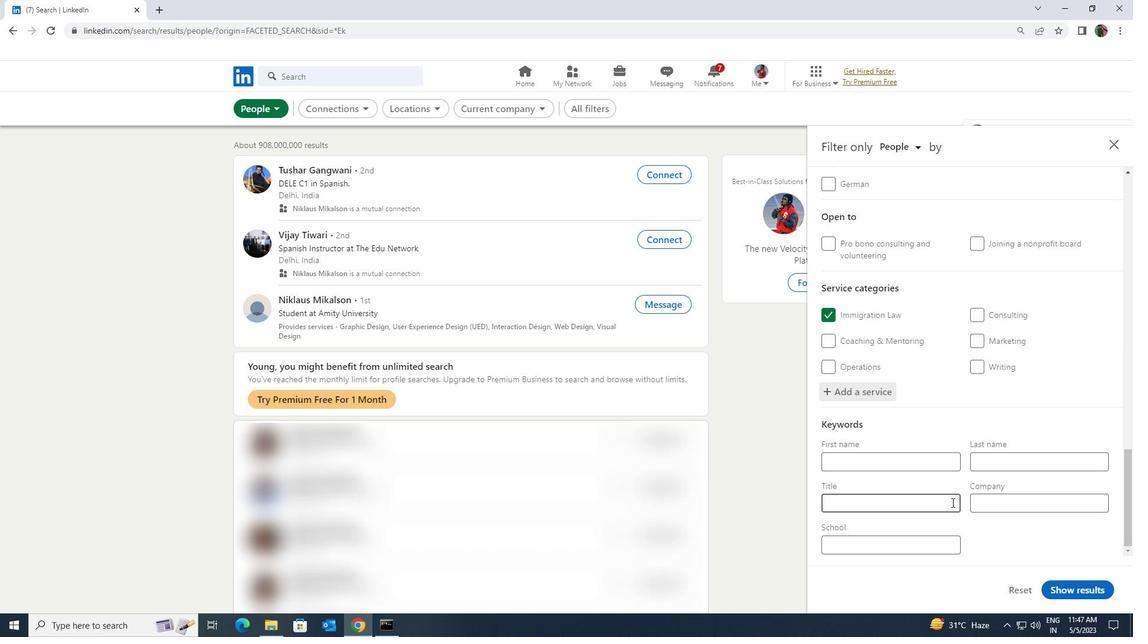 
Action: Key pressed <Key.shift>PROFESSOR
Screenshot: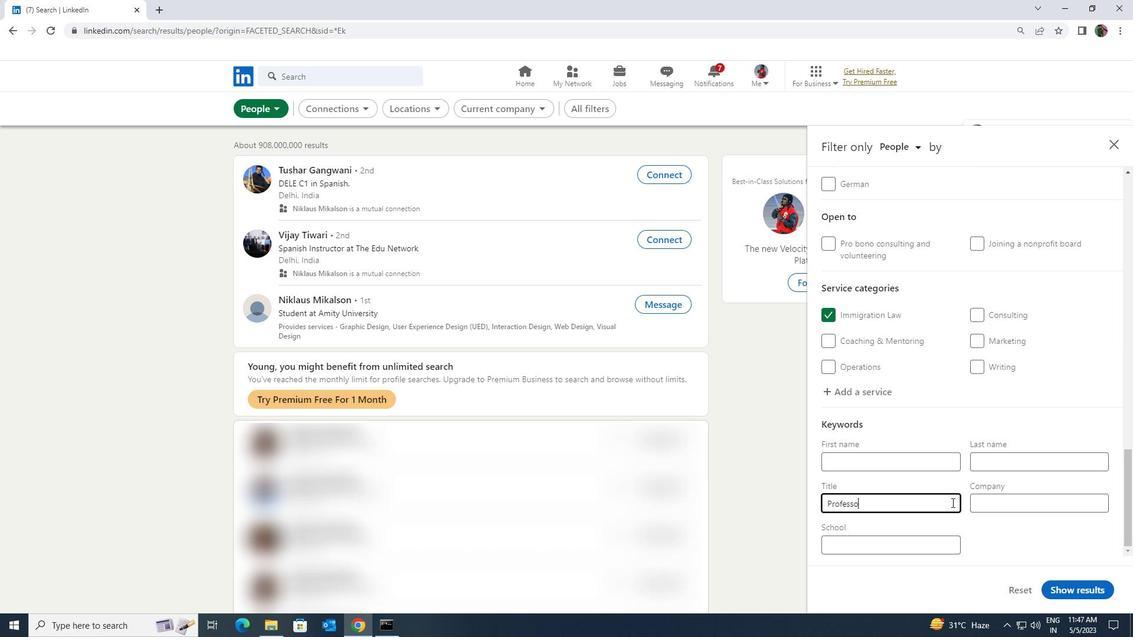 
Action: Mouse moved to (1050, 585)
Screenshot: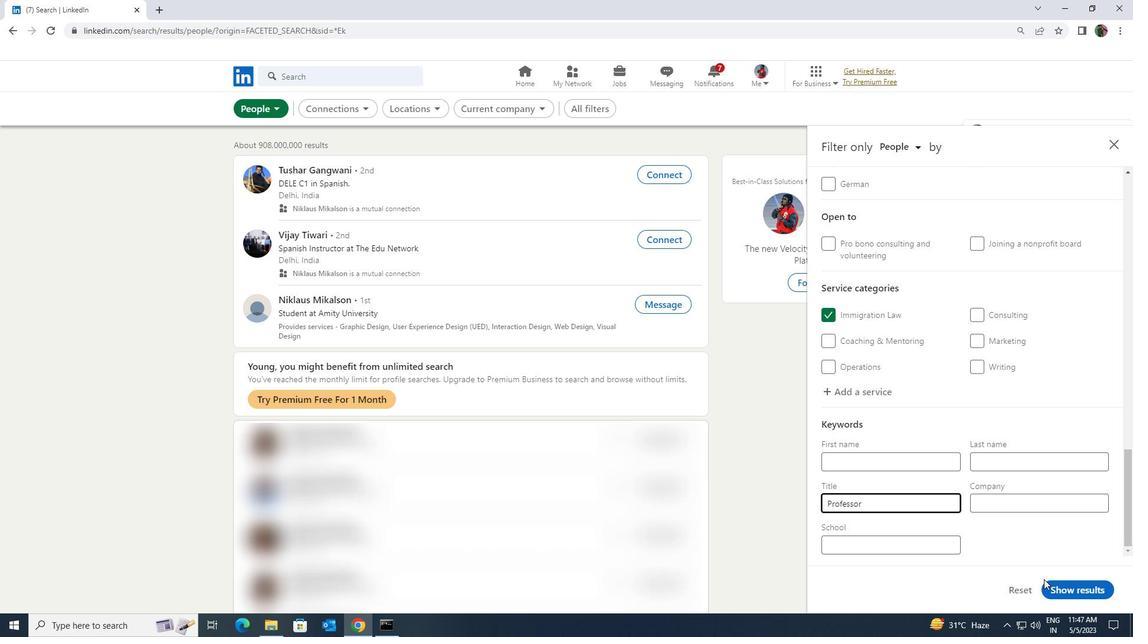 
Action: Mouse pressed left at (1050, 585)
Screenshot: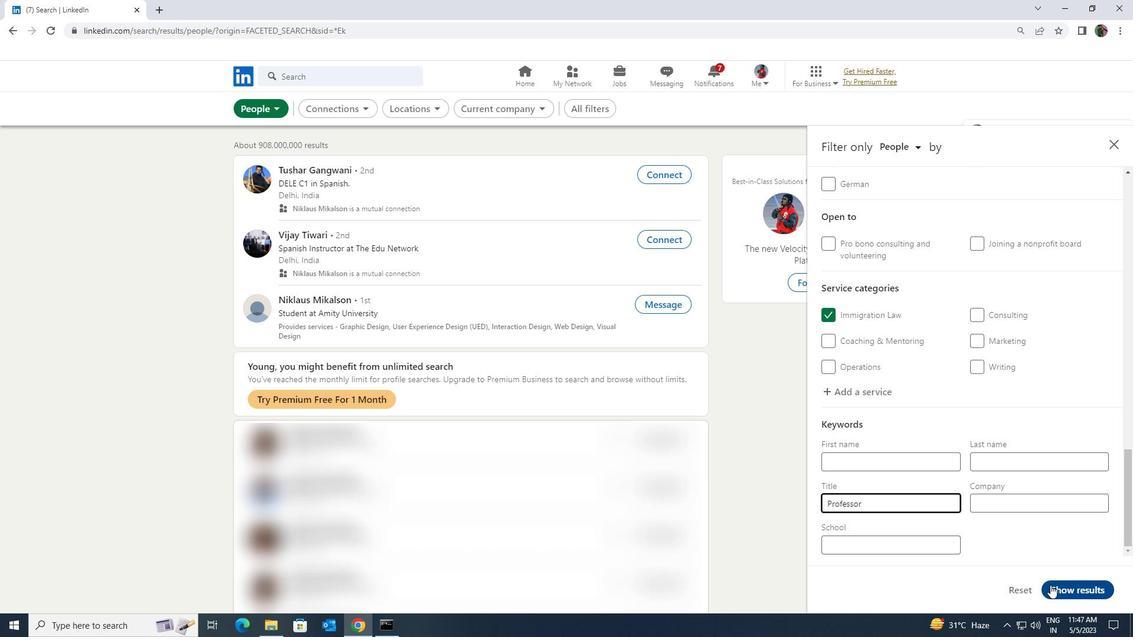 
